 Task: Compose an email with the signature Guadalupe Nelson with the subject Update on a disciplinary action and the message Please let us know if you require any further assistance with the project. from softage.8@softage.net to softage.5@softage.net Select the bulleted list and change the font typography to strikethroughSelect the bulleted list and remove the font typography strikethrough Send the email. Finally, move the email from Sent Items to the label Self-improvement
Action: Mouse moved to (1251, 72)
Screenshot: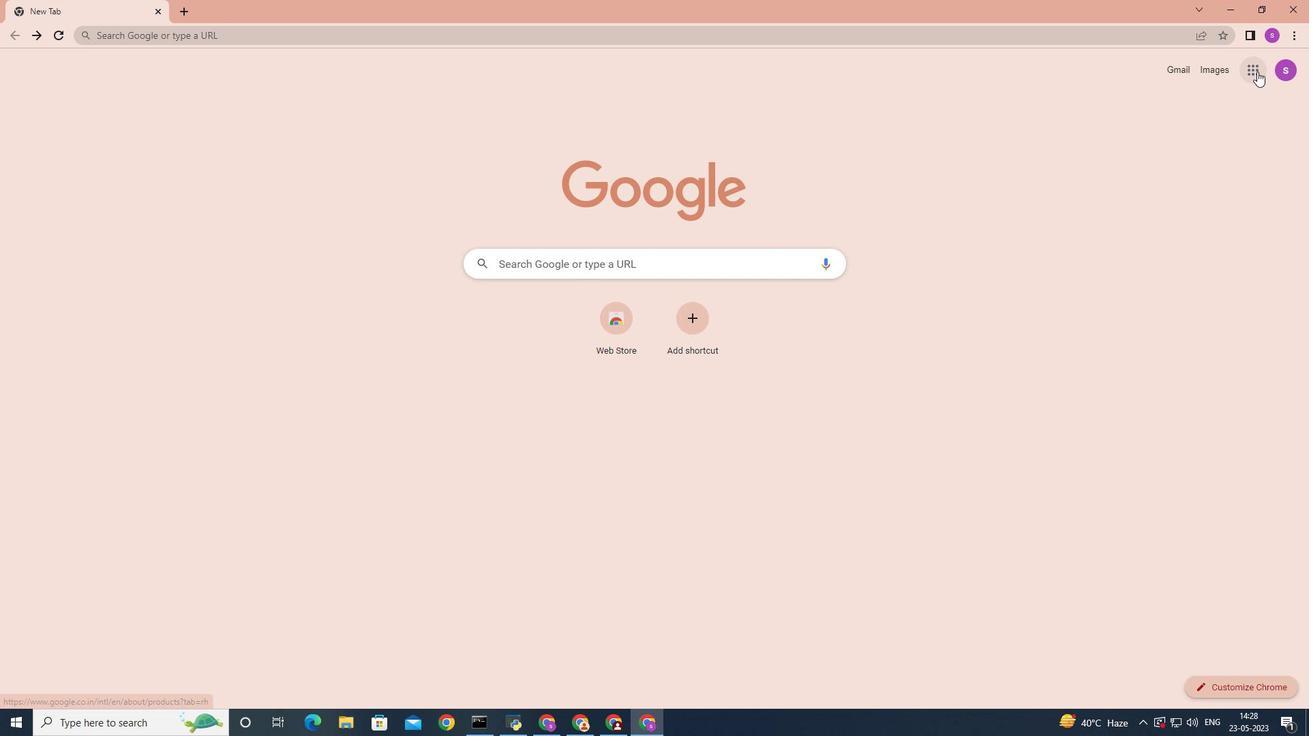 
Action: Mouse pressed left at (1251, 72)
Screenshot: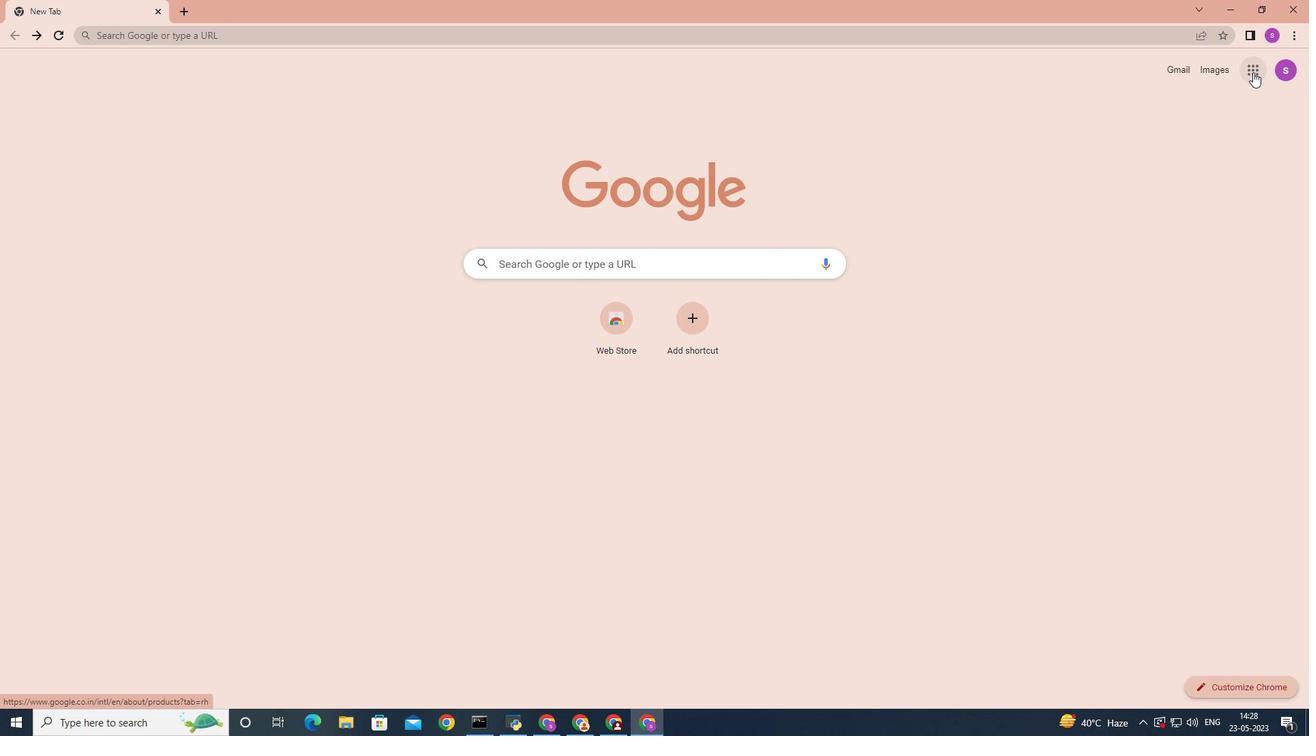 
Action: Mouse moved to (1200, 140)
Screenshot: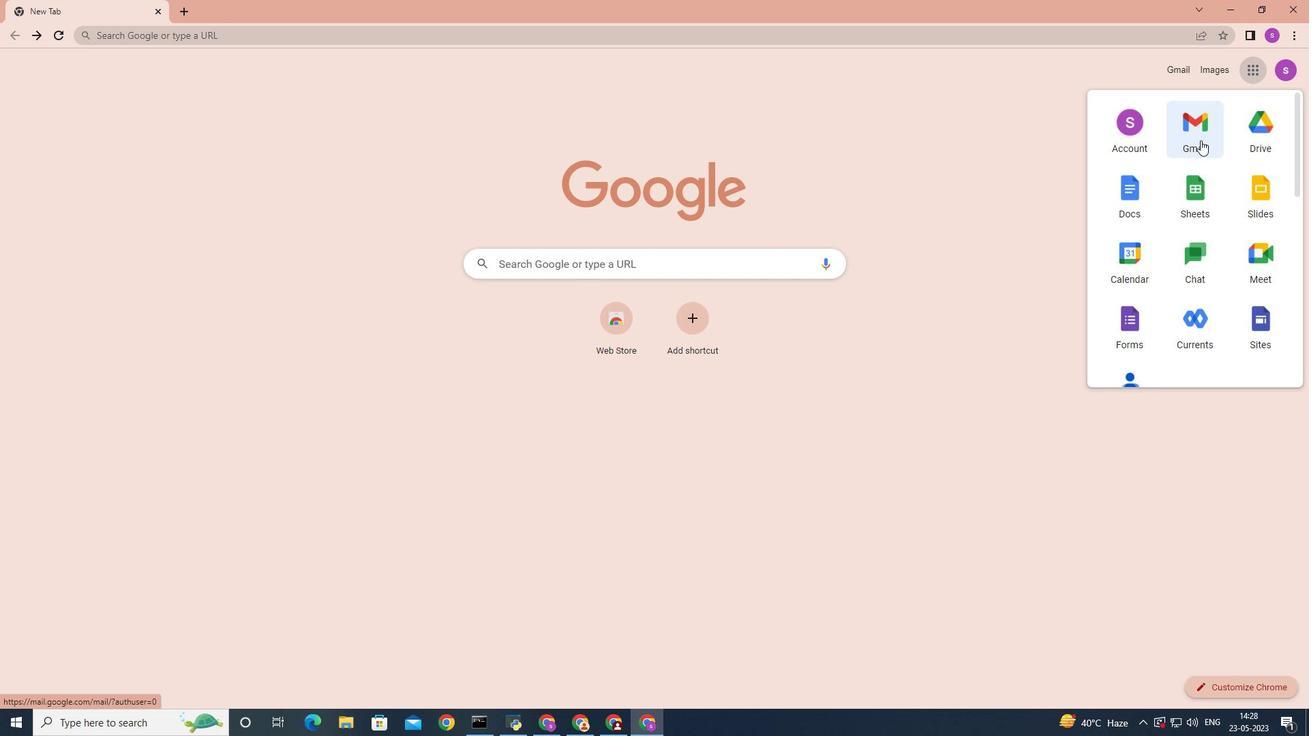 
Action: Mouse pressed left at (1200, 140)
Screenshot: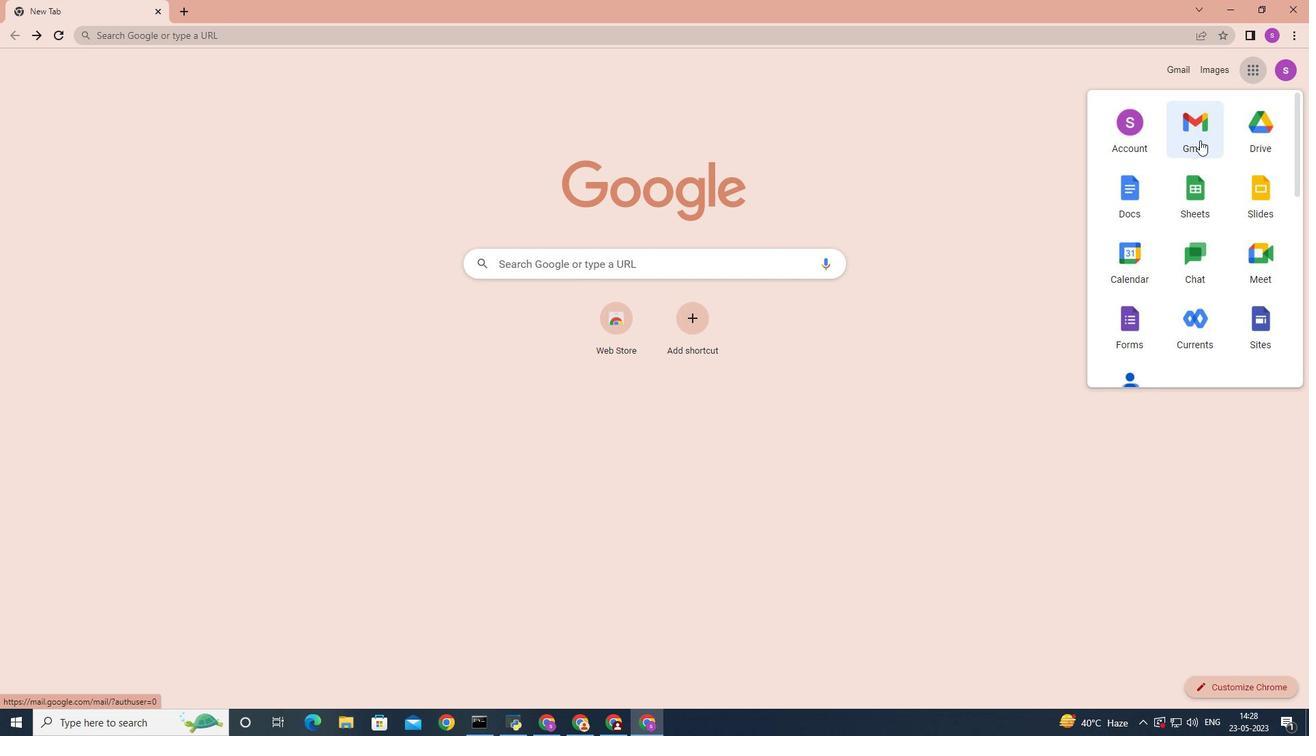 
Action: Mouse moved to (1159, 79)
Screenshot: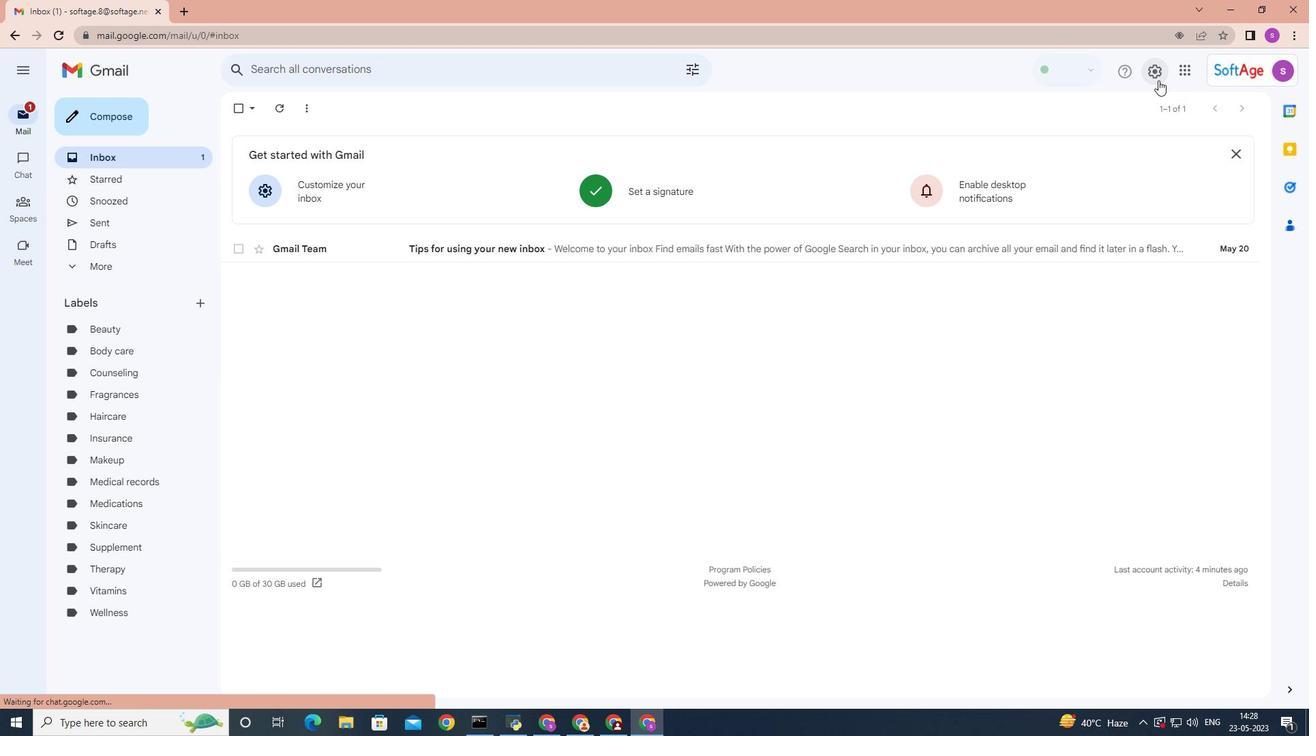 
Action: Mouse pressed left at (1159, 79)
Screenshot: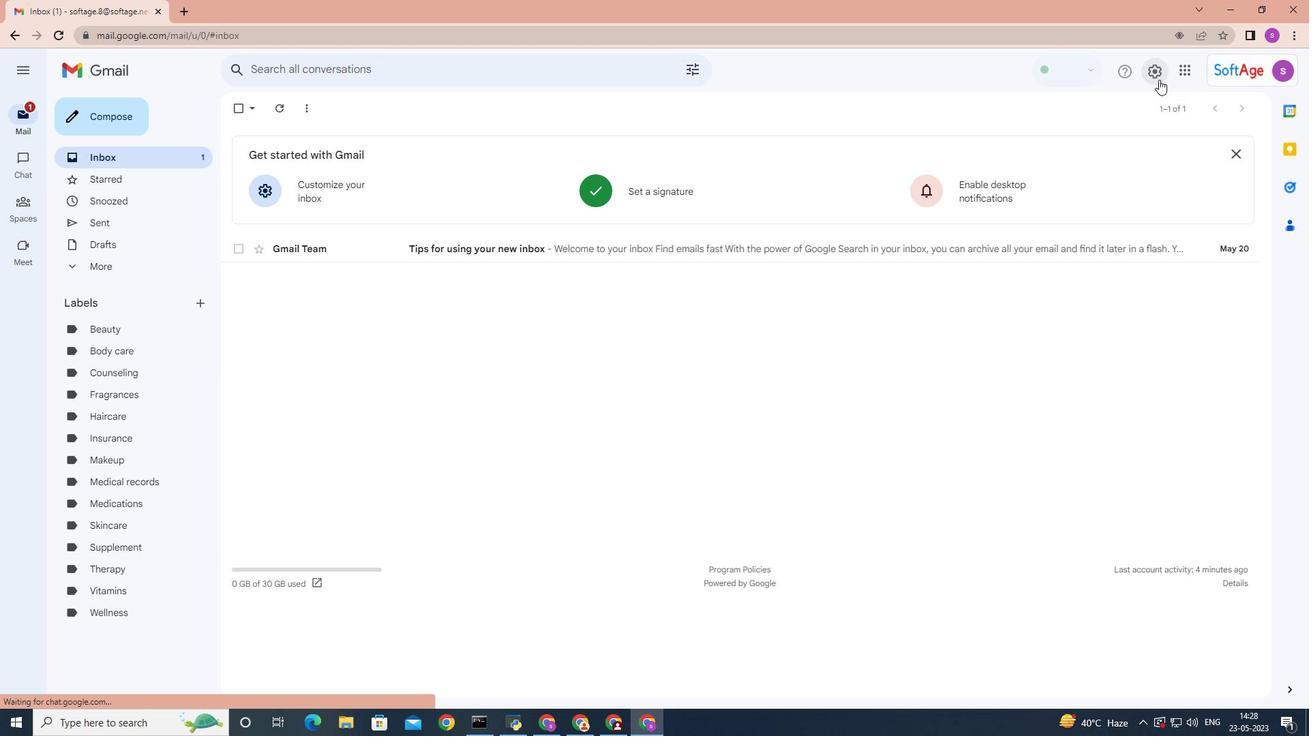 
Action: Mouse moved to (1167, 139)
Screenshot: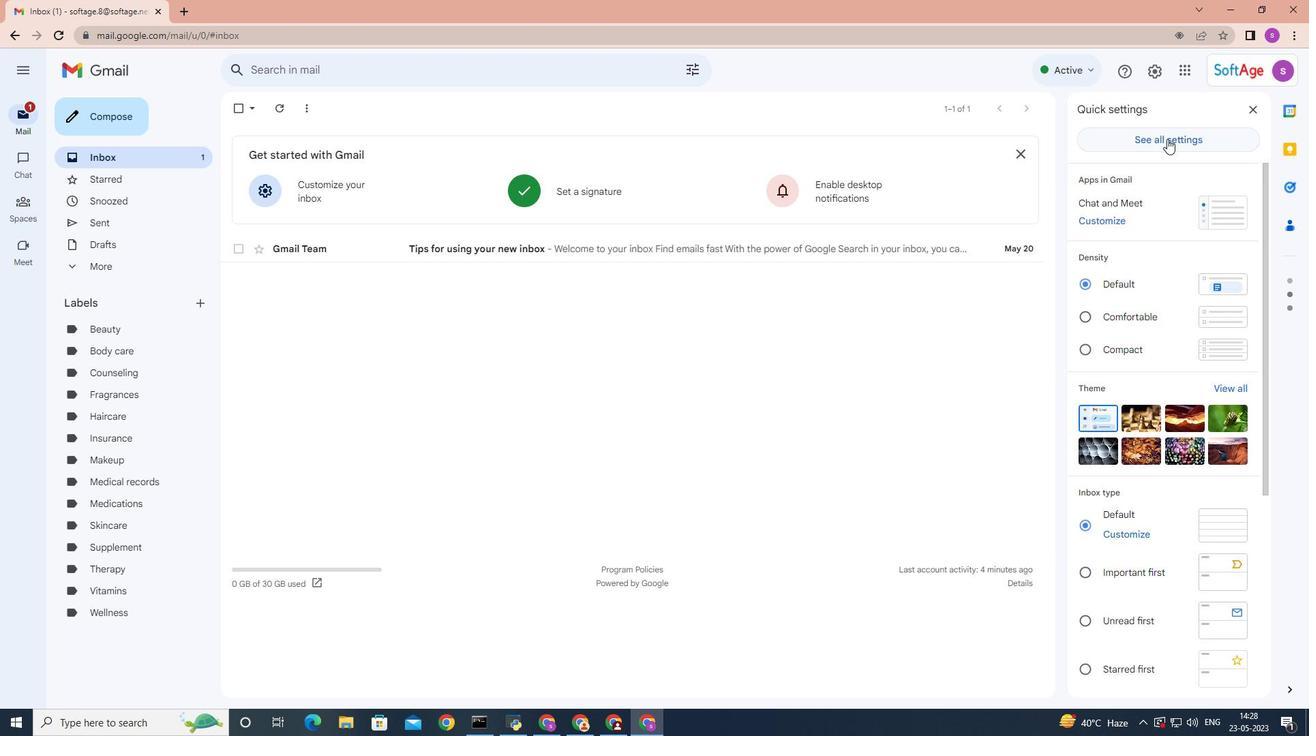 
Action: Mouse pressed left at (1167, 139)
Screenshot: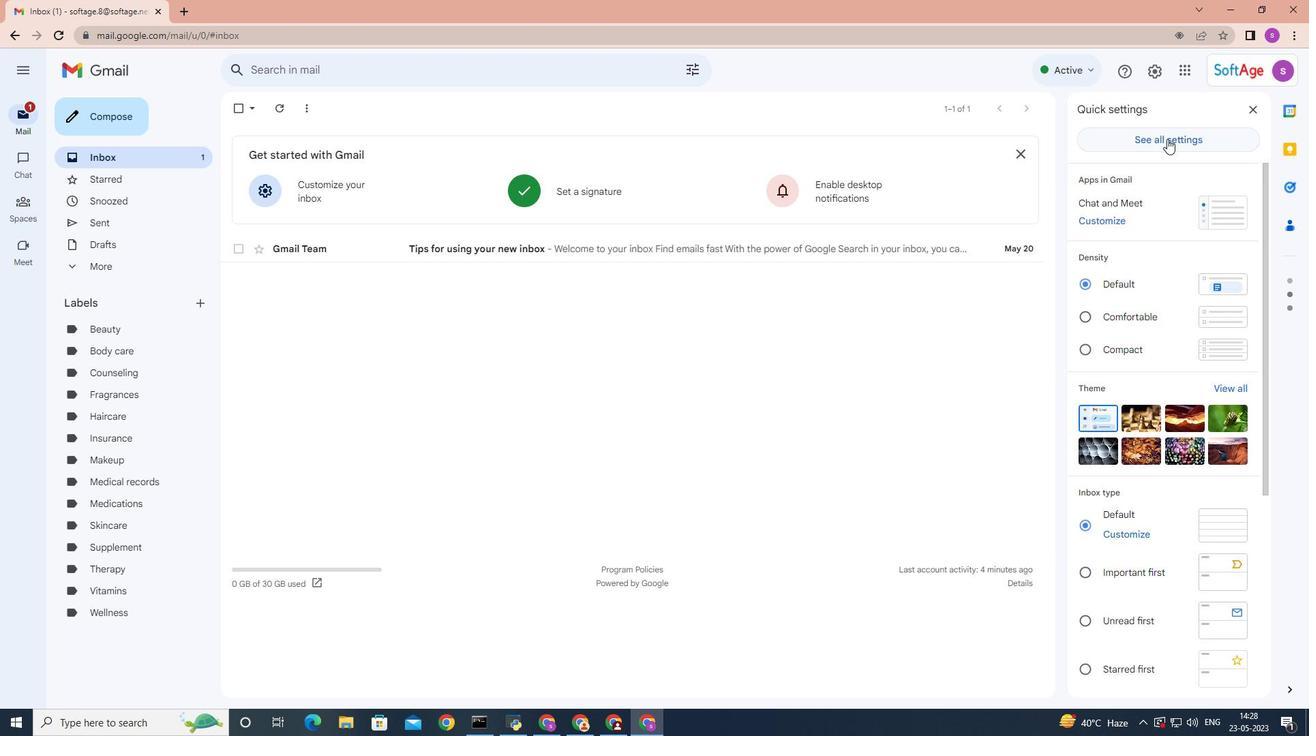 
Action: Mouse moved to (762, 297)
Screenshot: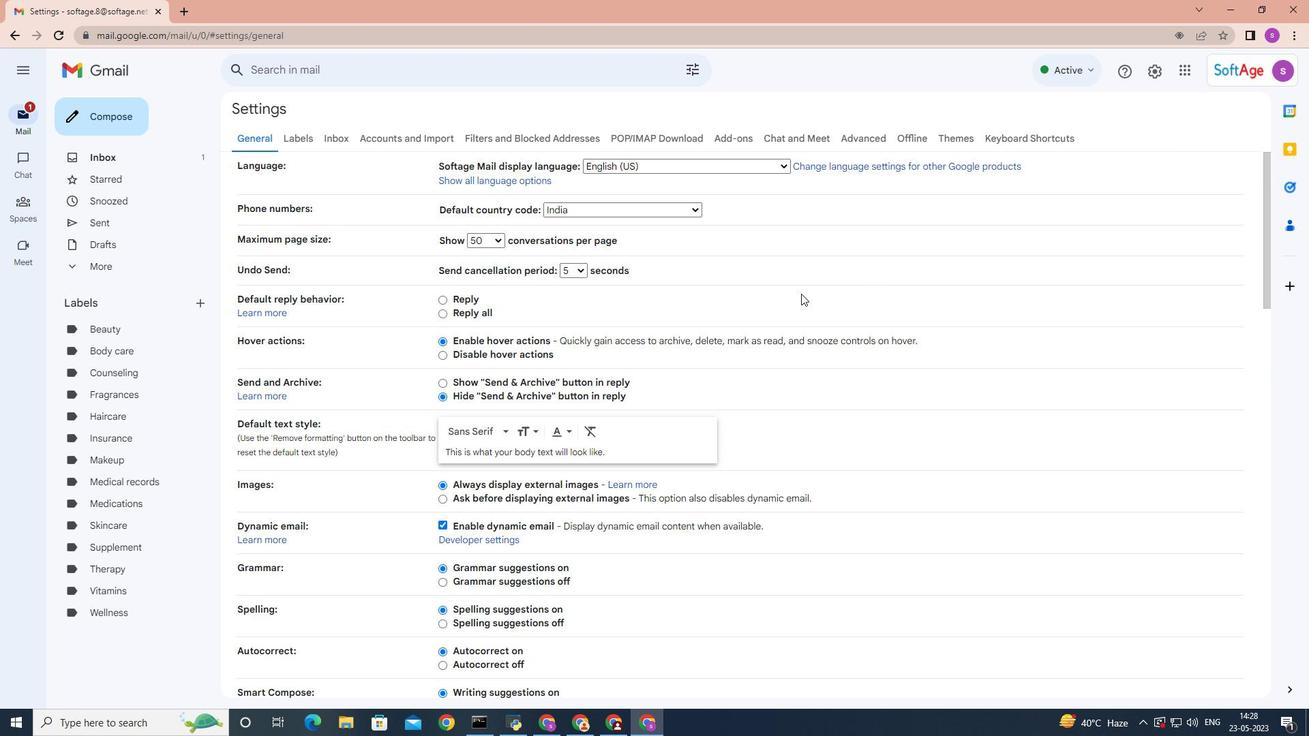 
Action: Mouse scrolled (762, 296) with delta (0, 0)
Screenshot: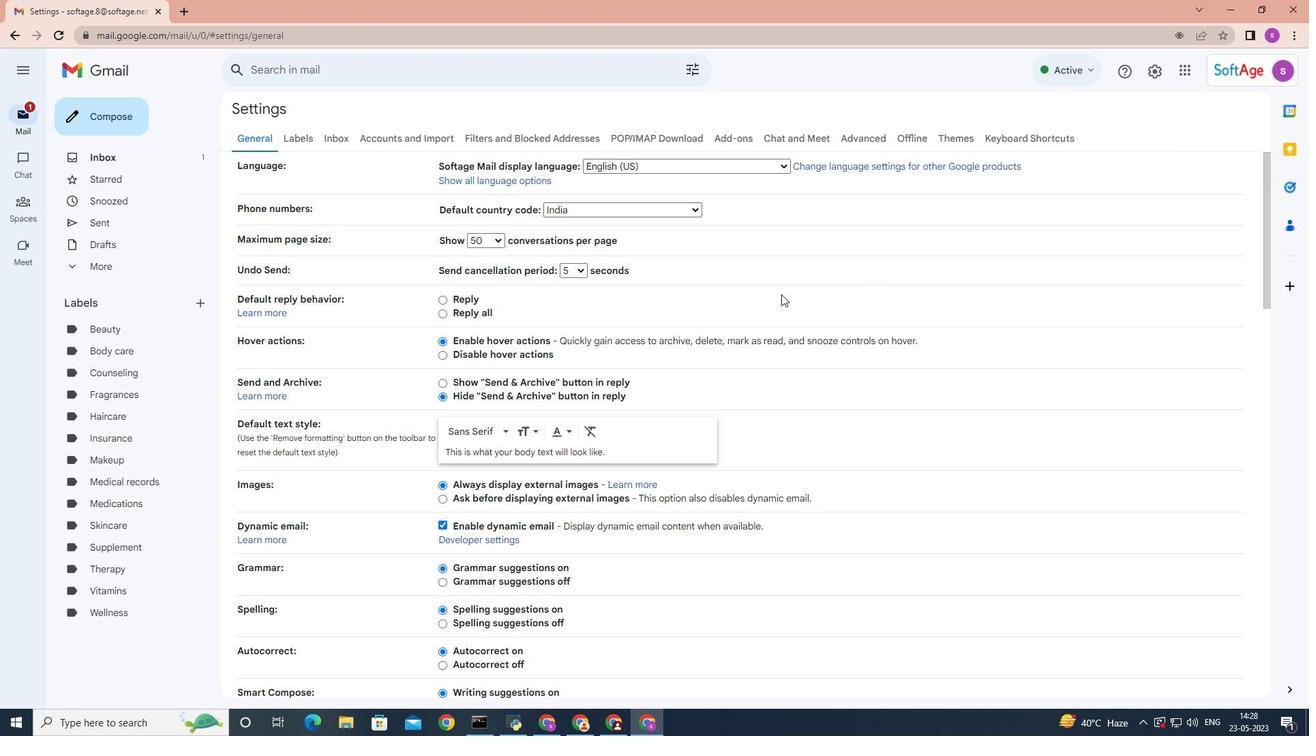 
Action: Mouse scrolled (762, 296) with delta (0, 0)
Screenshot: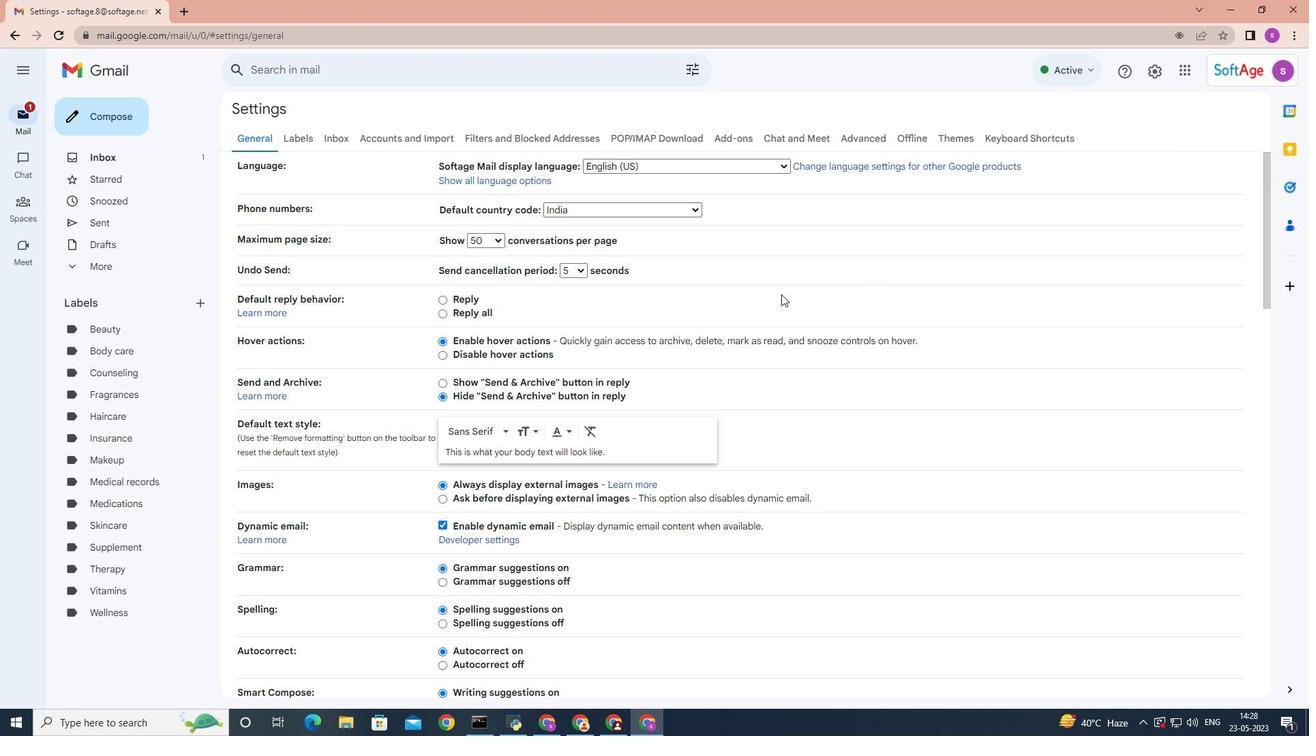 
Action: Mouse scrolled (762, 296) with delta (0, 0)
Screenshot: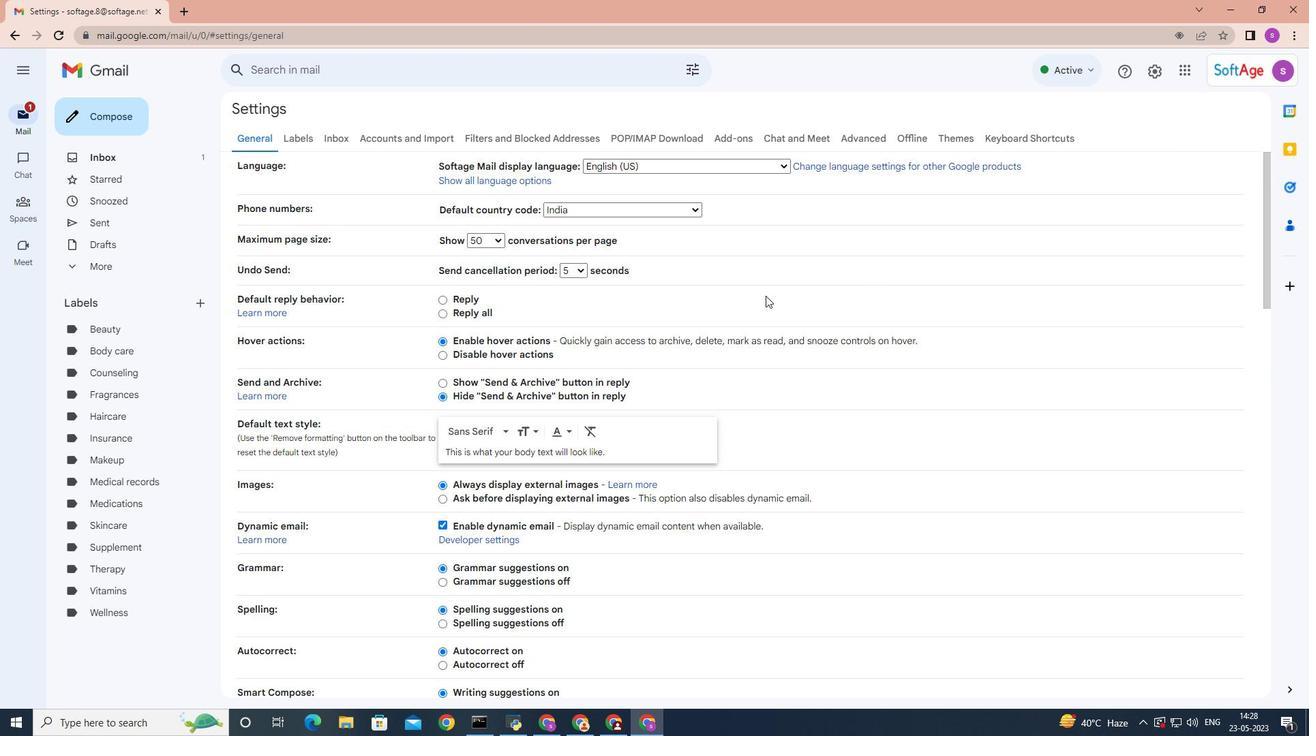 
Action: Mouse scrolled (762, 296) with delta (0, 0)
Screenshot: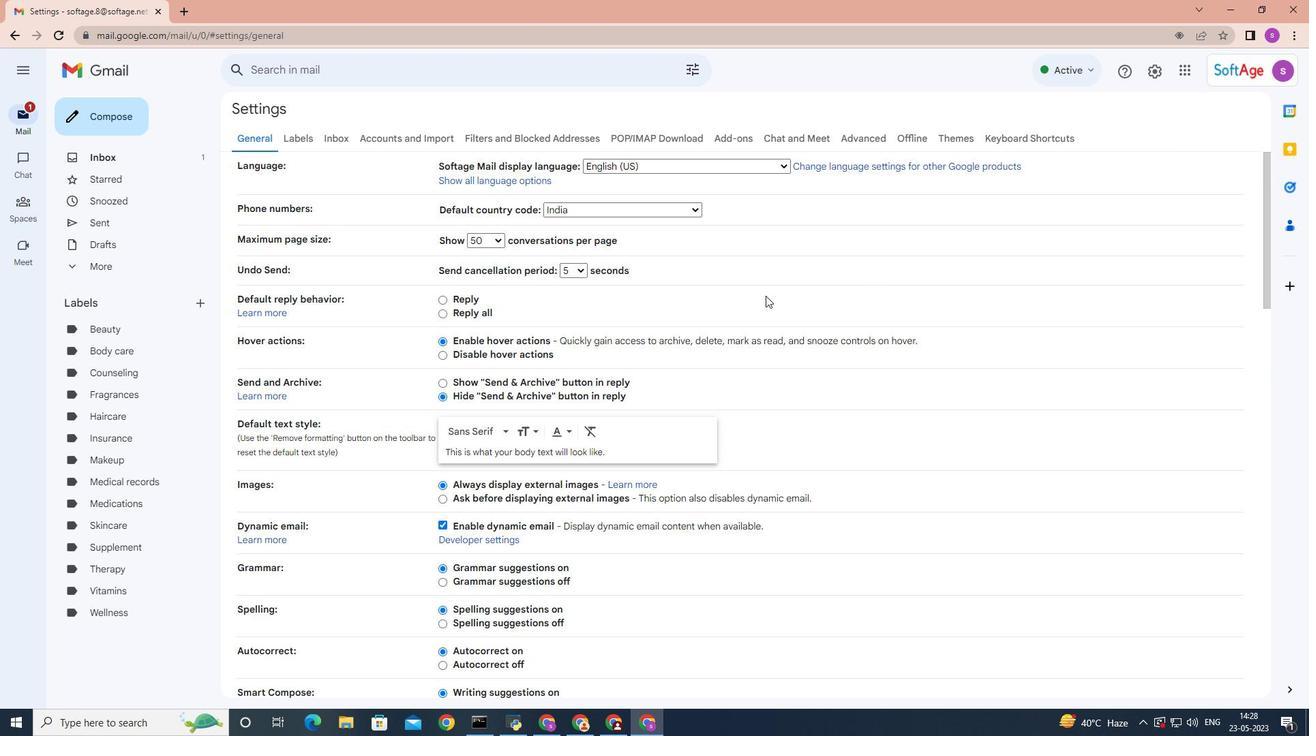 
Action: Mouse scrolled (762, 296) with delta (0, 0)
Screenshot: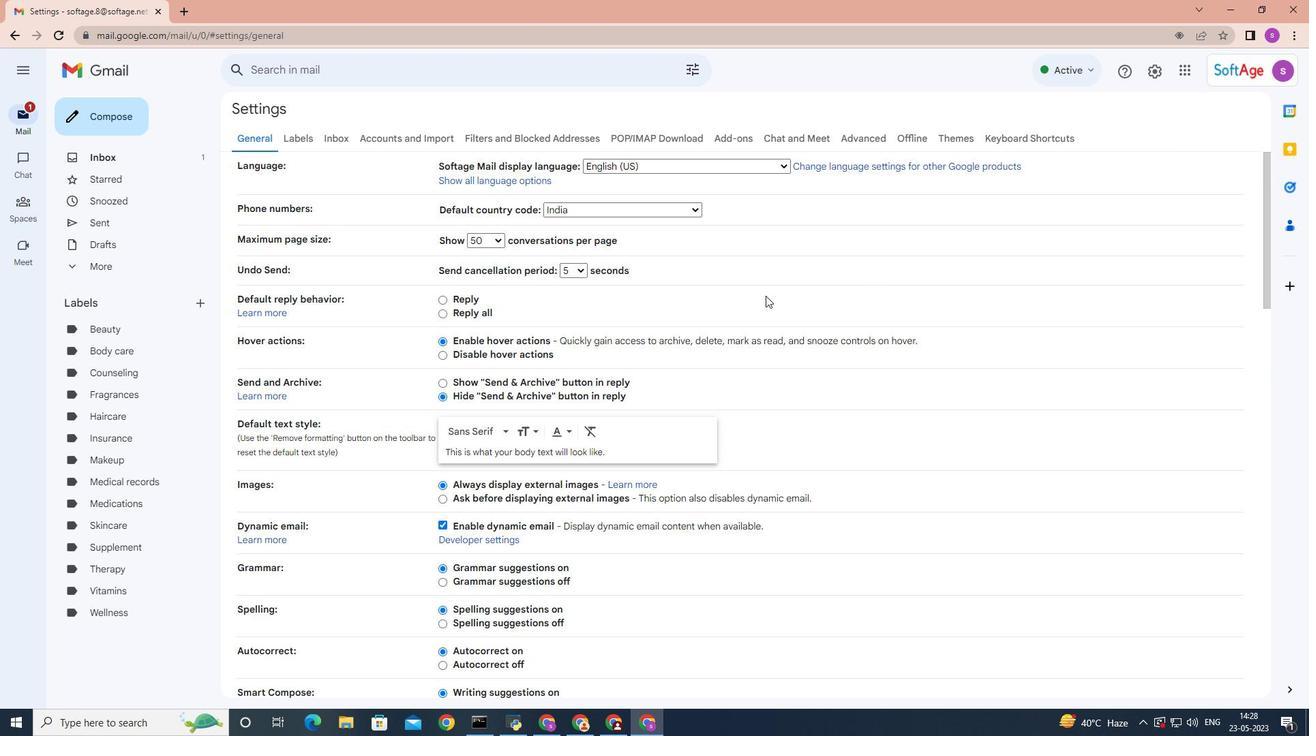 
Action: Mouse moved to (760, 295)
Screenshot: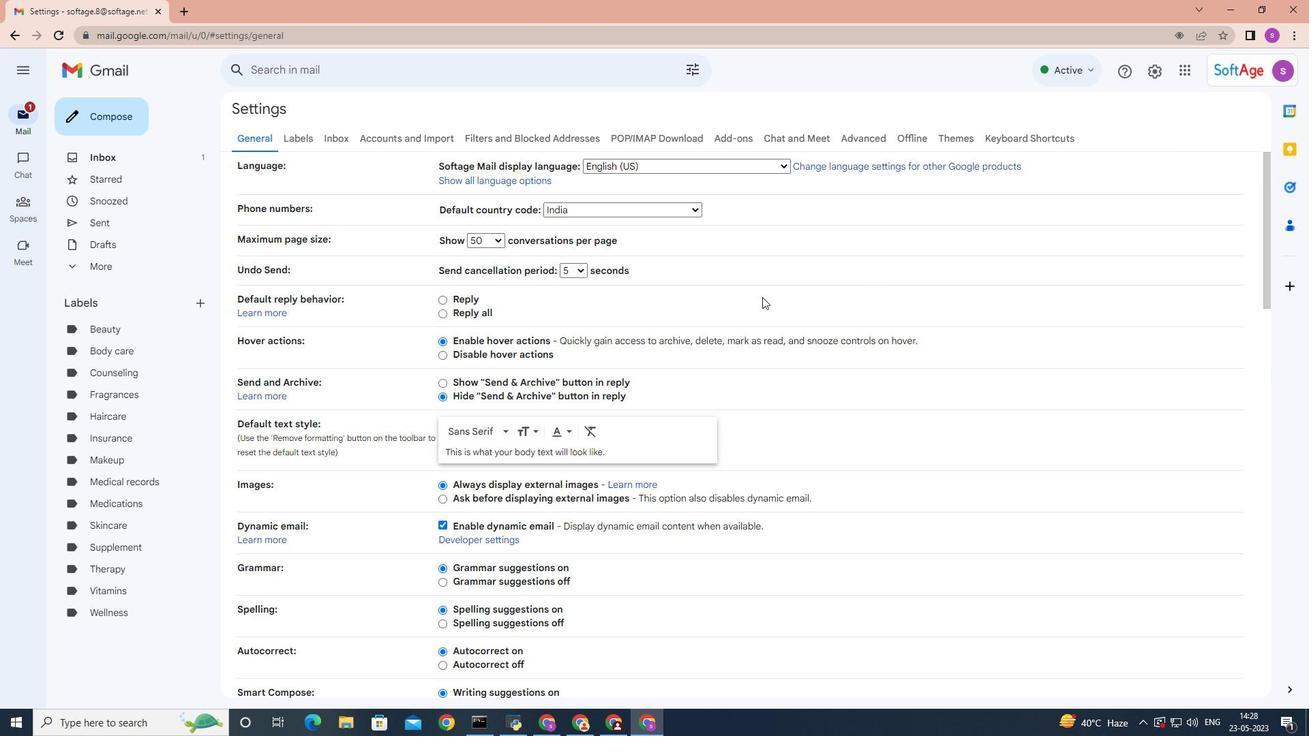 
Action: Mouse scrolled (760, 295) with delta (0, 0)
Screenshot: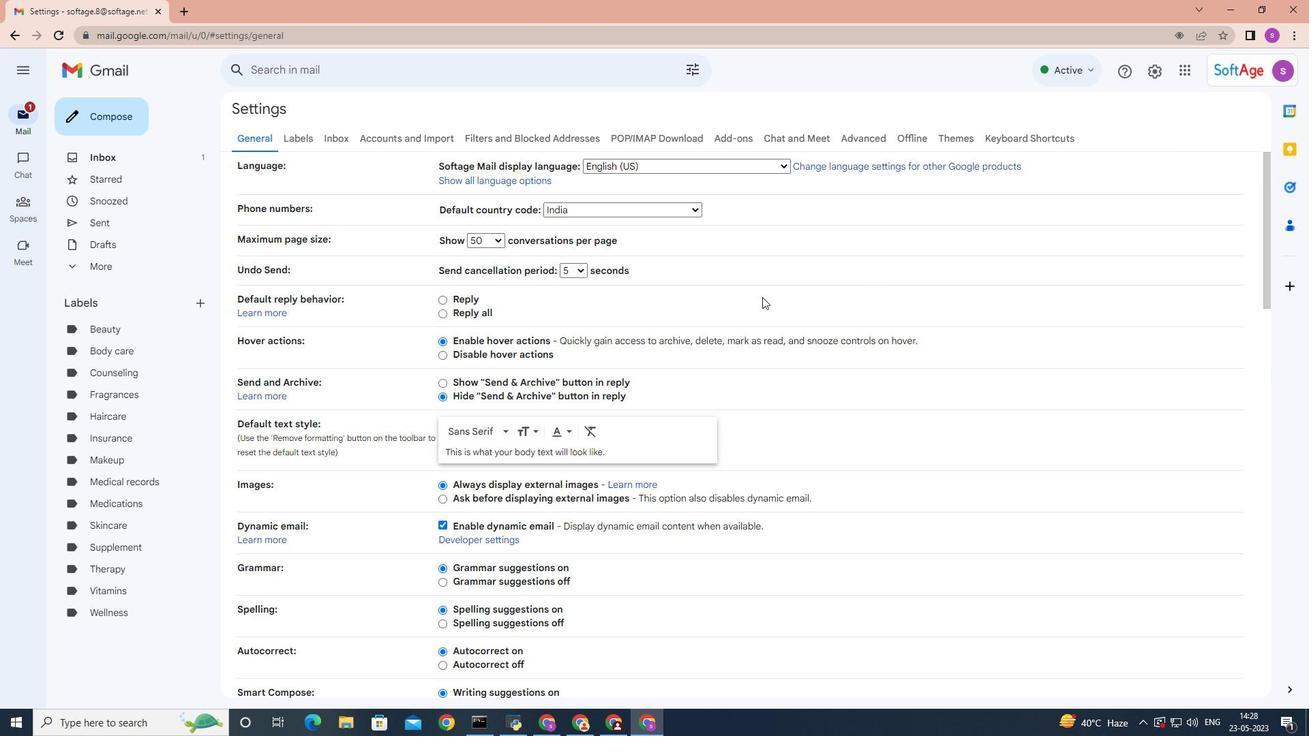 
Action: Mouse moved to (752, 289)
Screenshot: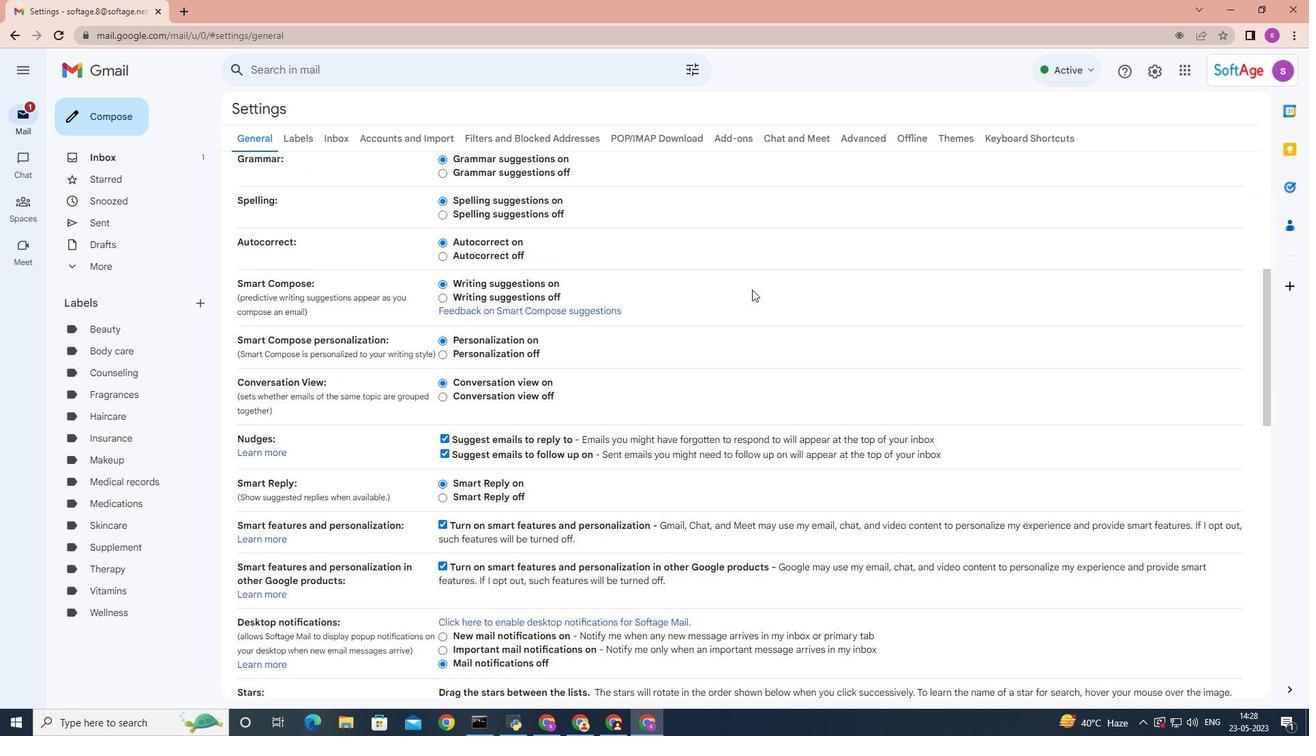 
Action: Mouse scrolled (752, 289) with delta (0, 0)
Screenshot: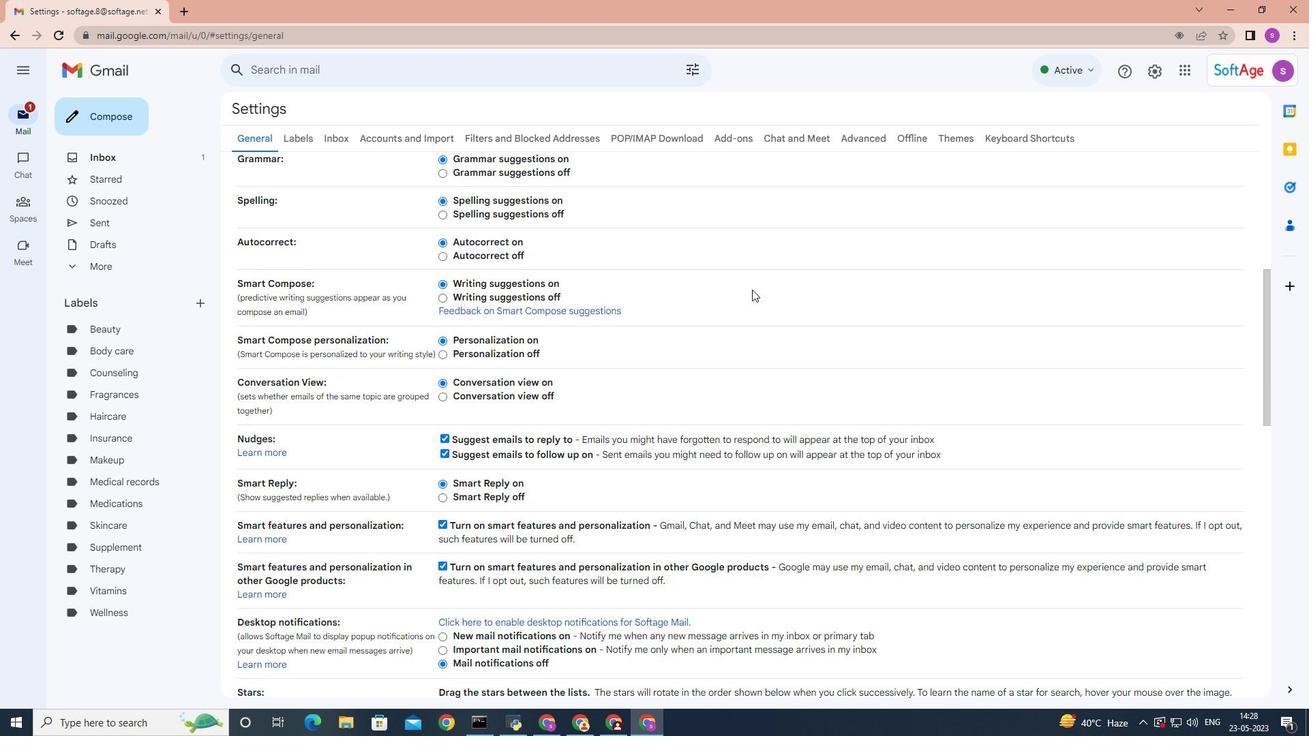
Action: Mouse moved to (752, 289)
Screenshot: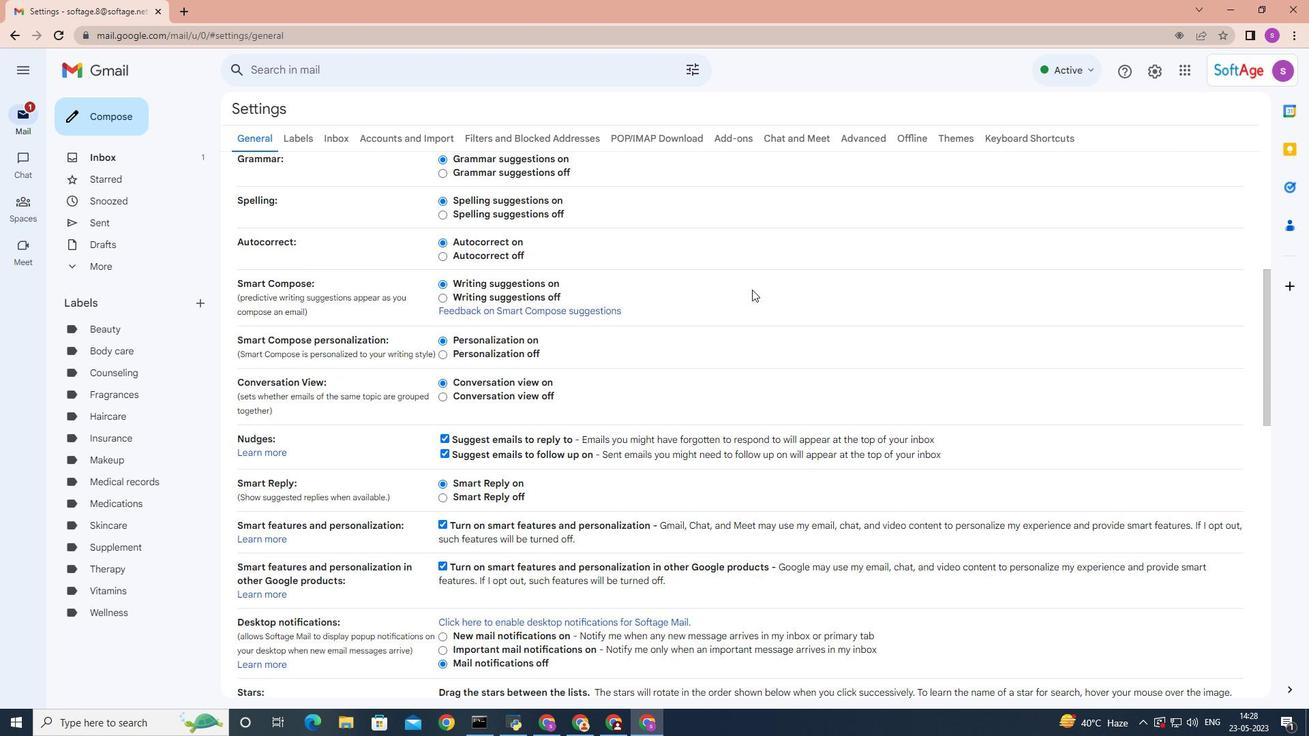 
Action: Mouse scrolled (752, 289) with delta (0, 0)
Screenshot: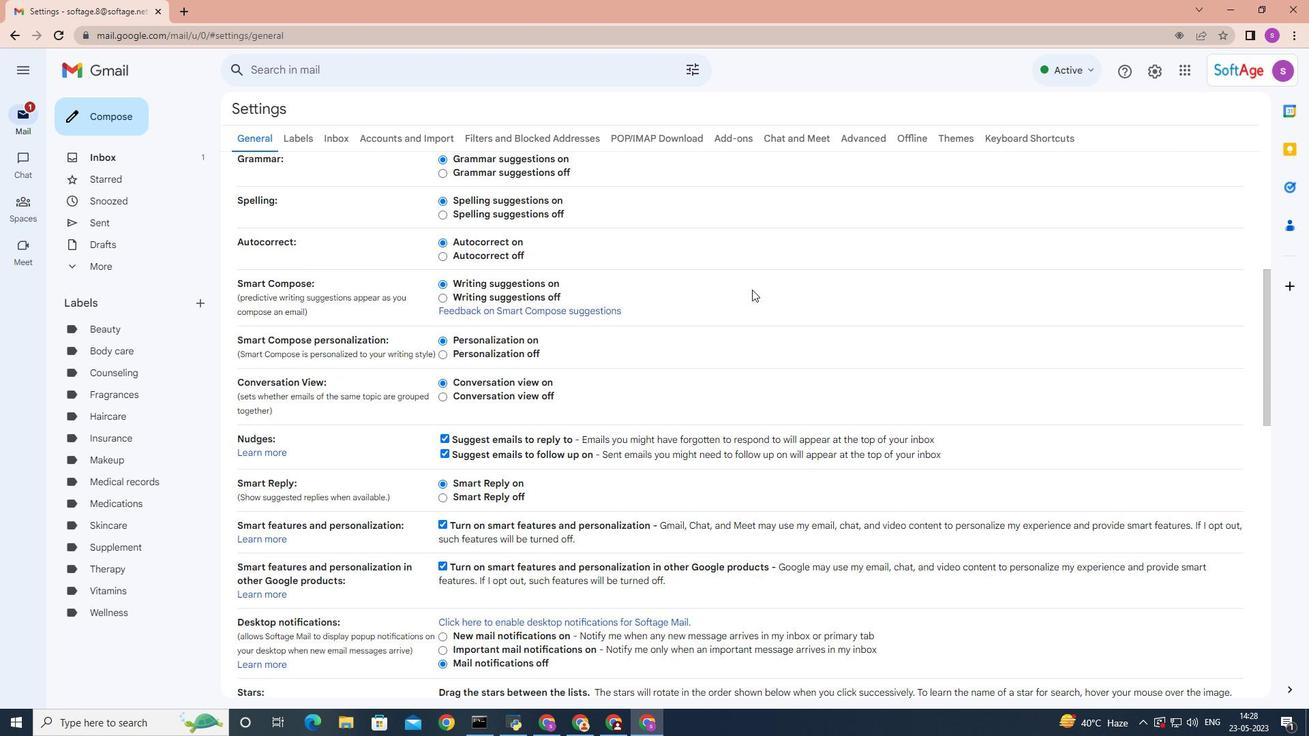 
Action: Mouse scrolled (752, 289) with delta (0, 0)
Screenshot: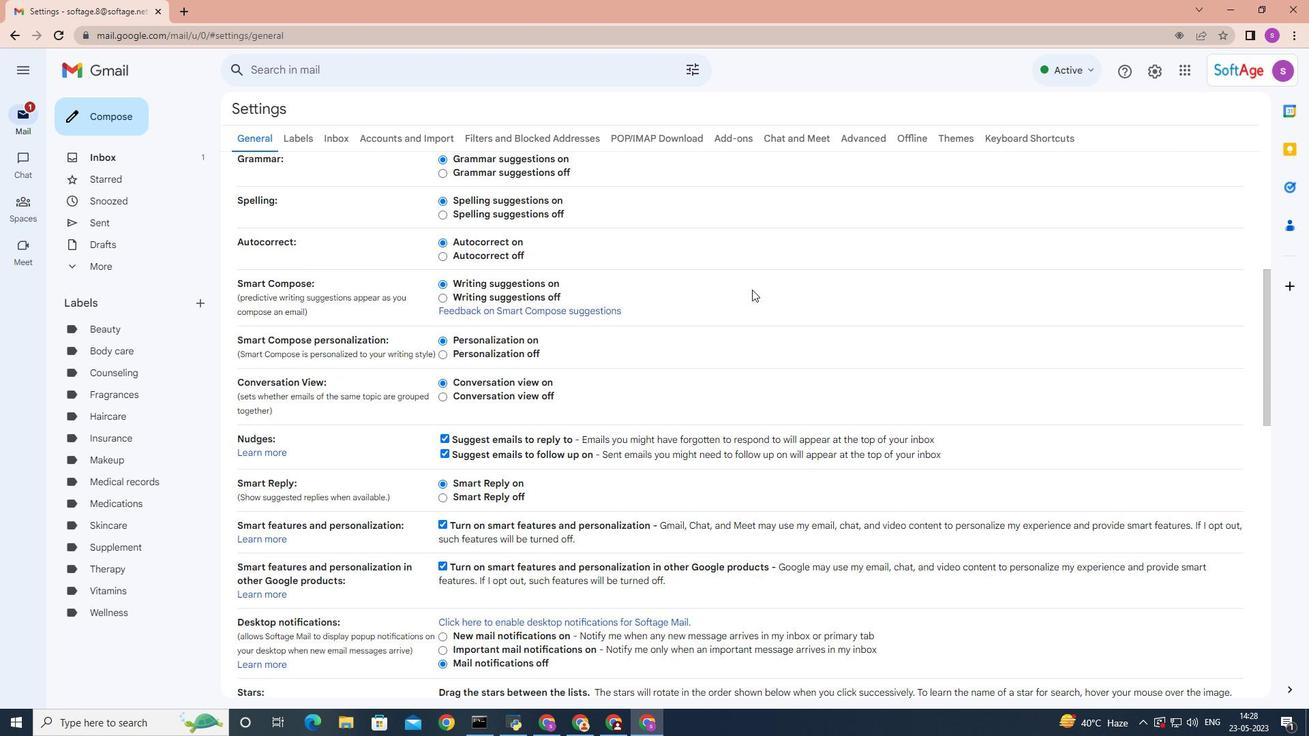 
Action: Mouse scrolled (752, 289) with delta (0, 0)
Screenshot: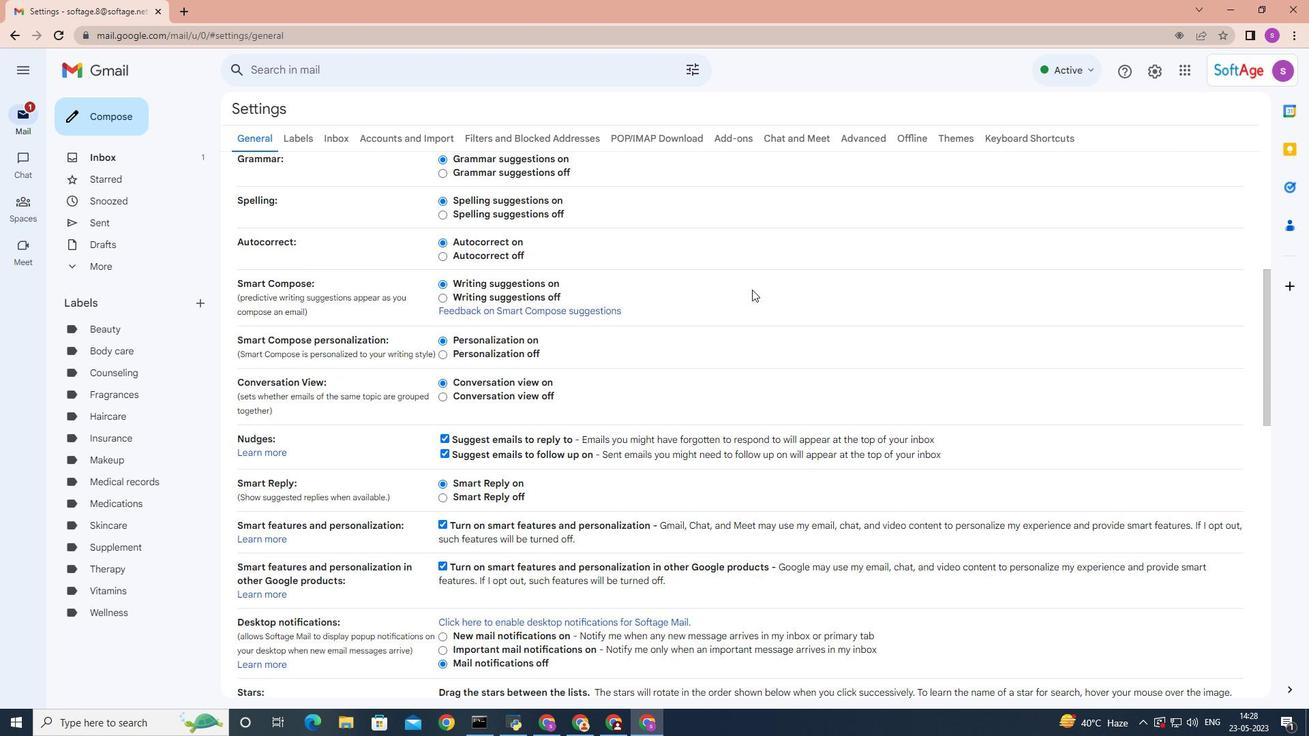 
Action: Mouse scrolled (752, 289) with delta (0, 0)
Screenshot: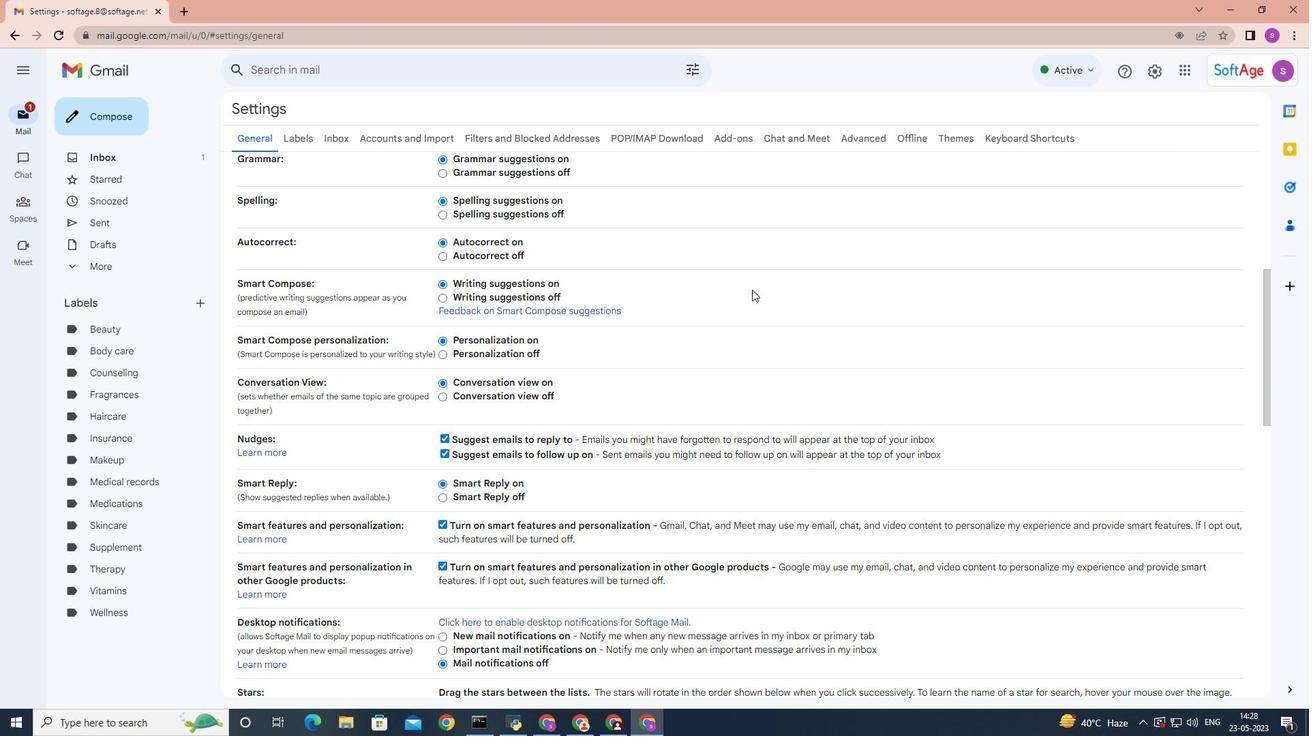 
Action: Mouse moved to (748, 287)
Screenshot: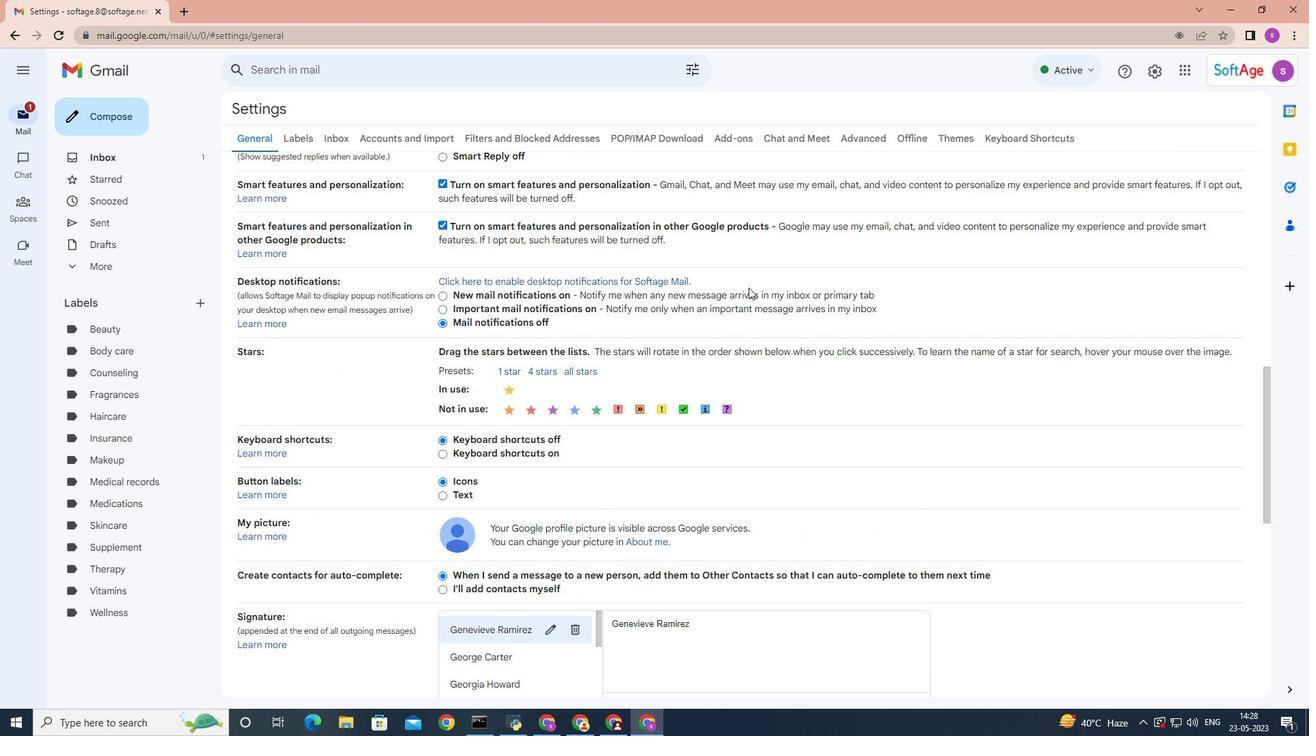 
Action: Mouse scrolled (748, 287) with delta (0, 0)
Screenshot: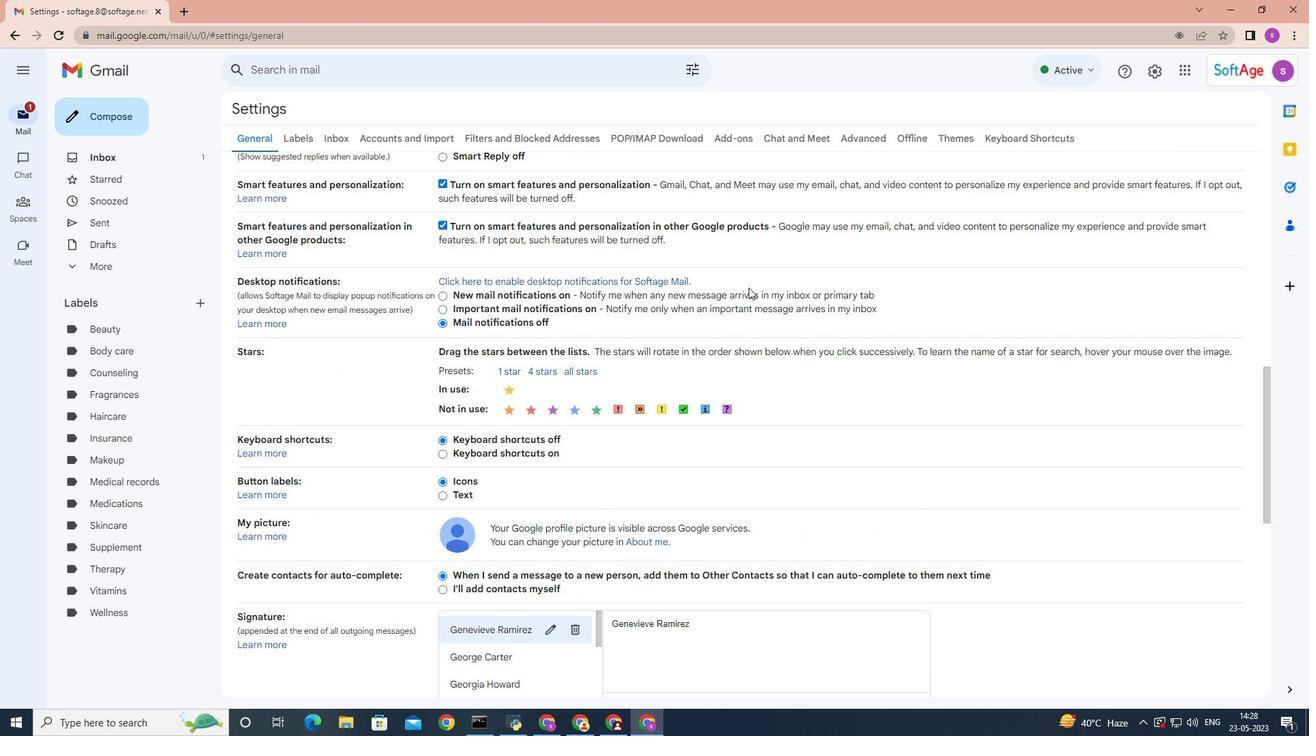 
Action: Mouse scrolled (748, 287) with delta (0, 0)
Screenshot: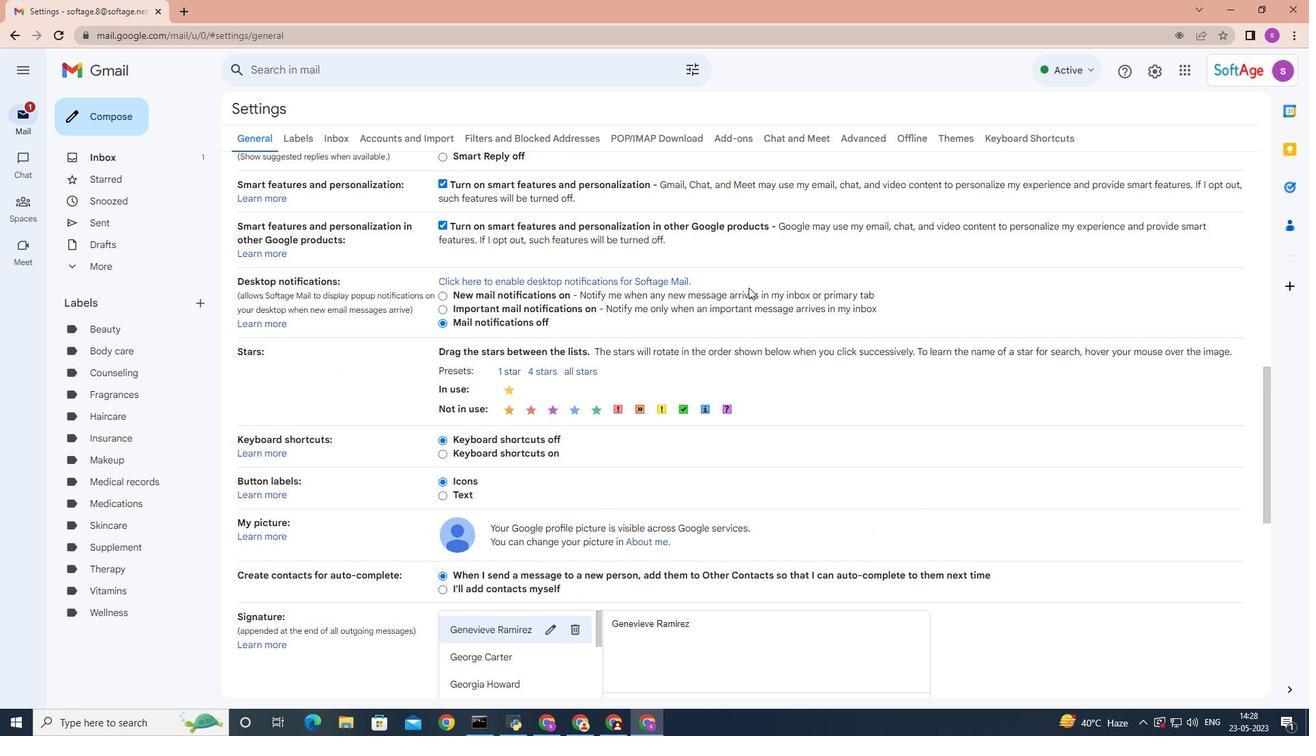 
Action: Mouse scrolled (748, 287) with delta (0, 0)
Screenshot: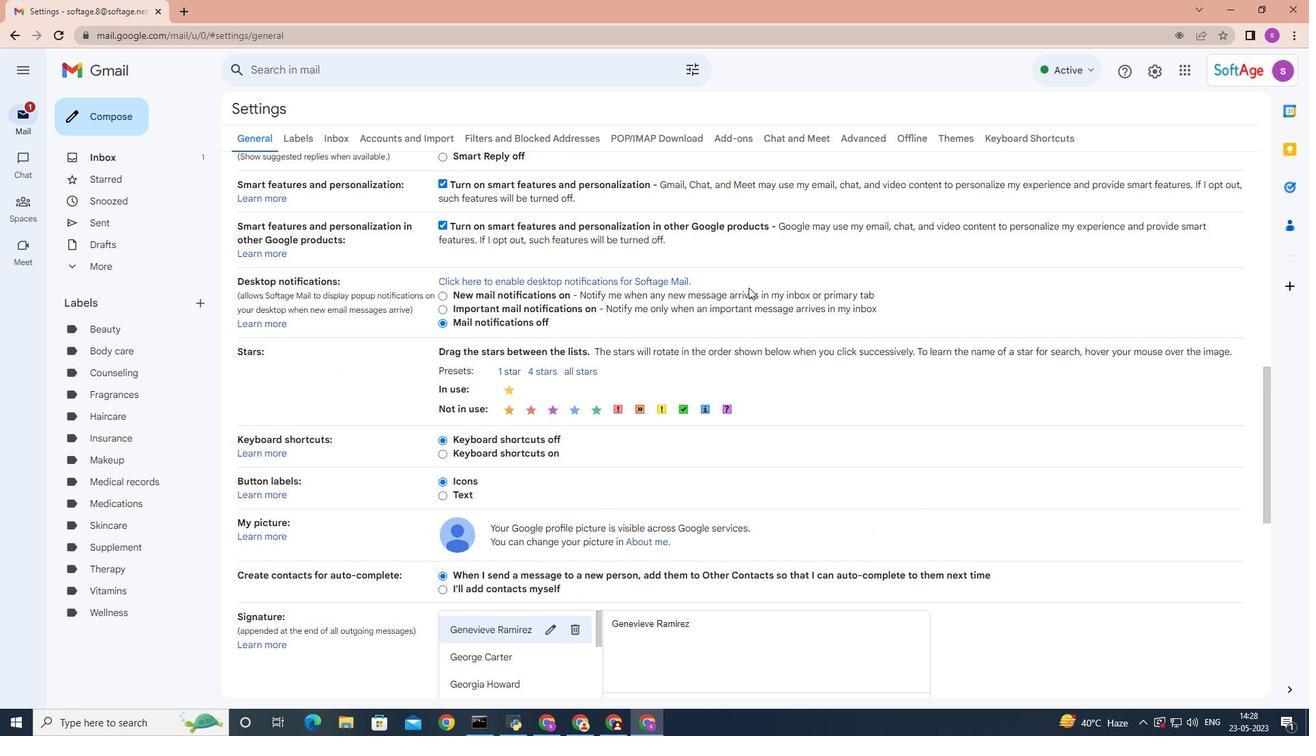 
Action: Mouse scrolled (748, 287) with delta (0, 0)
Screenshot: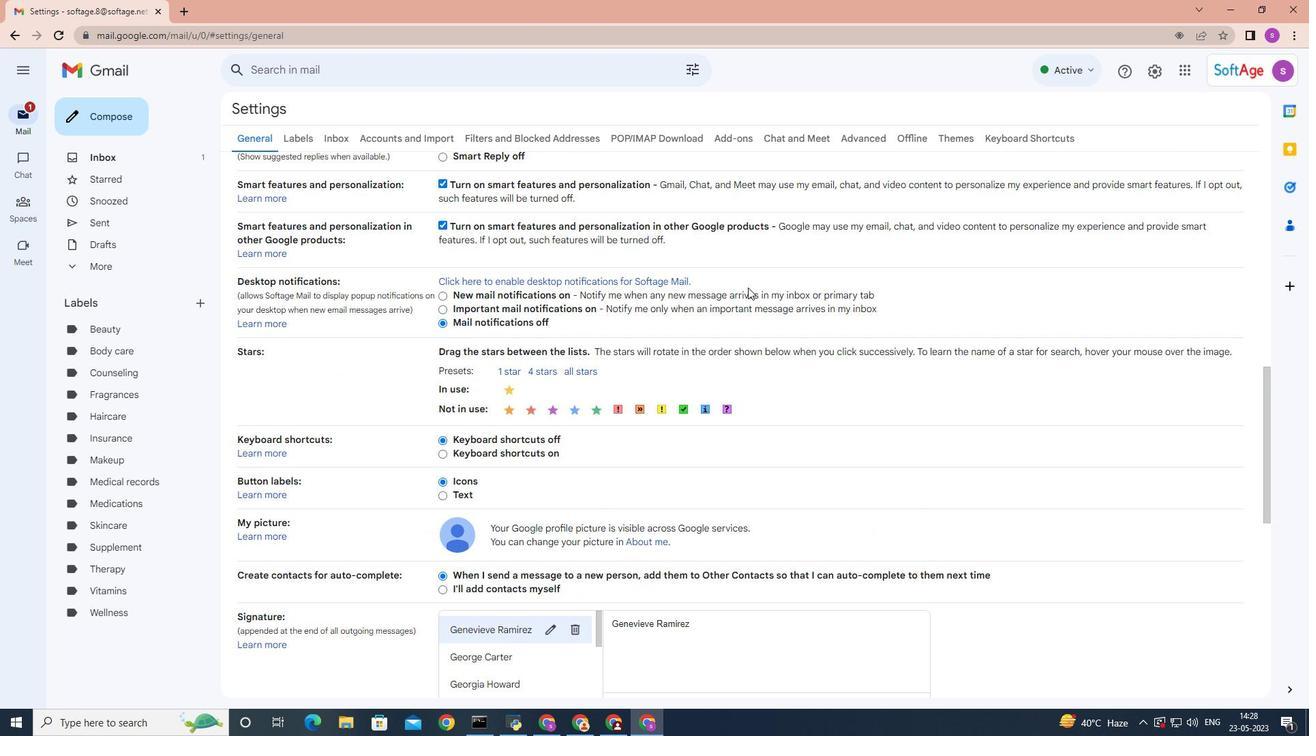 
Action: Mouse moved to (557, 471)
Screenshot: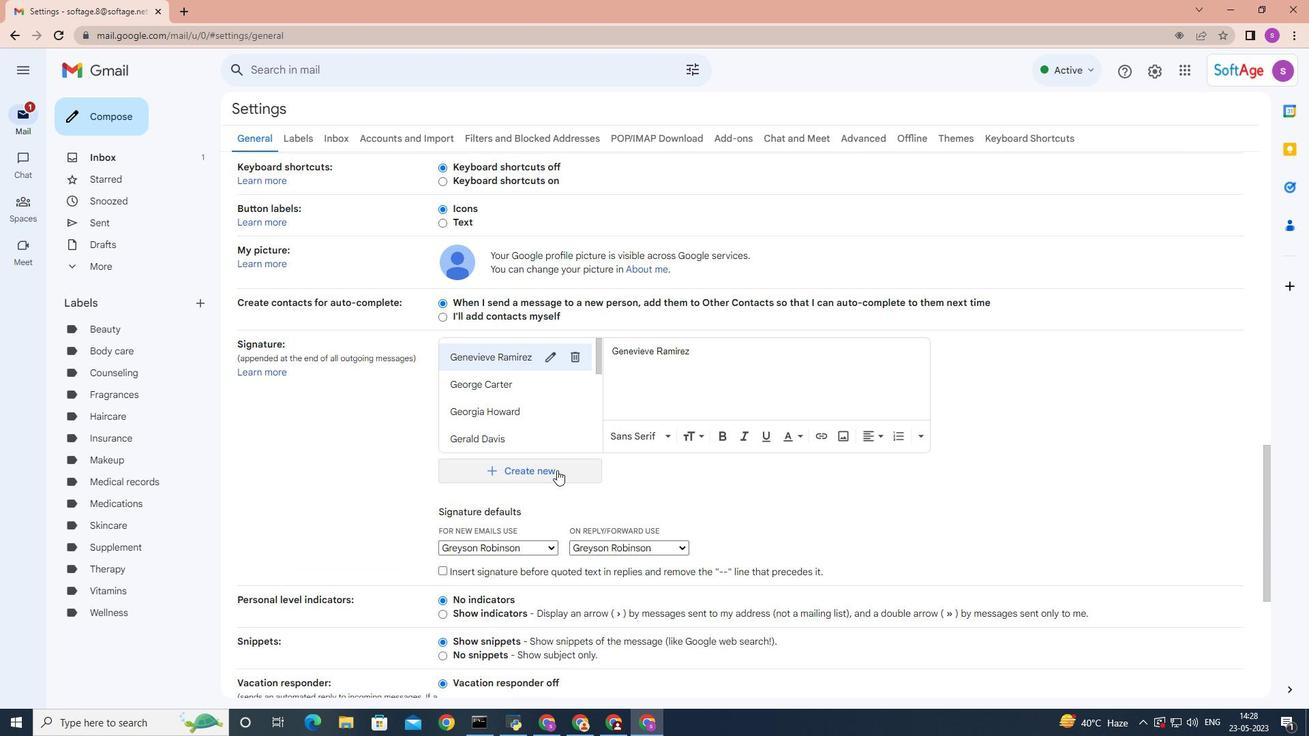 
Action: Mouse pressed left at (557, 471)
Screenshot: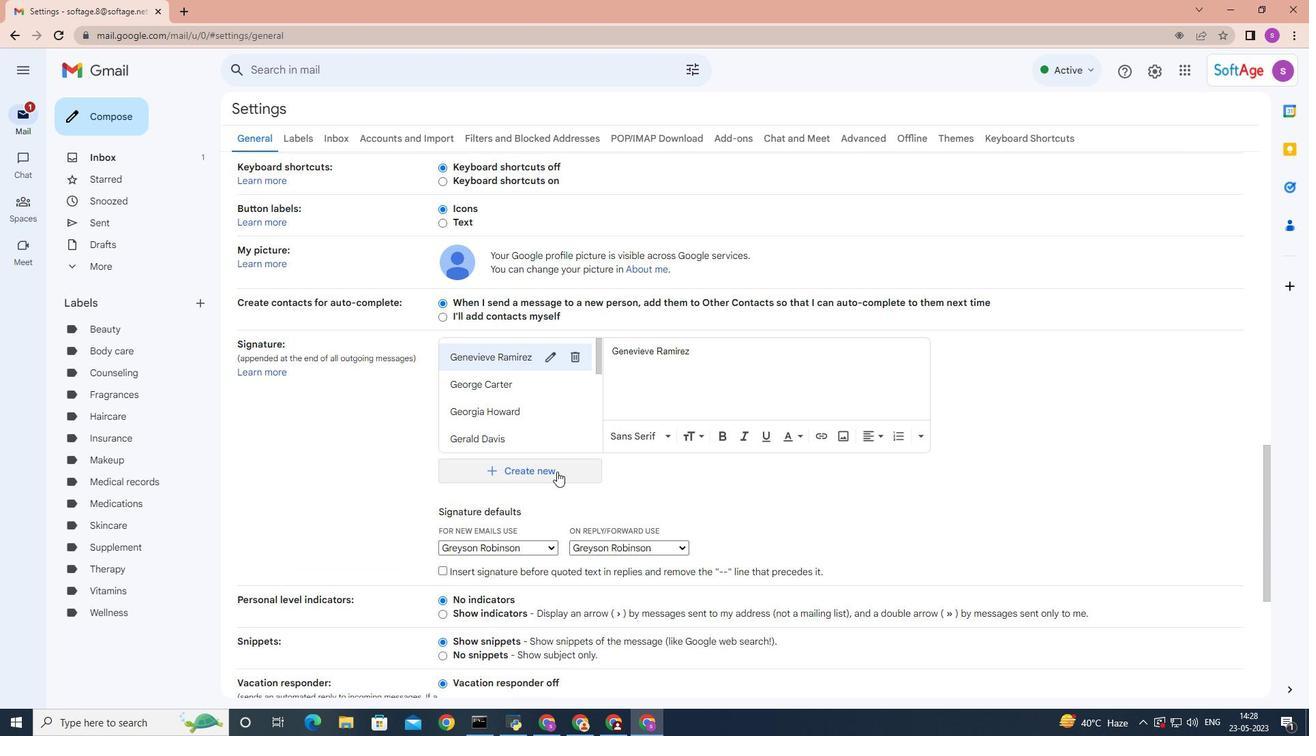 
Action: Mouse moved to (585, 428)
Screenshot: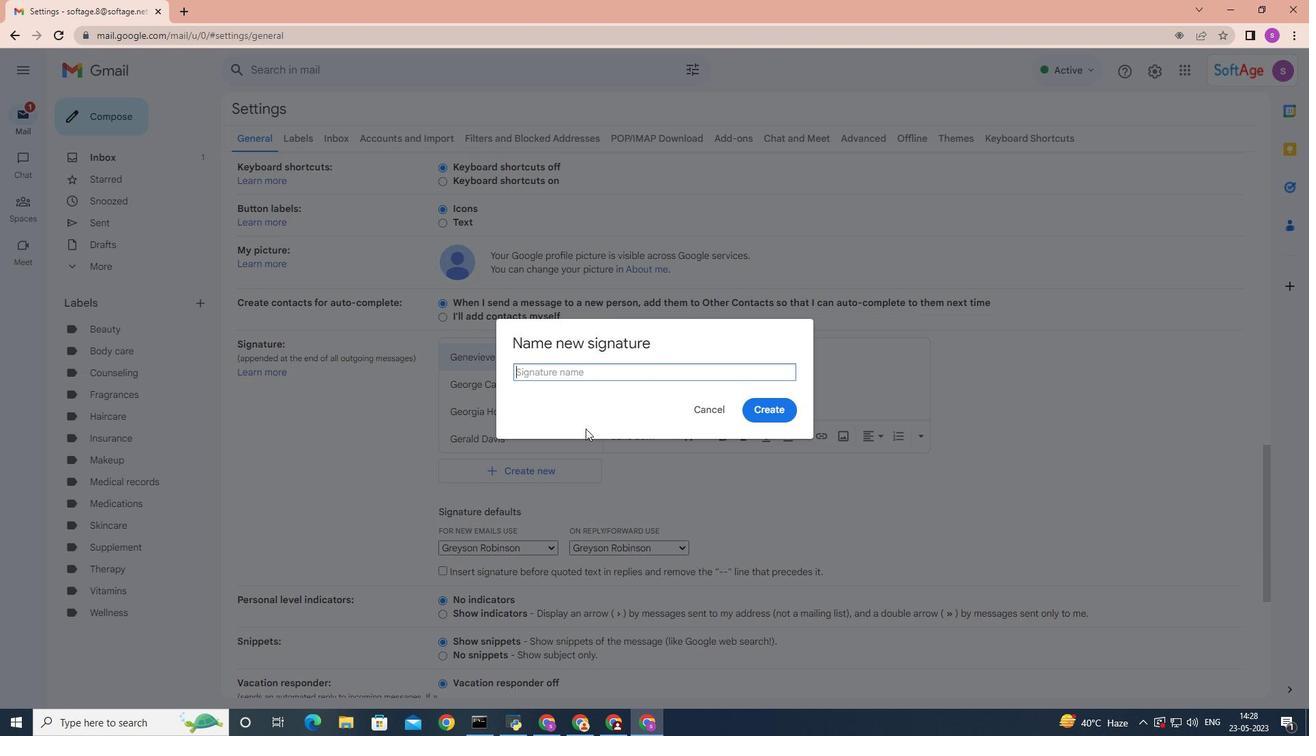 
Action: Key pressed <Key.shift><Key.shift><Key.shift><Key.shift><Key.shift><Key.shift><Key.shift><Key.shift><Key.shift>Guadalupe<Key.space><Key.shift>Nelson
Screenshot: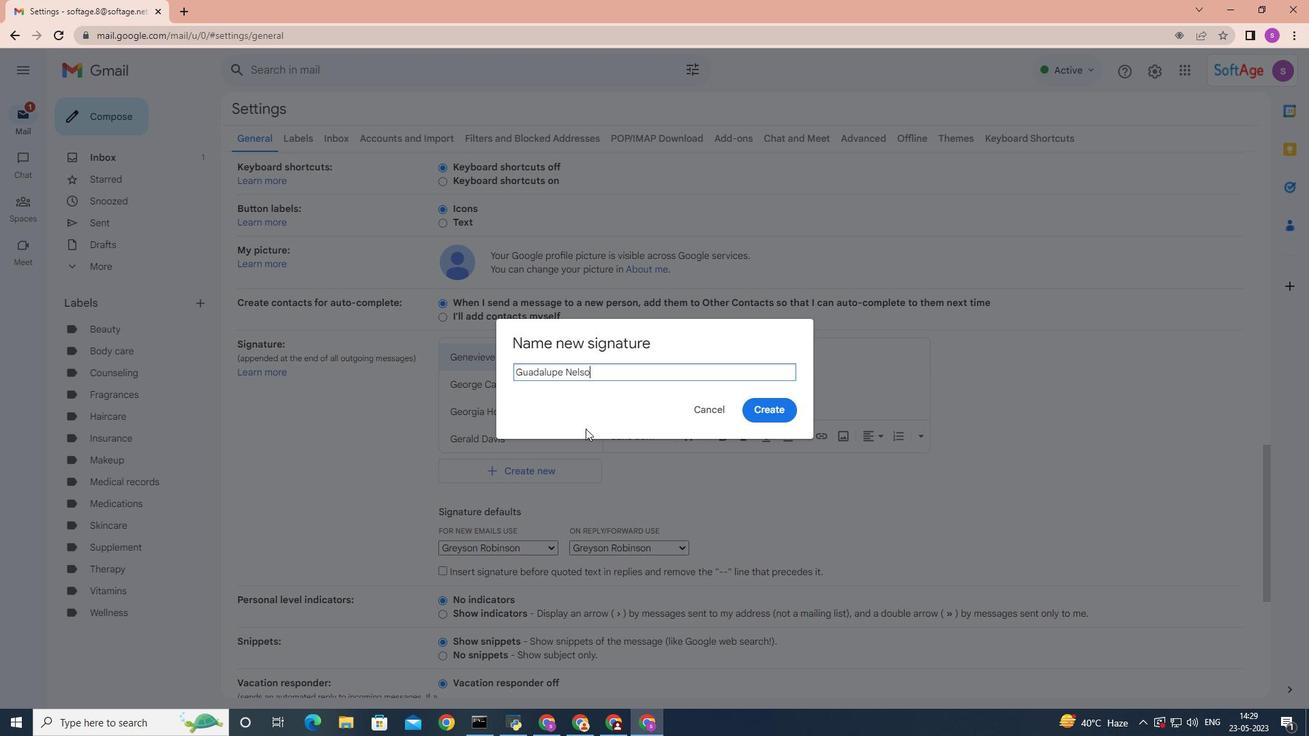
Action: Mouse moved to (757, 413)
Screenshot: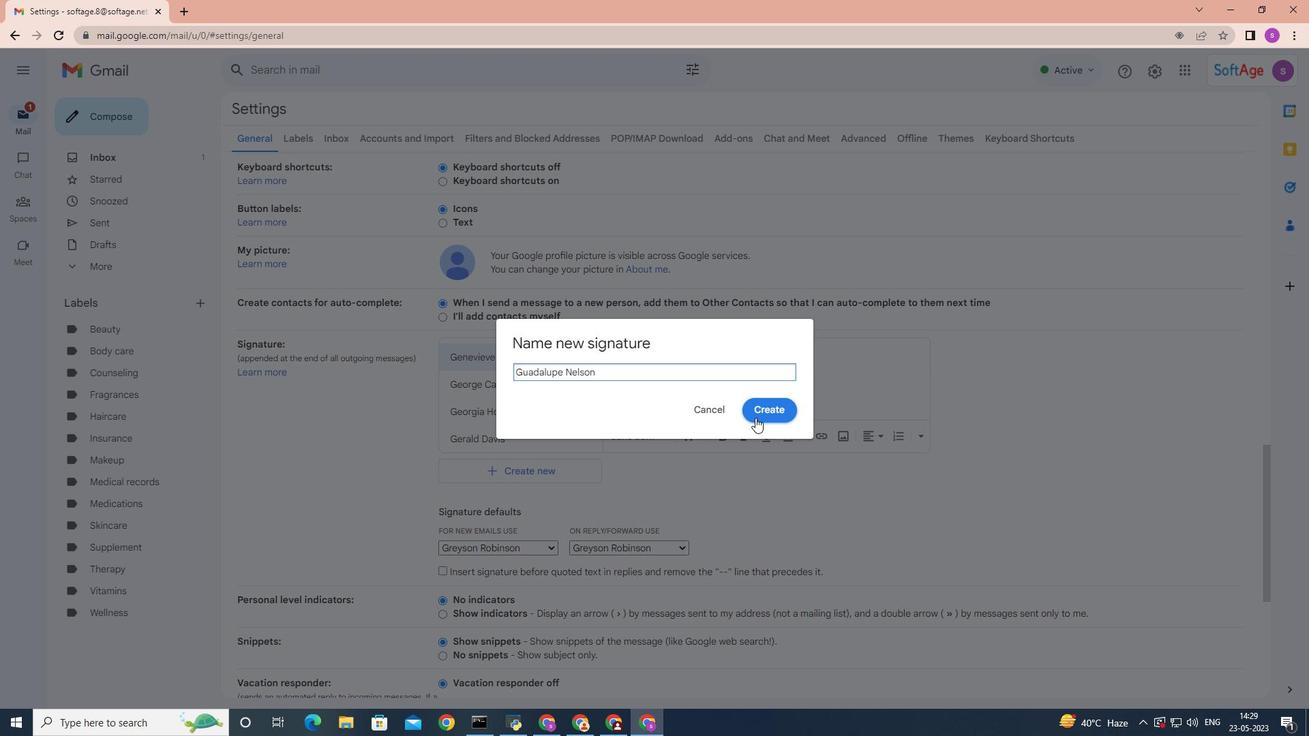 
Action: Mouse pressed left at (757, 413)
Screenshot: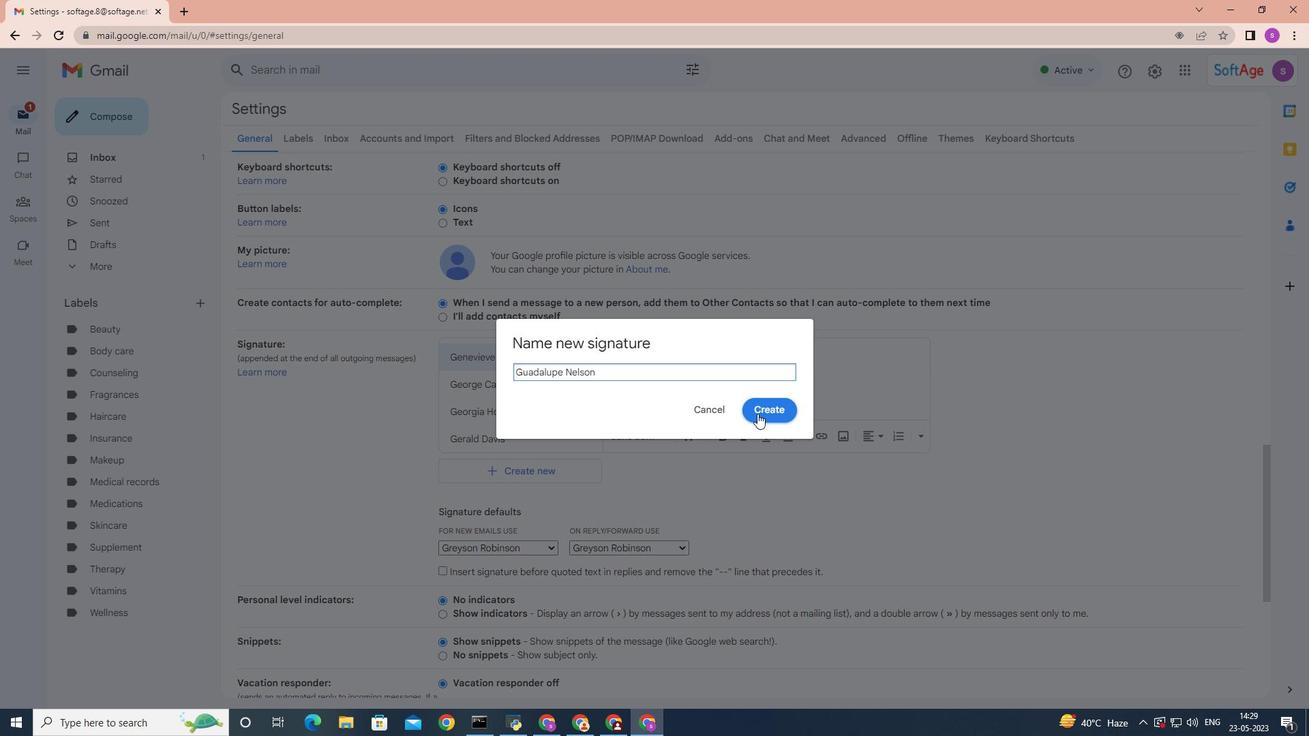 
Action: Mouse moved to (739, 396)
Screenshot: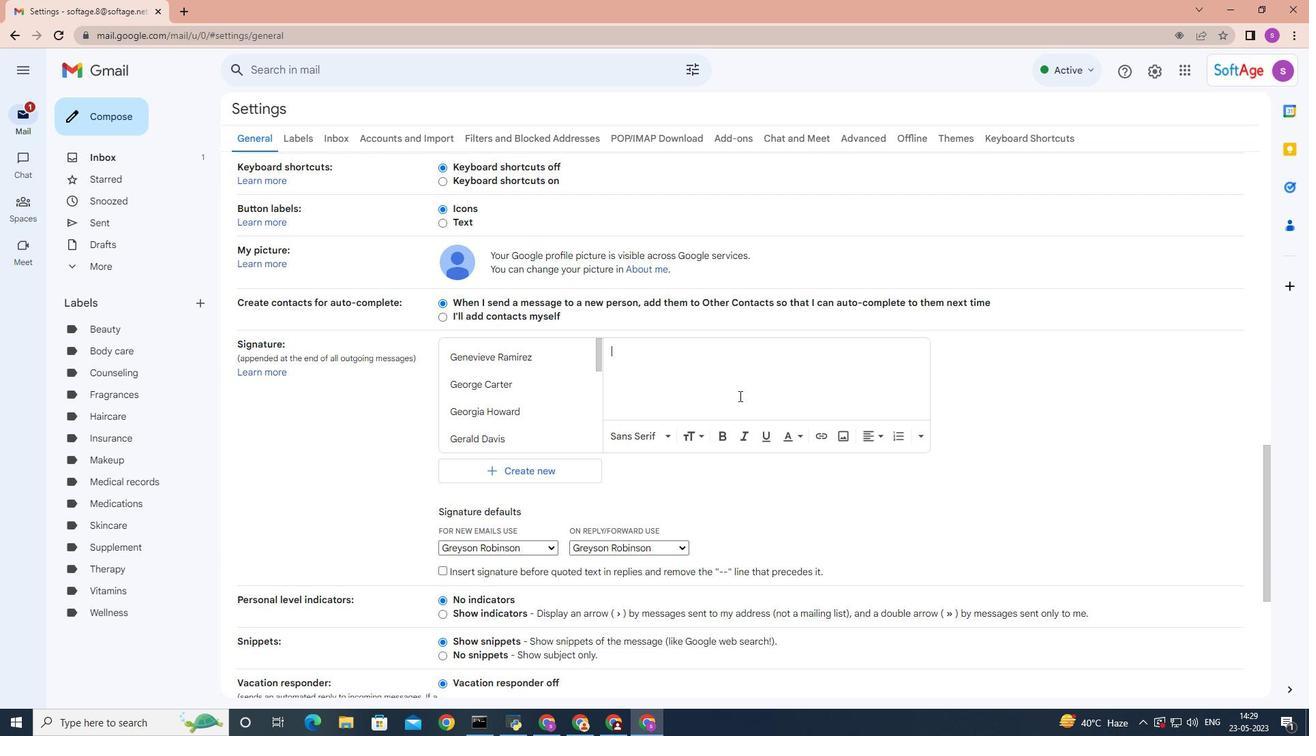 
Action: Key pressed <Key.shift><Key.shift>Guadalupe<Key.space><Key.shift>Nelson
Screenshot: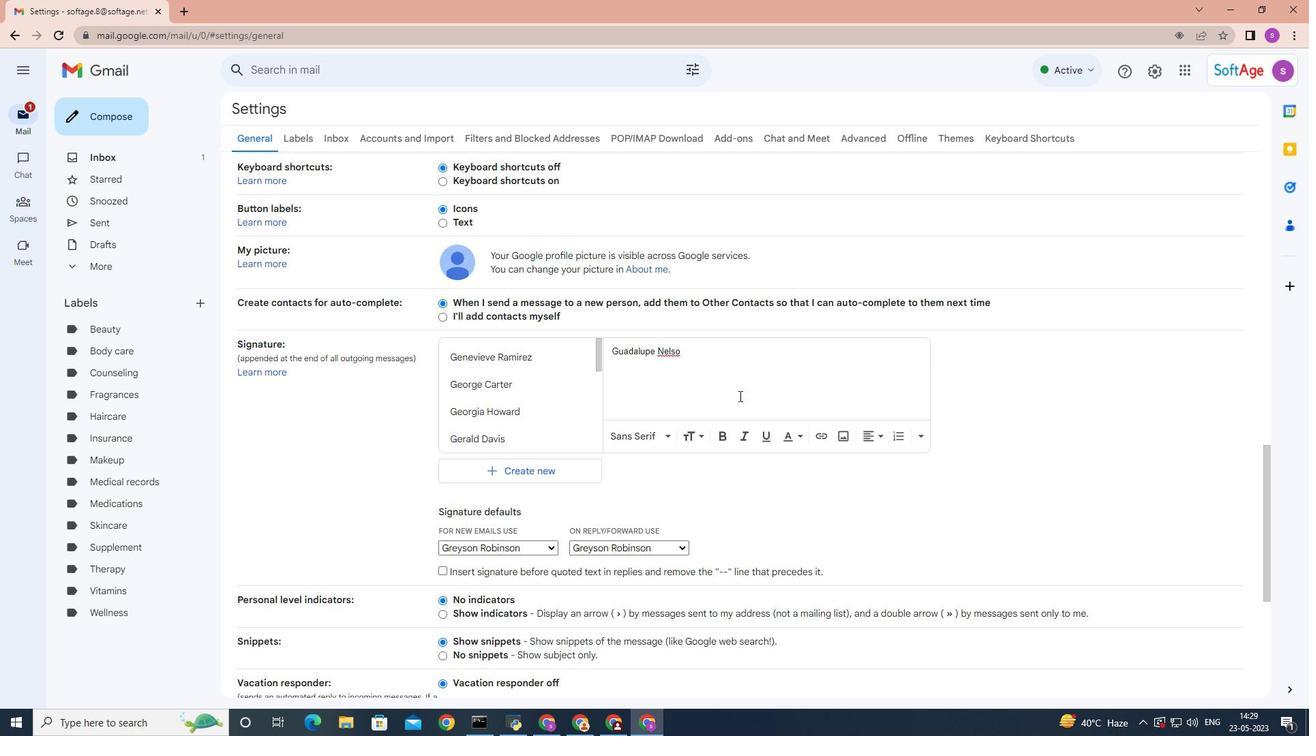 
Action: Mouse moved to (799, 396)
Screenshot: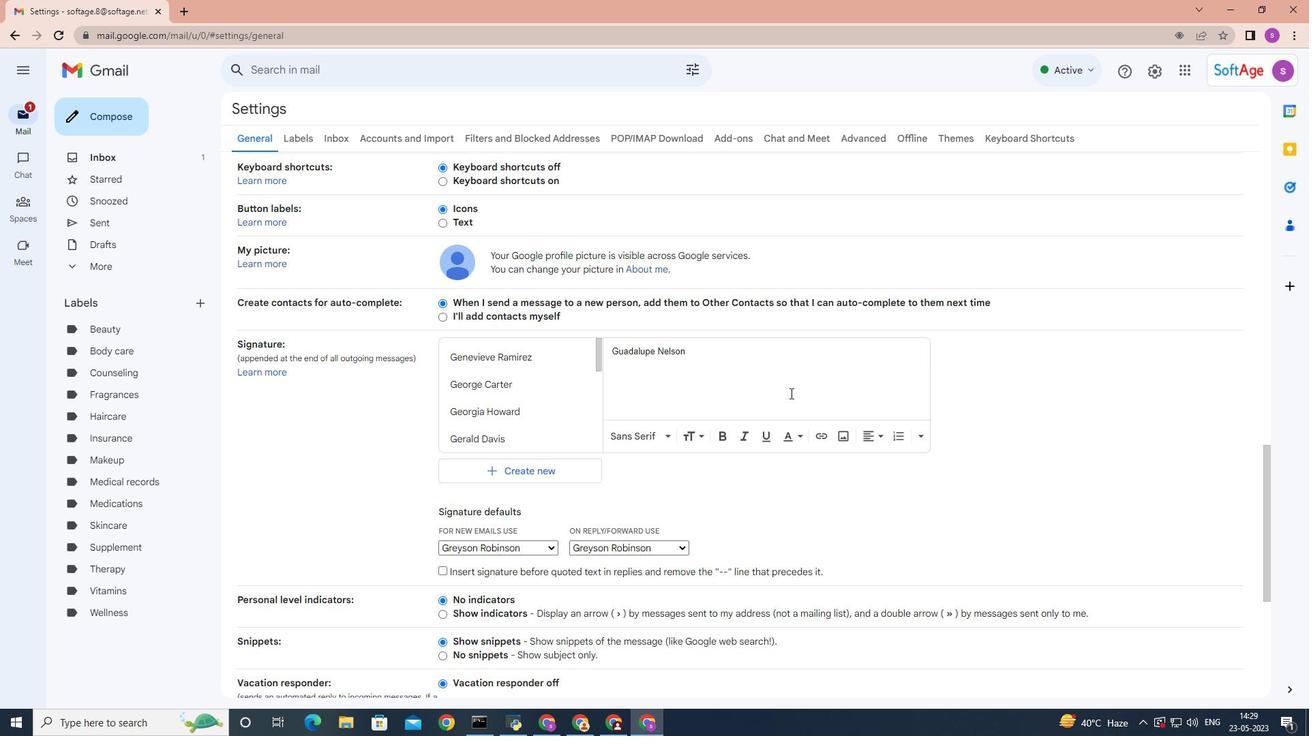 
Action: Mouse scrolled (799, 395) with delta (0, 0)
Screenshot: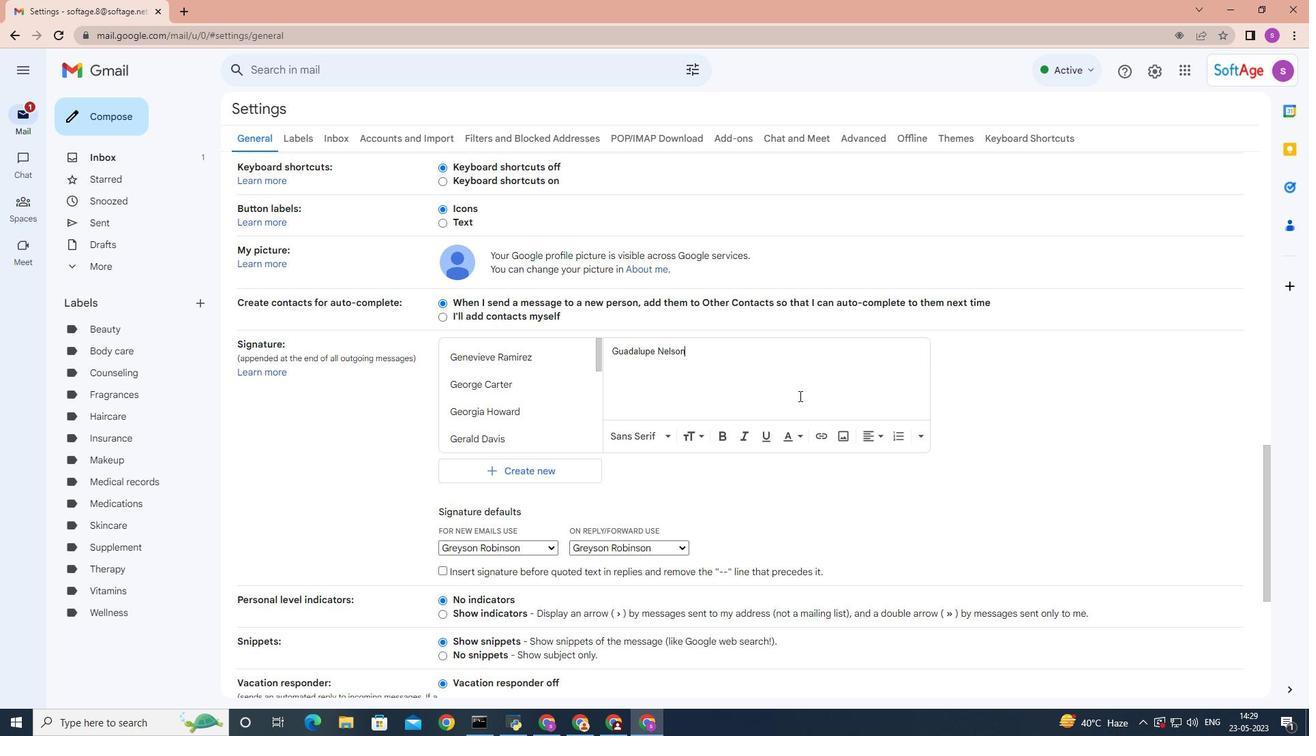 
Action: Mouse moved to (543, 484)
Screenshot: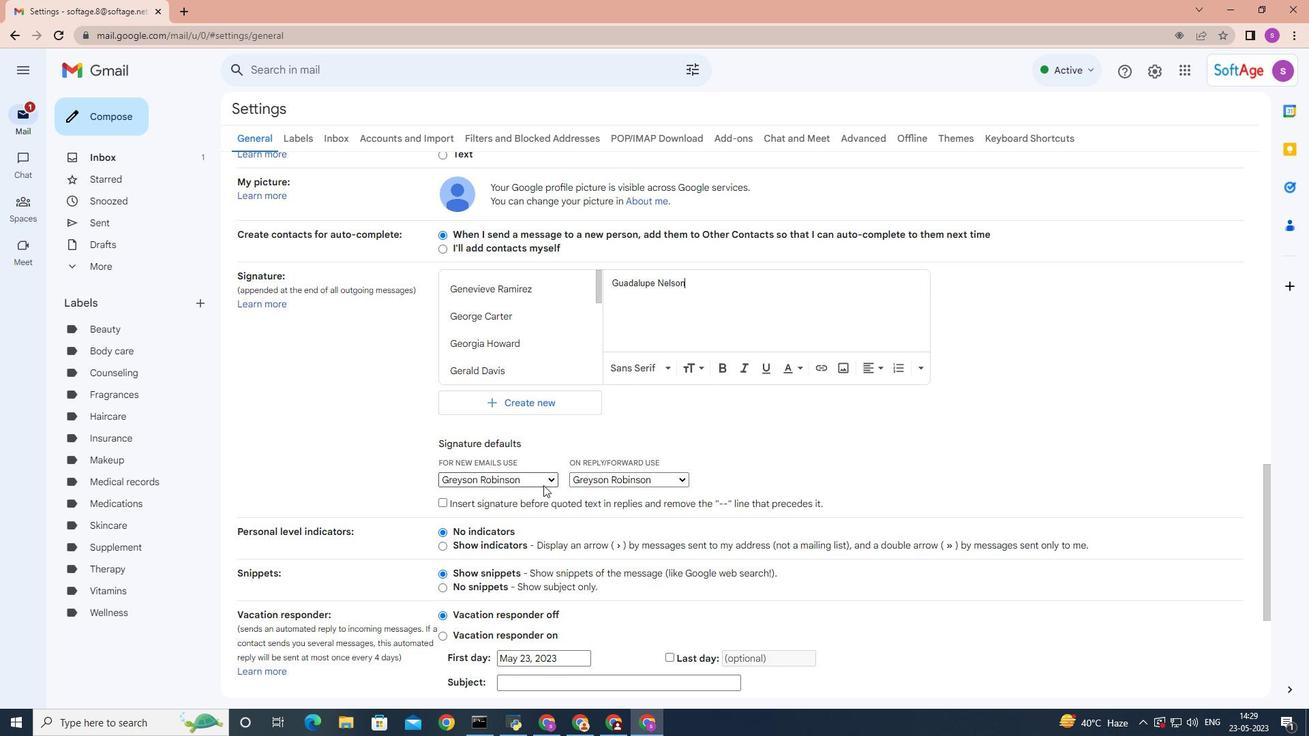 
Action: Mouse pressed left at (543, 484)
Screenshot: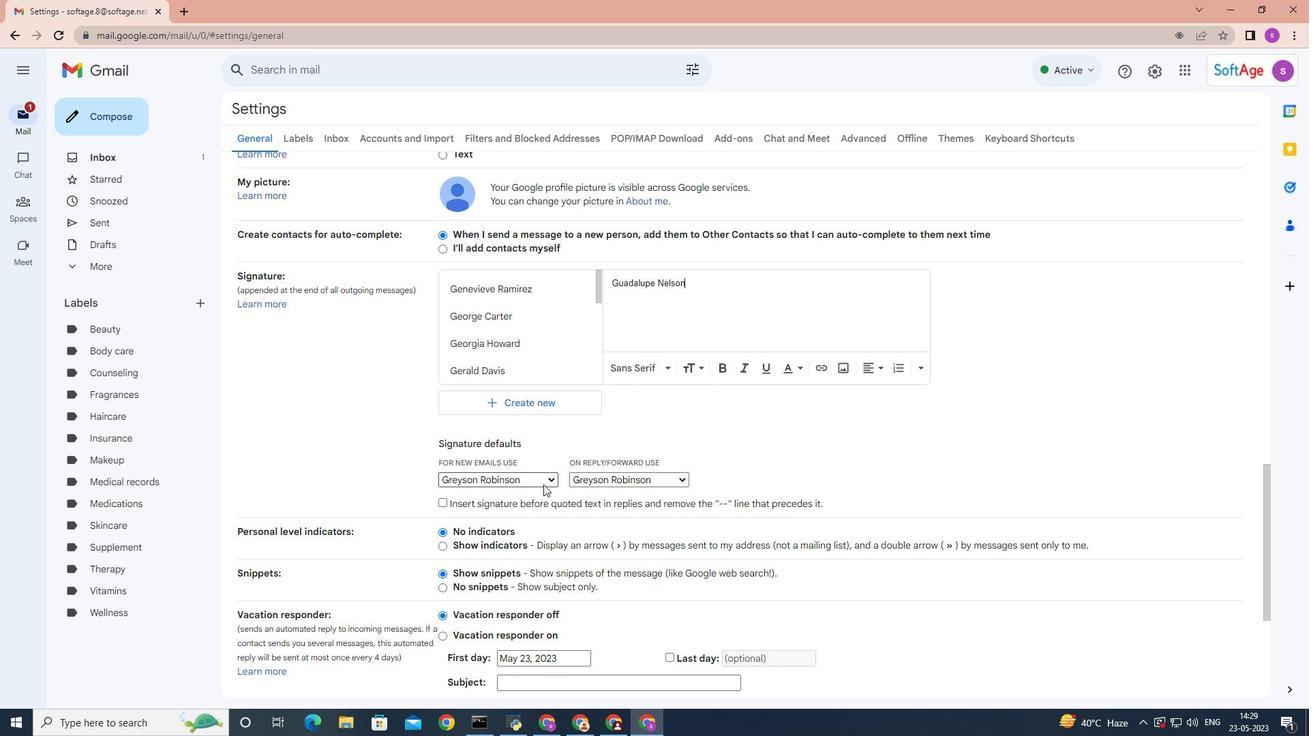 
Action: Mouse moved to (531, 671)
Screenshot: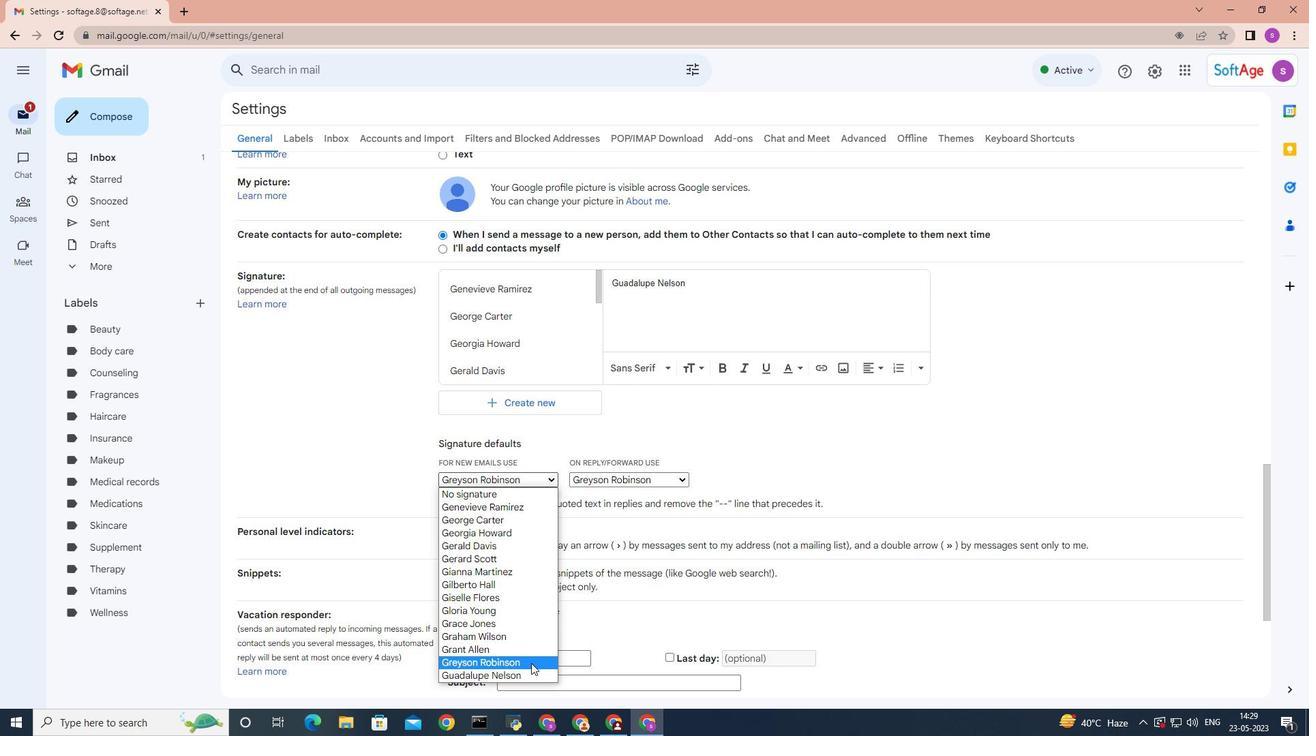 
Action: Mouse pressed left at (531, 671)
Screenshot: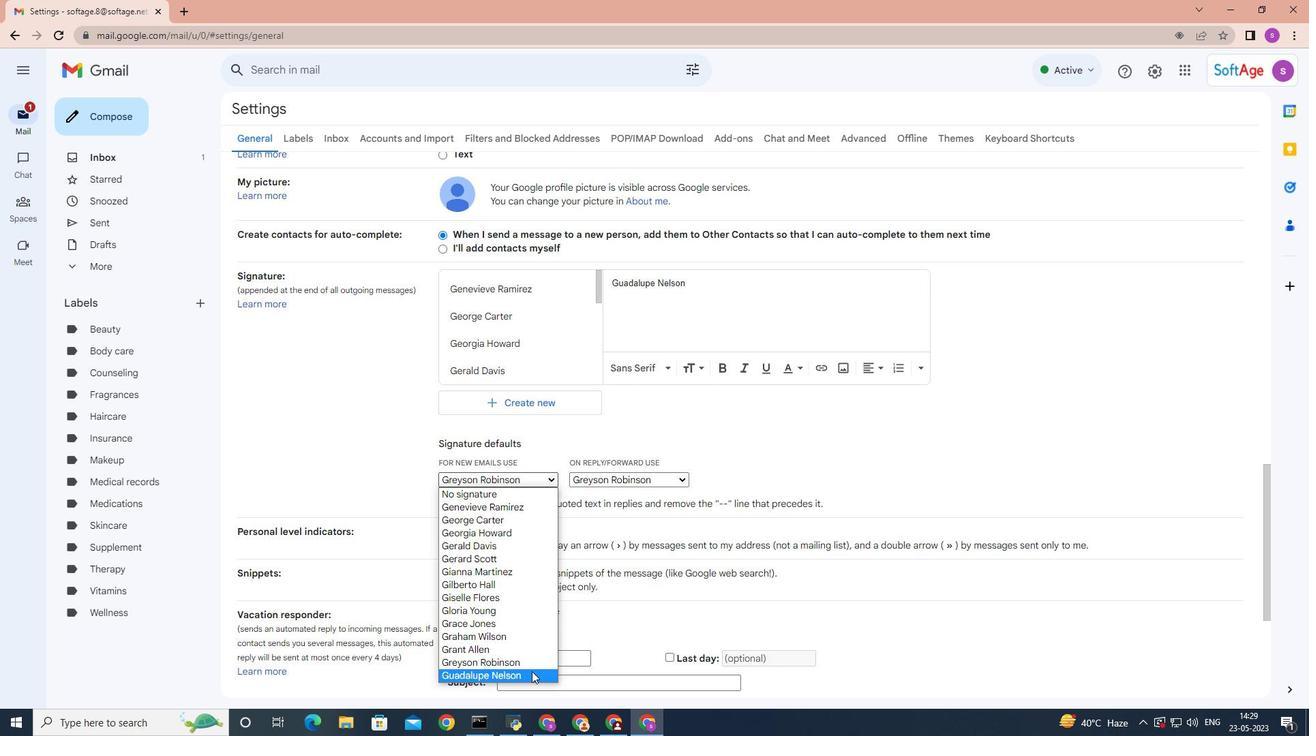 
Action: Mouse moved to (681, 481)
Screenshot: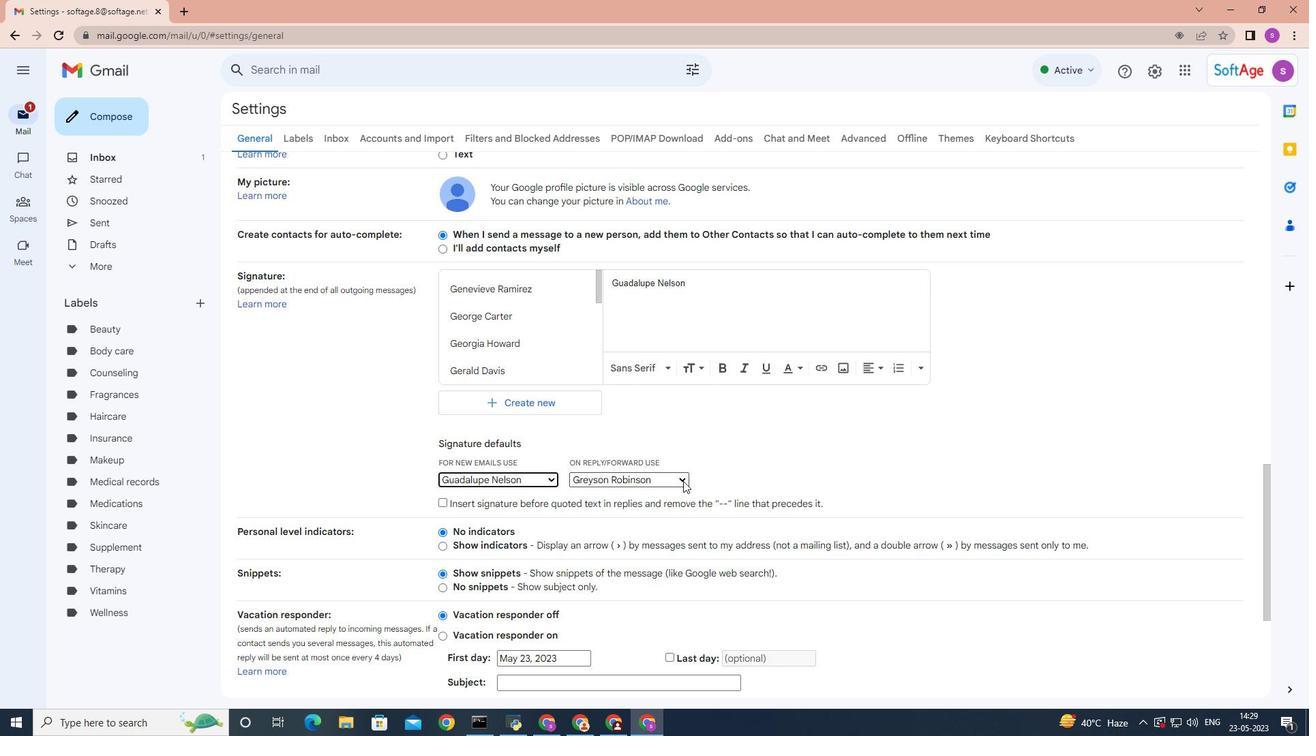 
Action: Mouse pressed left at (681, 481)
Screenshot: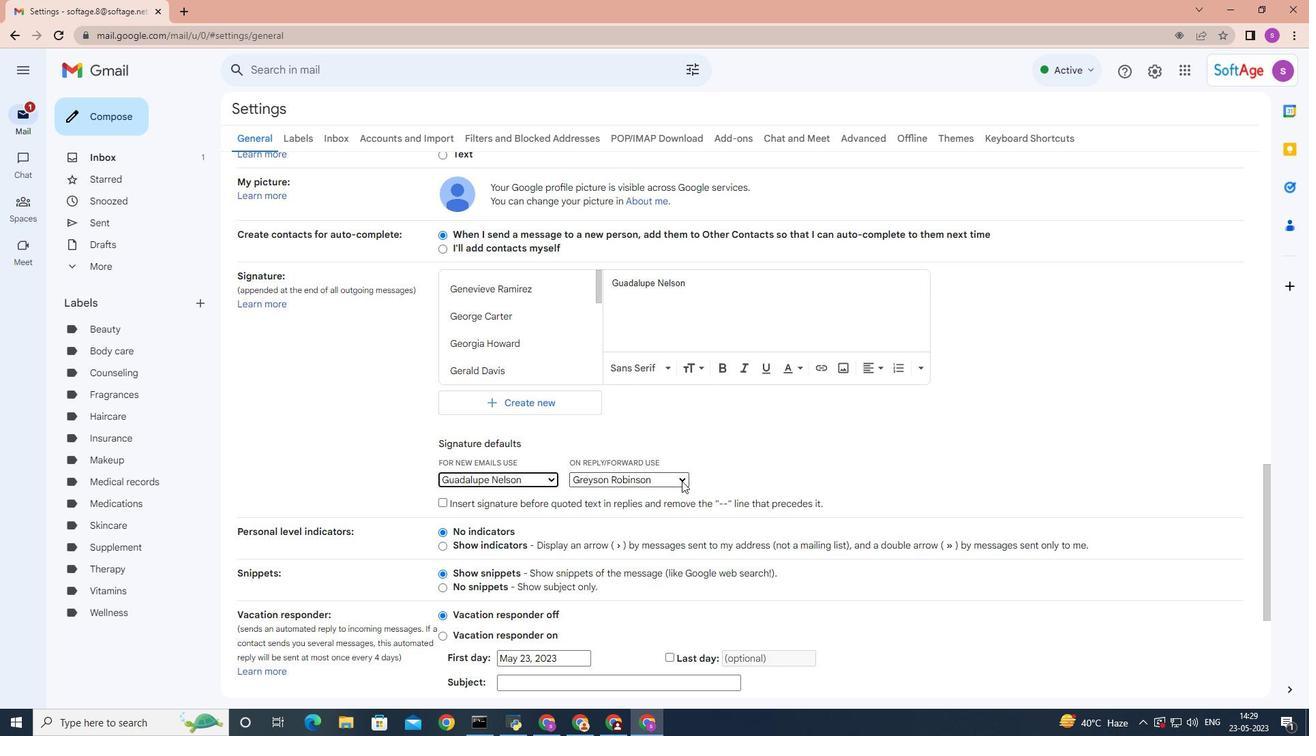 
Action: Mouse moved to (634, 676)
Screenshot: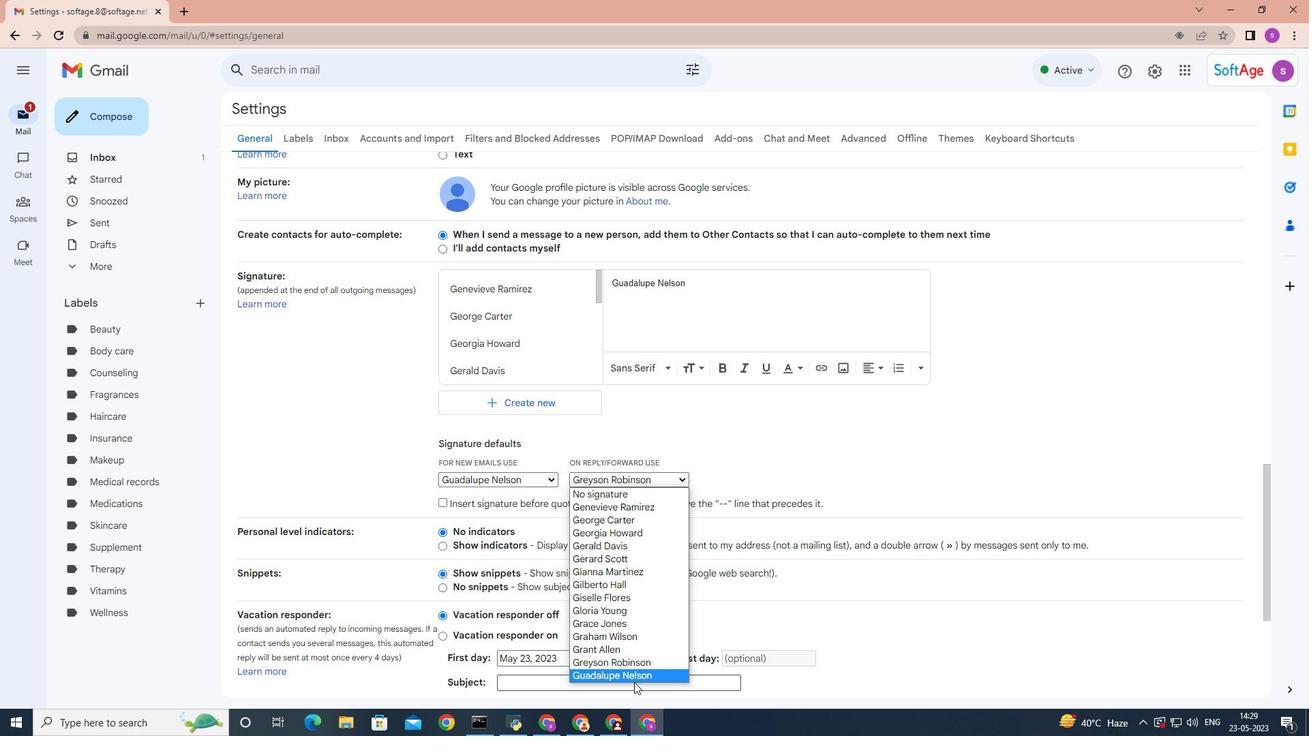 
Action: Mouse pressed left at (634, 676)
Screenshot: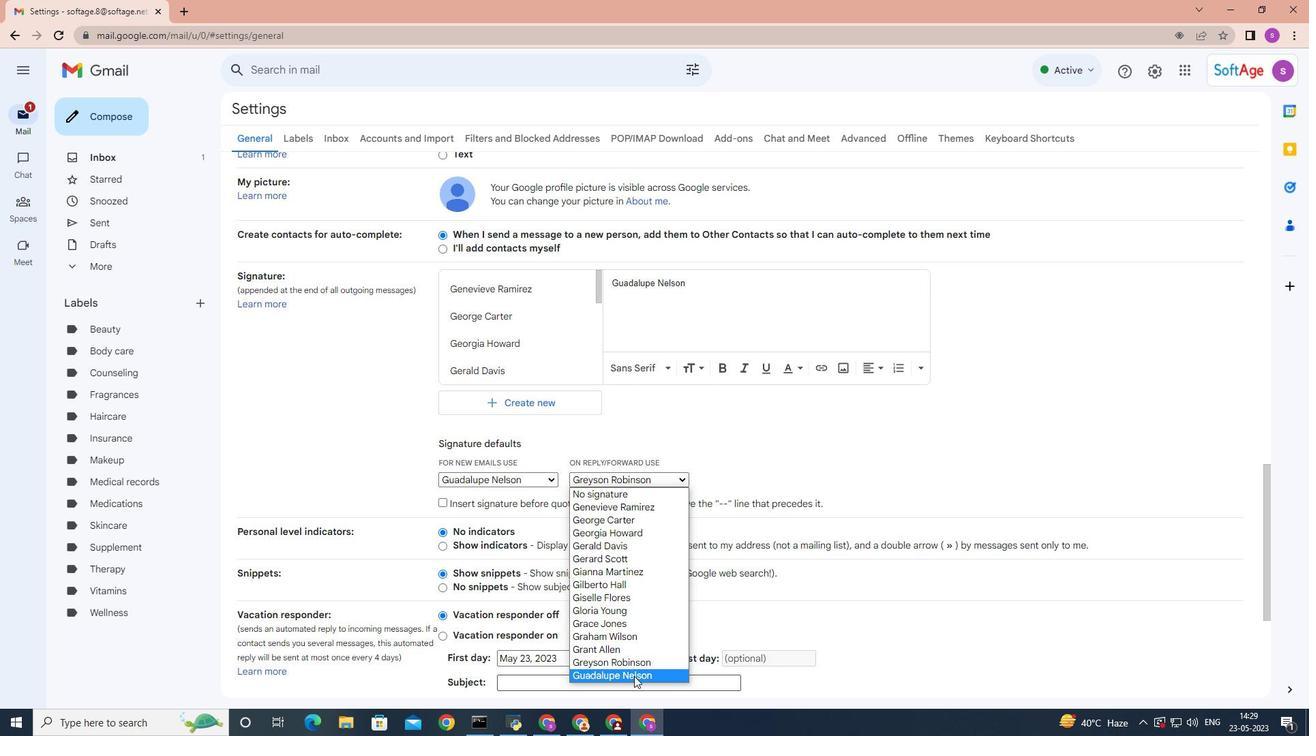 
Action: Mouse moved to (859, 573)
Screenshot: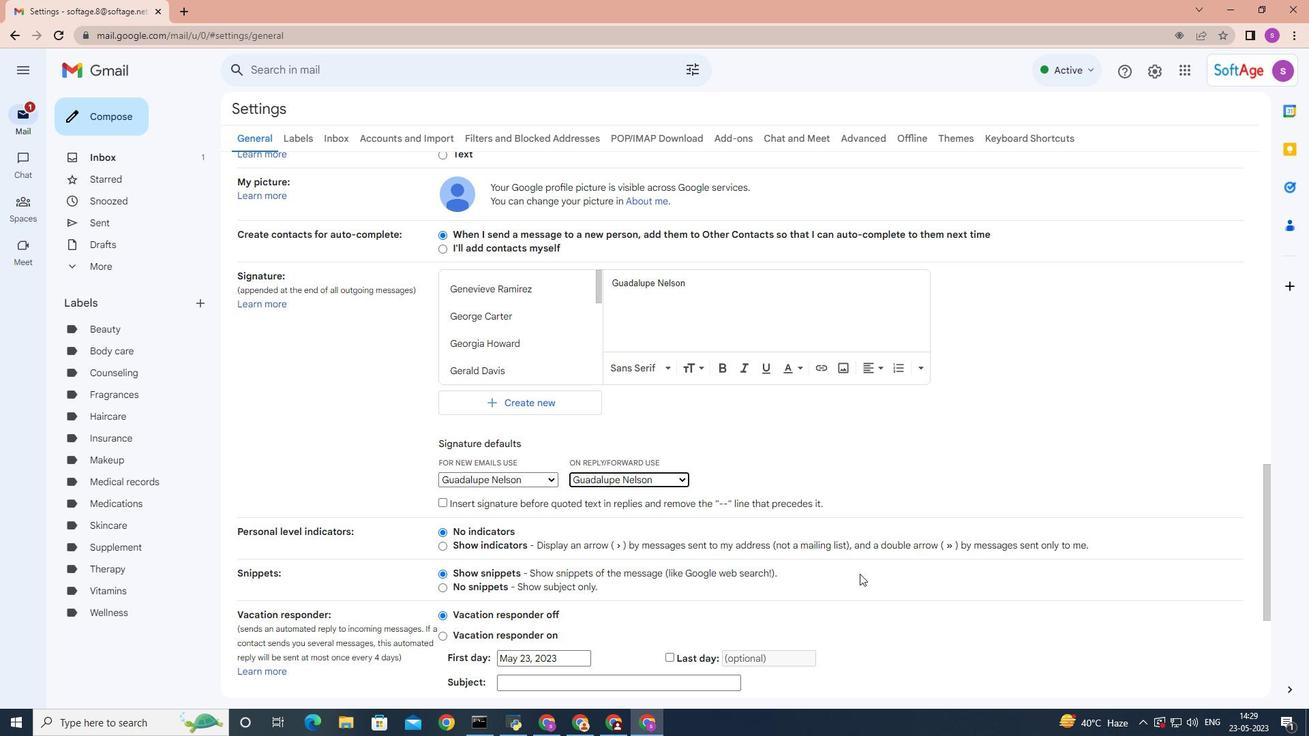 
Action: Mouse scrolled (859, 572) with delta (0, 0)
Screenshot: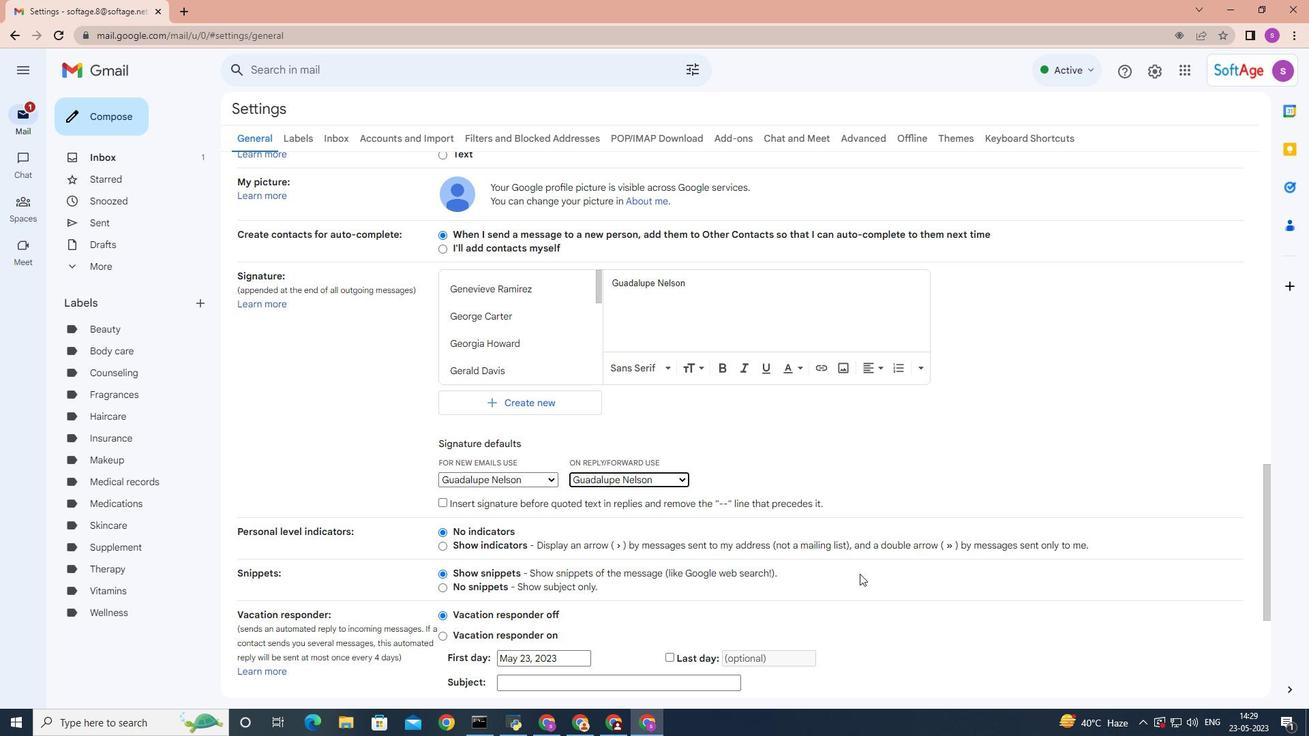 
Action: Mouse moved to (843, 555)
Screenshot: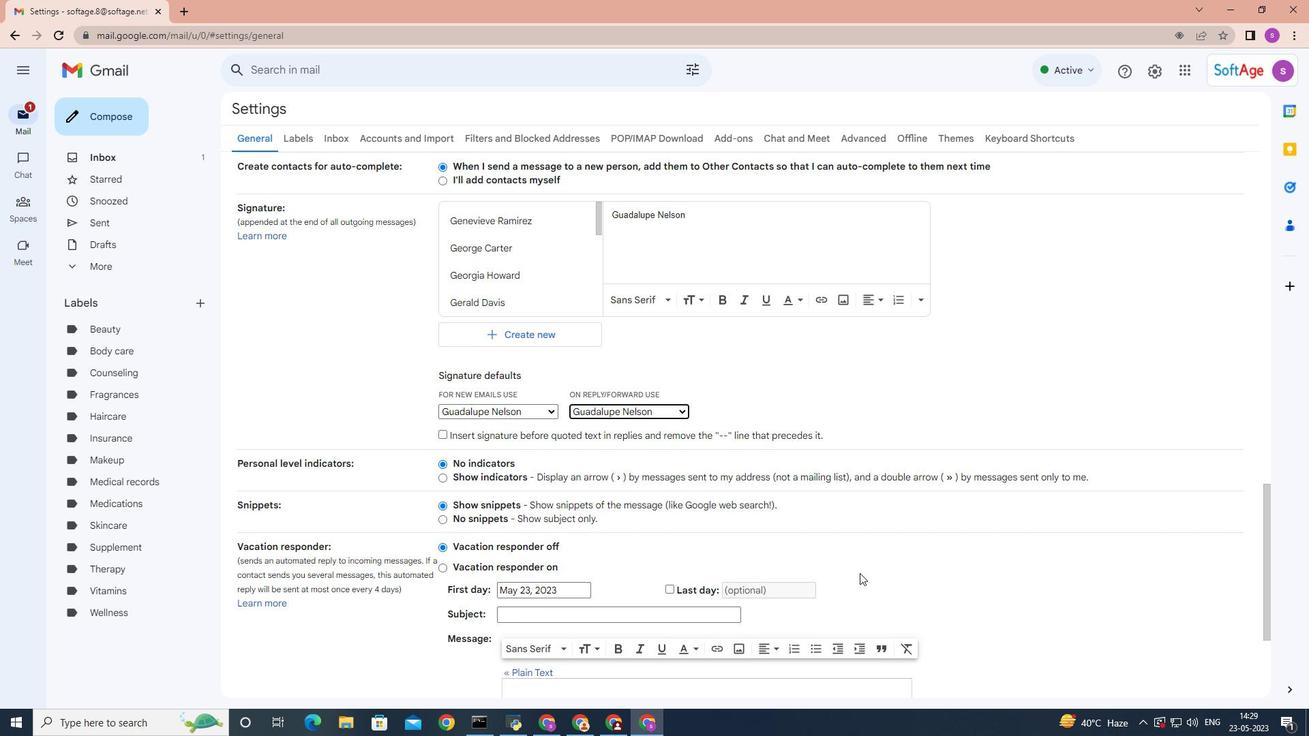 
Action: Mouse scrolled (843, 554) with delta (0, 0)
Screenshot: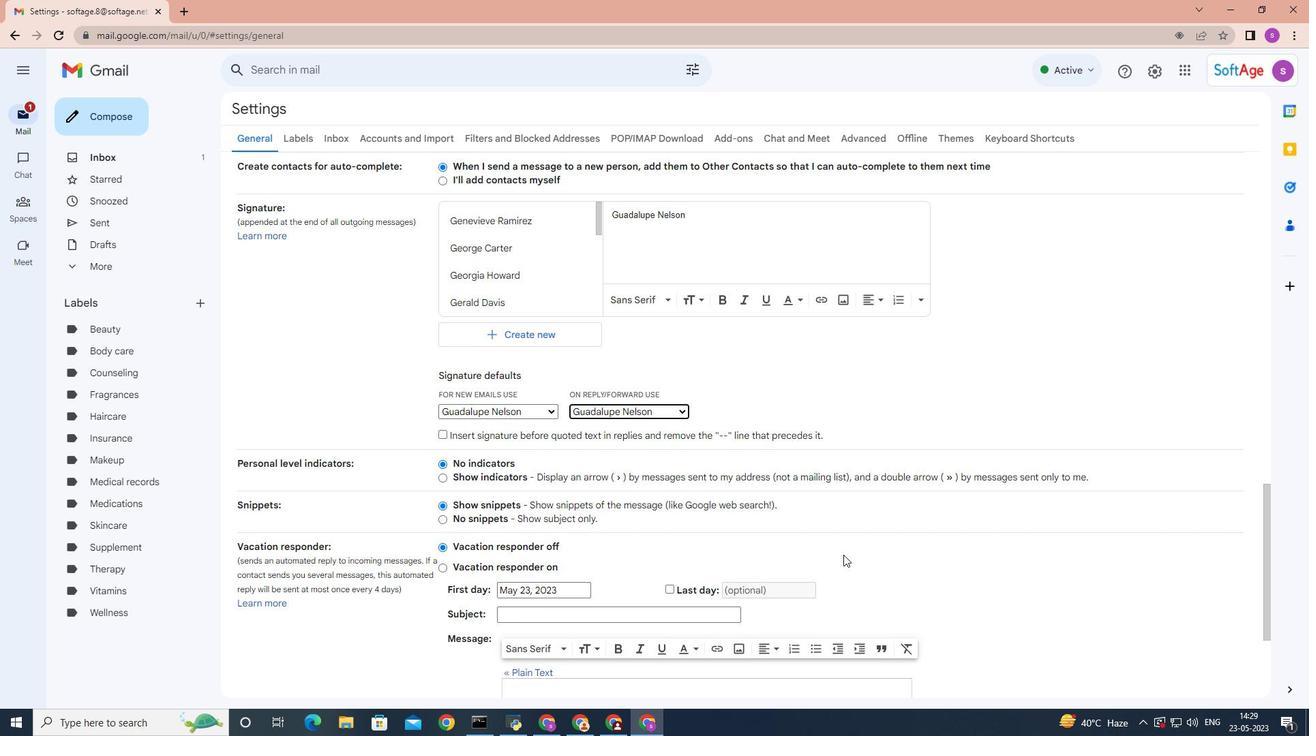
Action: Mouse scrolled (843, 554) with delta (0, 0)
Screenshot: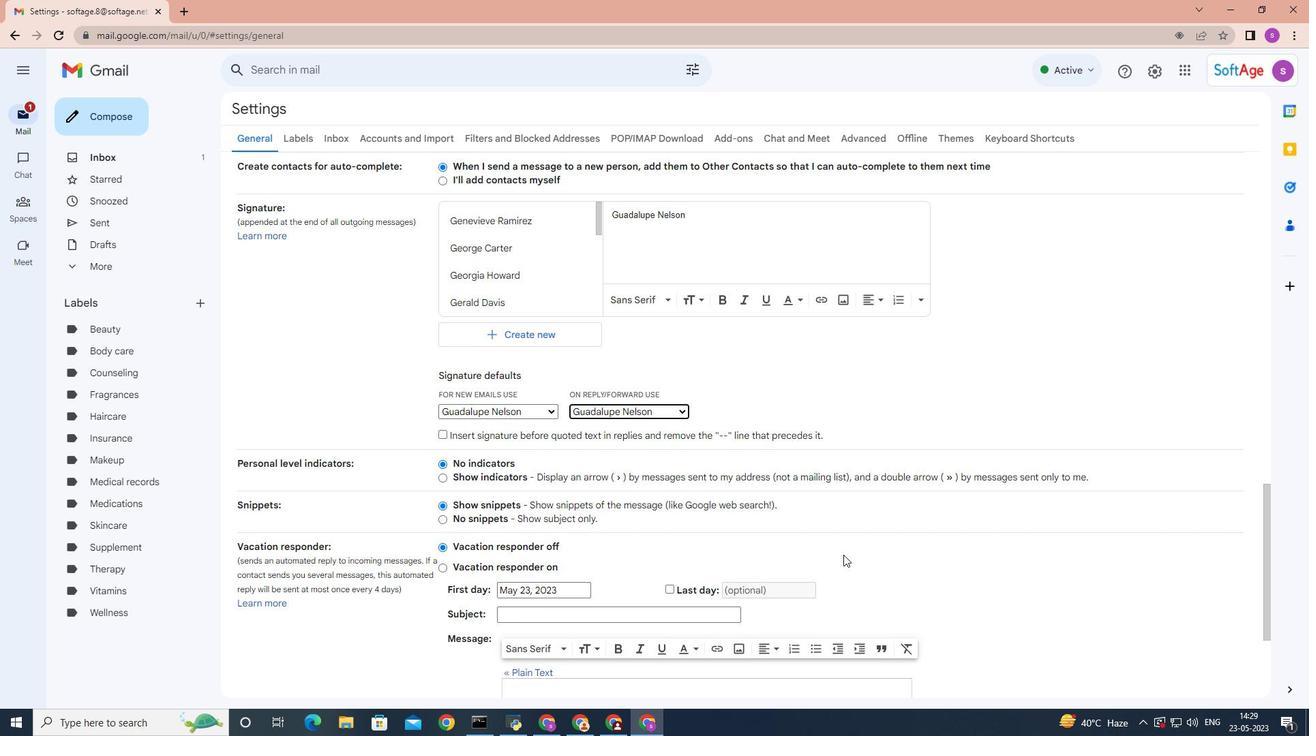 
Action: Mouse moved to (750, 646)
Screenshot: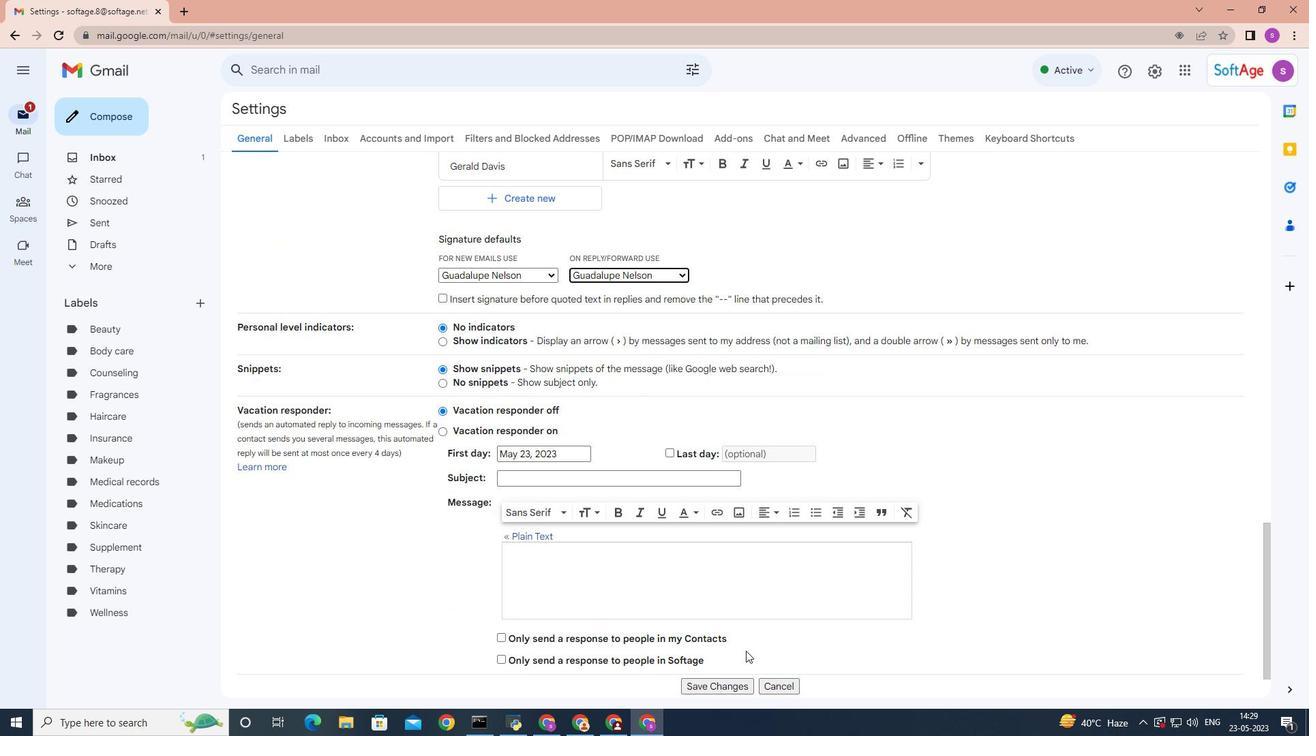 
Action: Mouse scrolled (750, 645) with delta (0, 0)
Screenshot: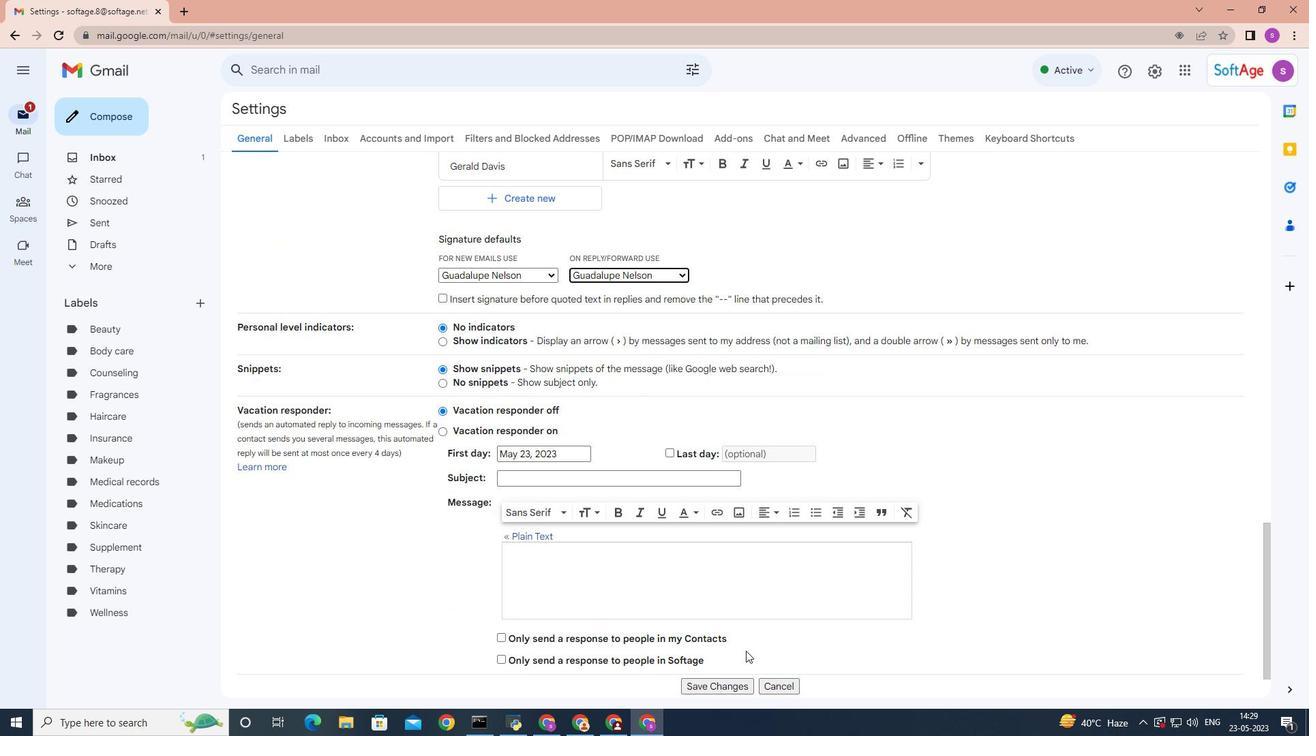 
Action: Mouse moved to (758, 640)
Screenshot: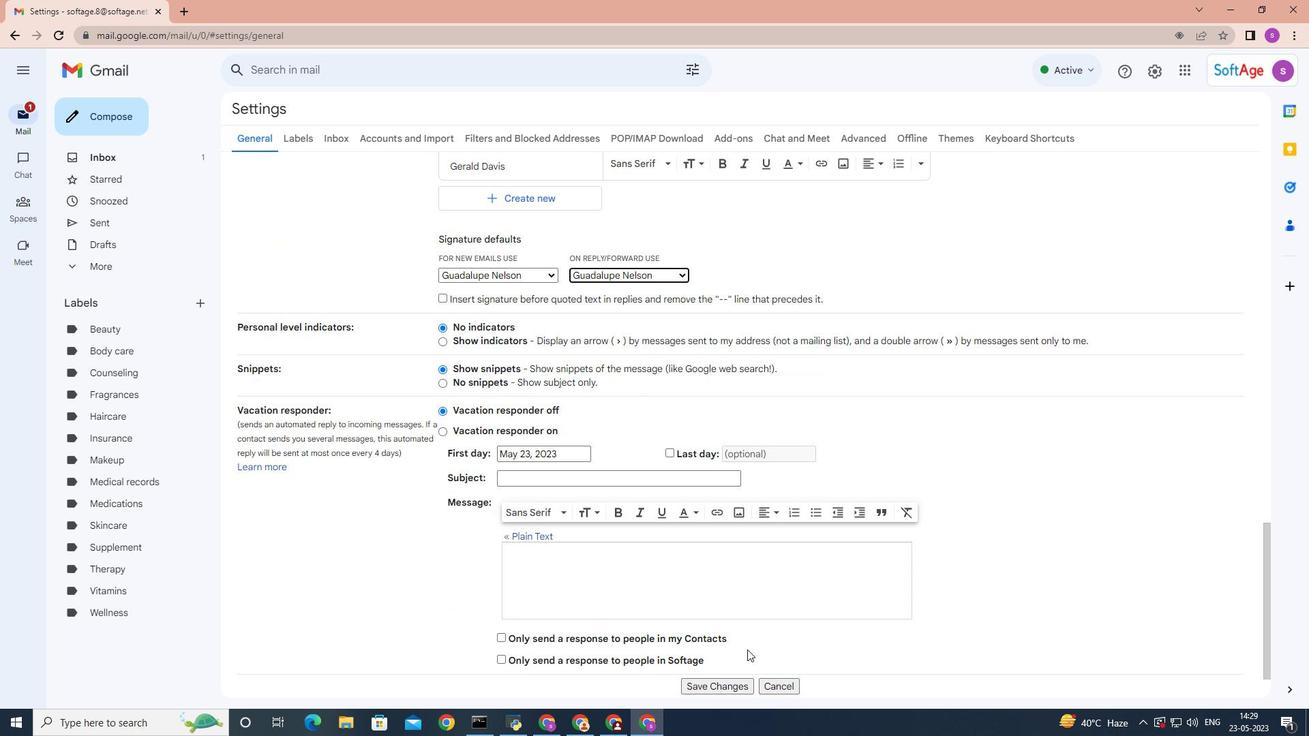 
Action: Mouse scrolled (758, 639) with delta (0, 0)
Screenshot: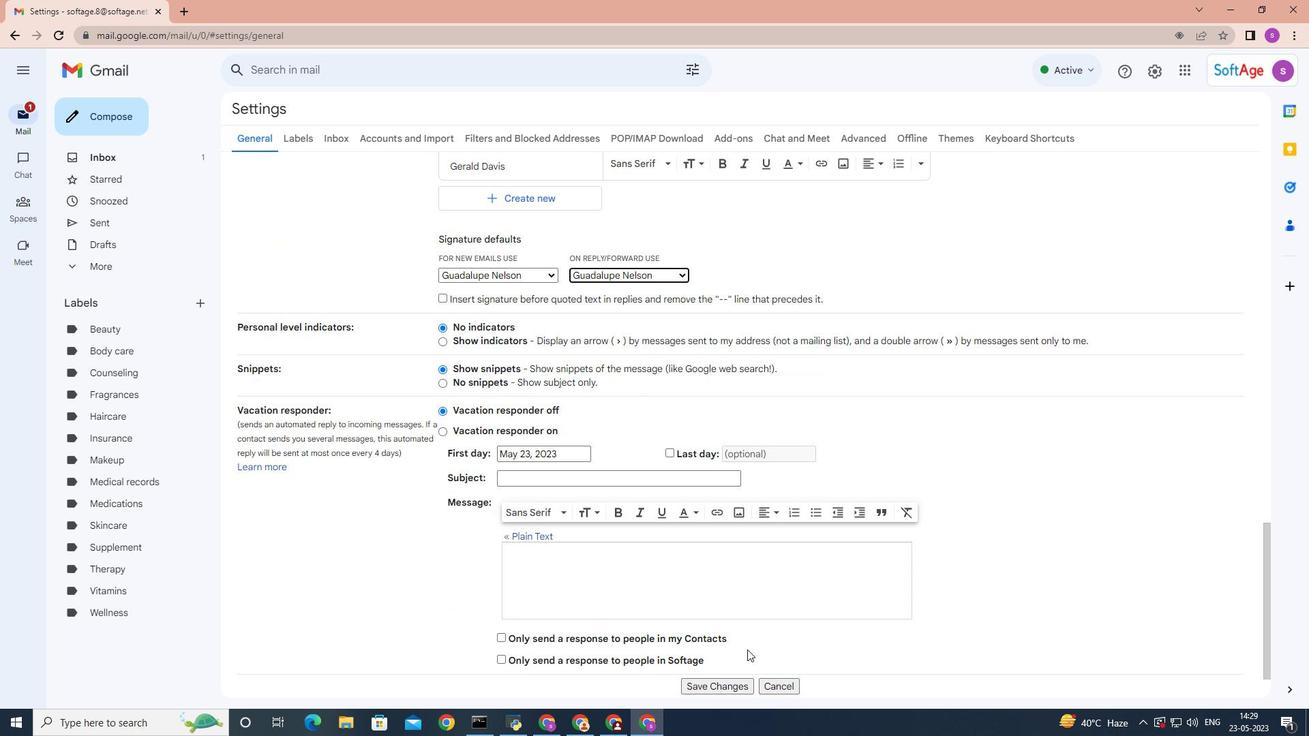 
Action: Mouse moved to (722, 623)
Screenshot: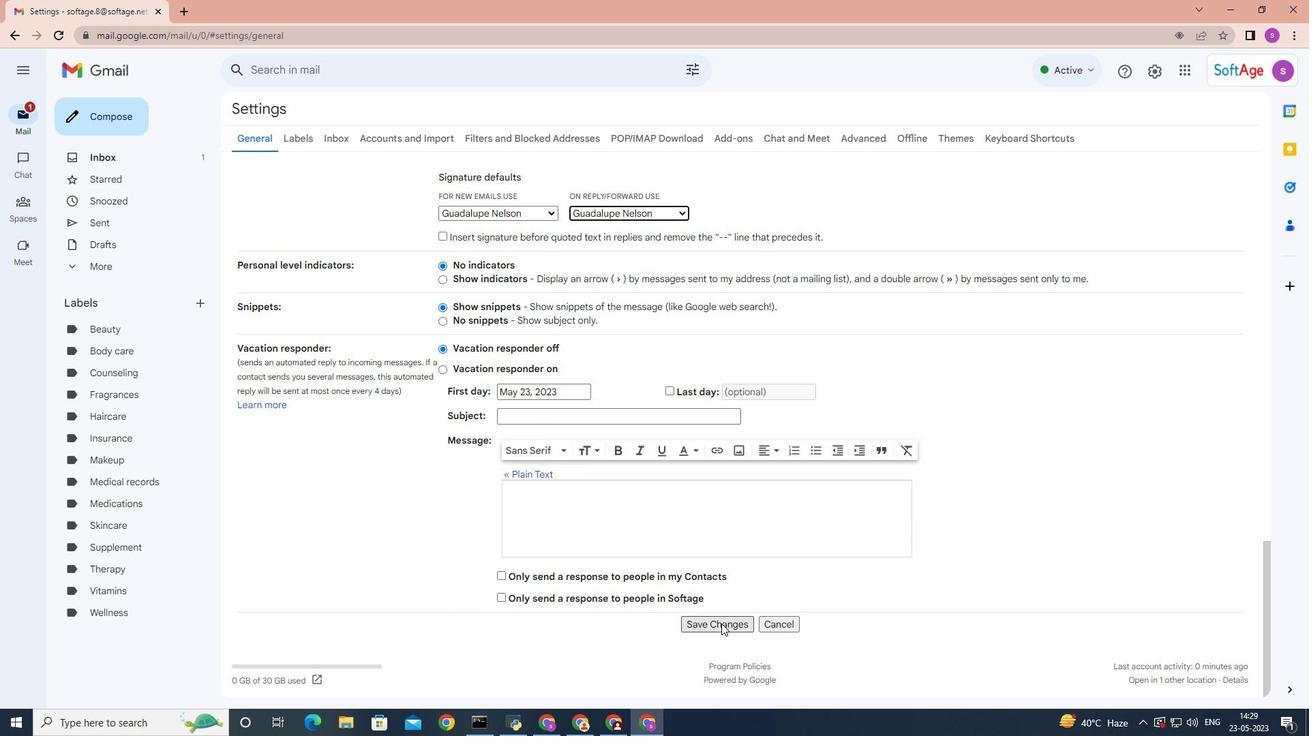 
Action: Mouse pressed left at (722, 623)
Screenshot: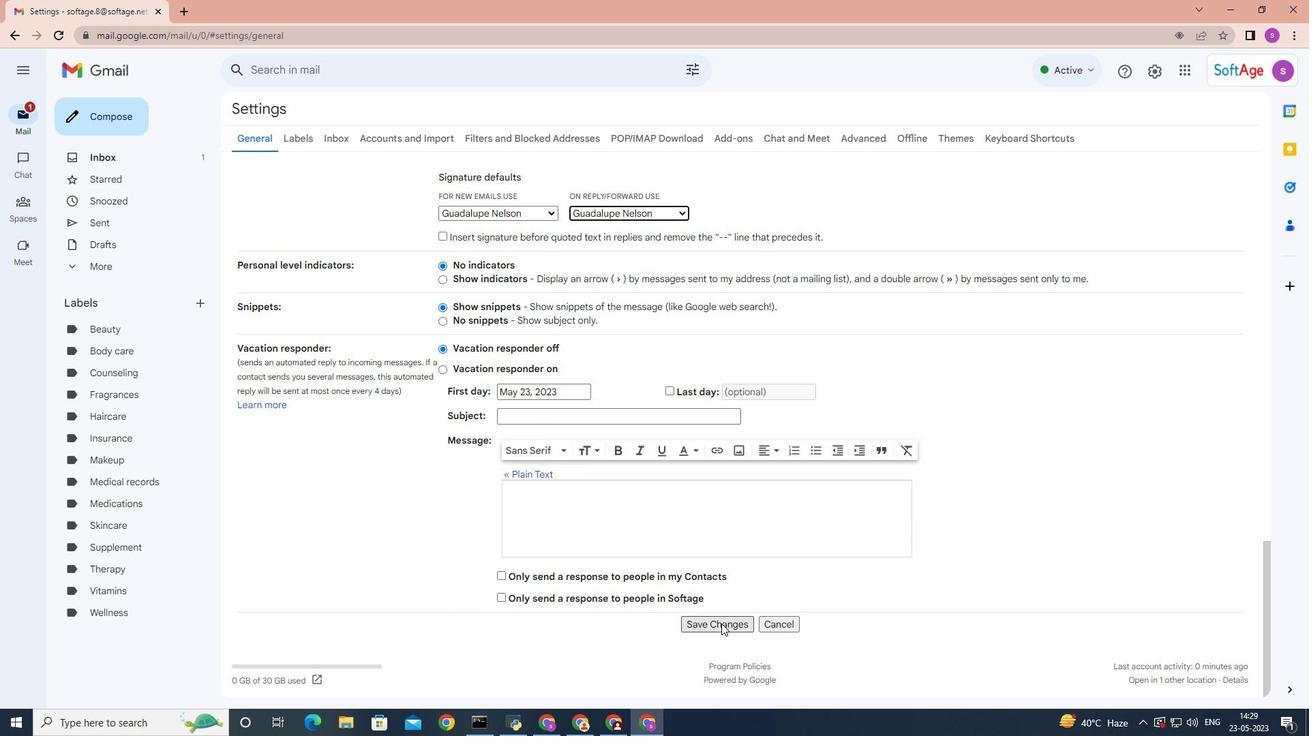 
Action: Mouse moved to (122, 114)
Screenshot: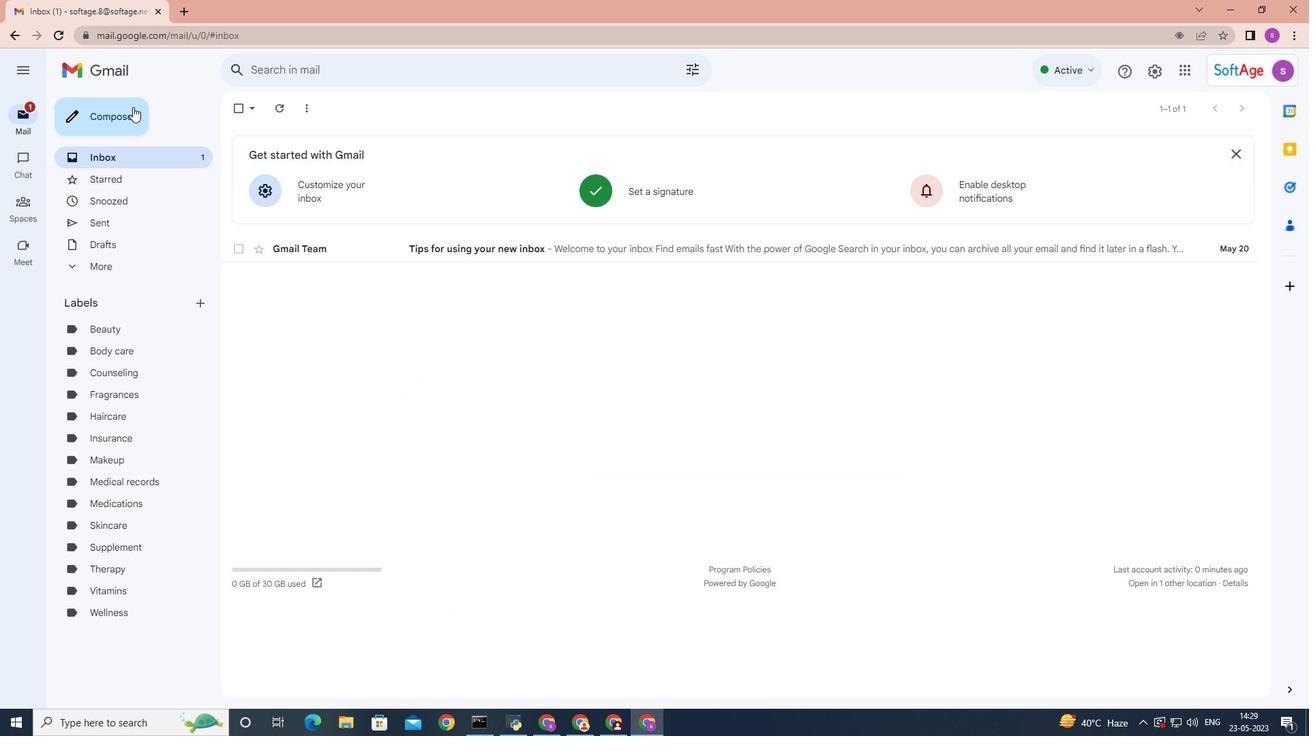 
Action: Mouse pressed left at (122, 114)
Screenshot: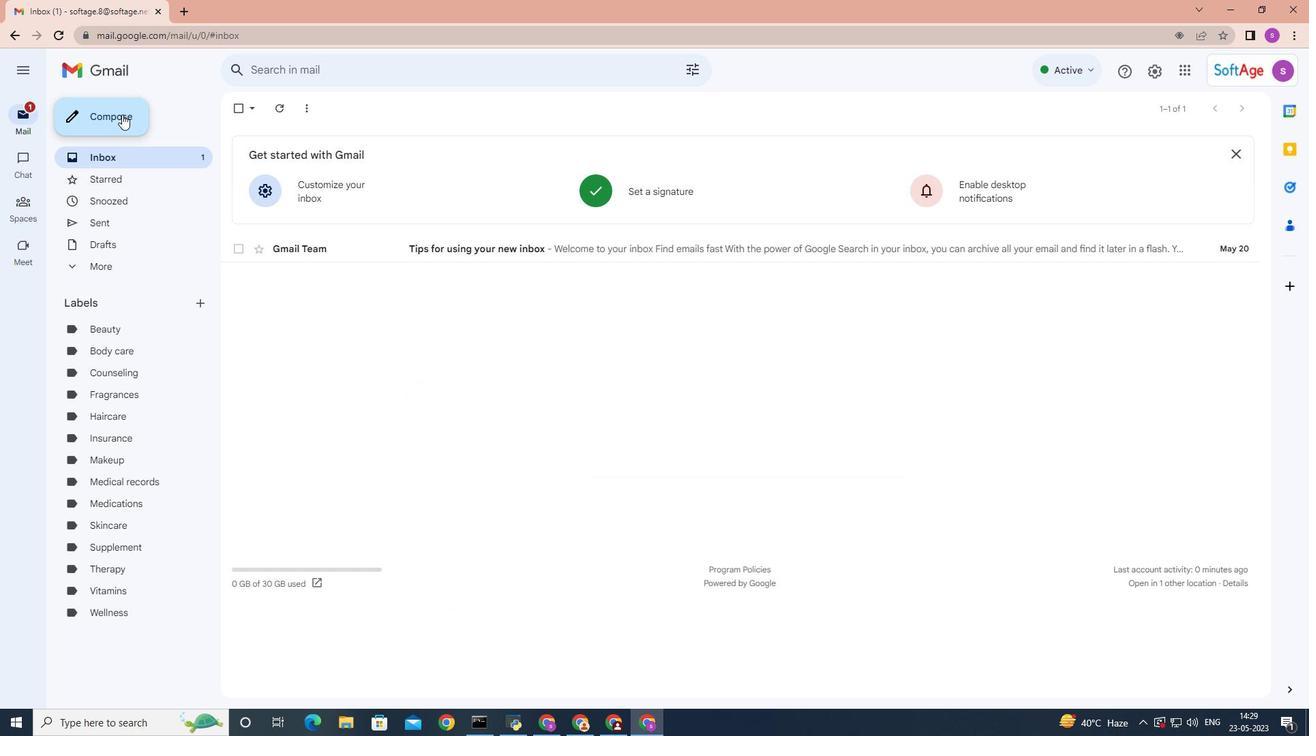 
Action: Mouse moved to (910, 355)
Screenshot: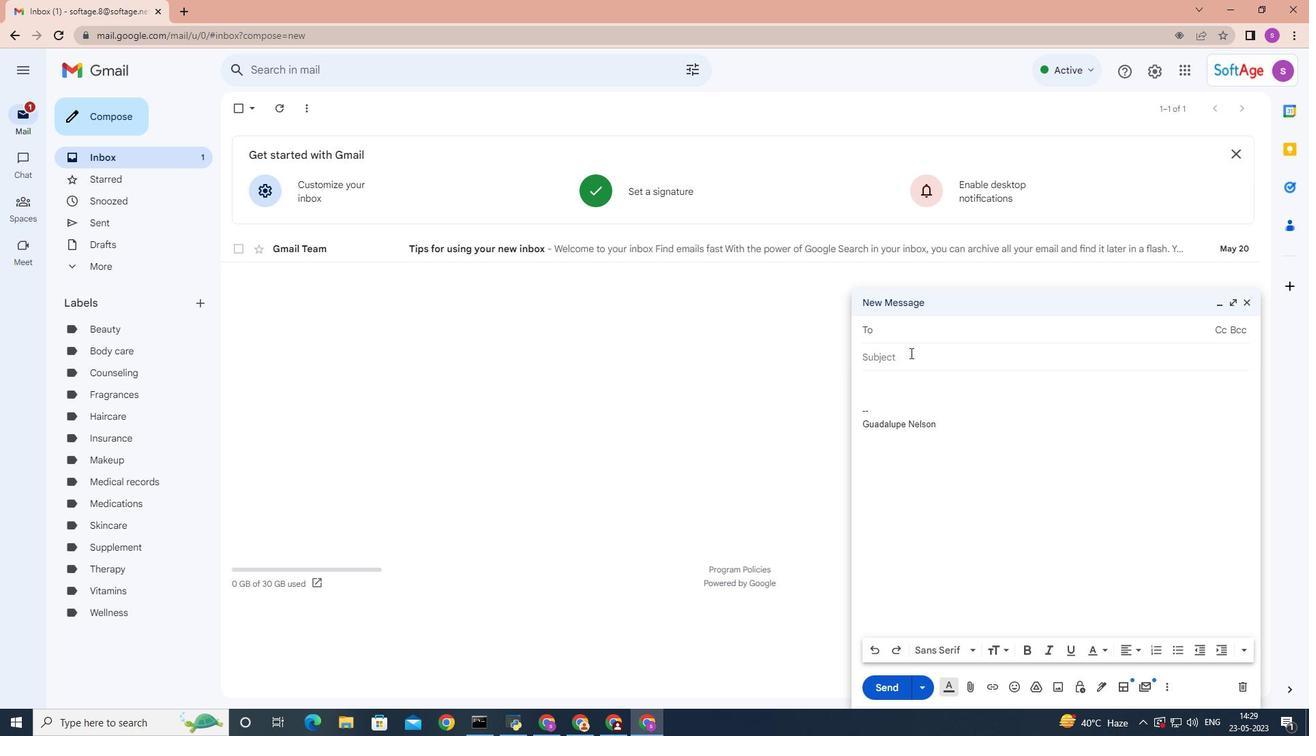 
Action: Mouse pressed left at (910, 355)
Screenshot: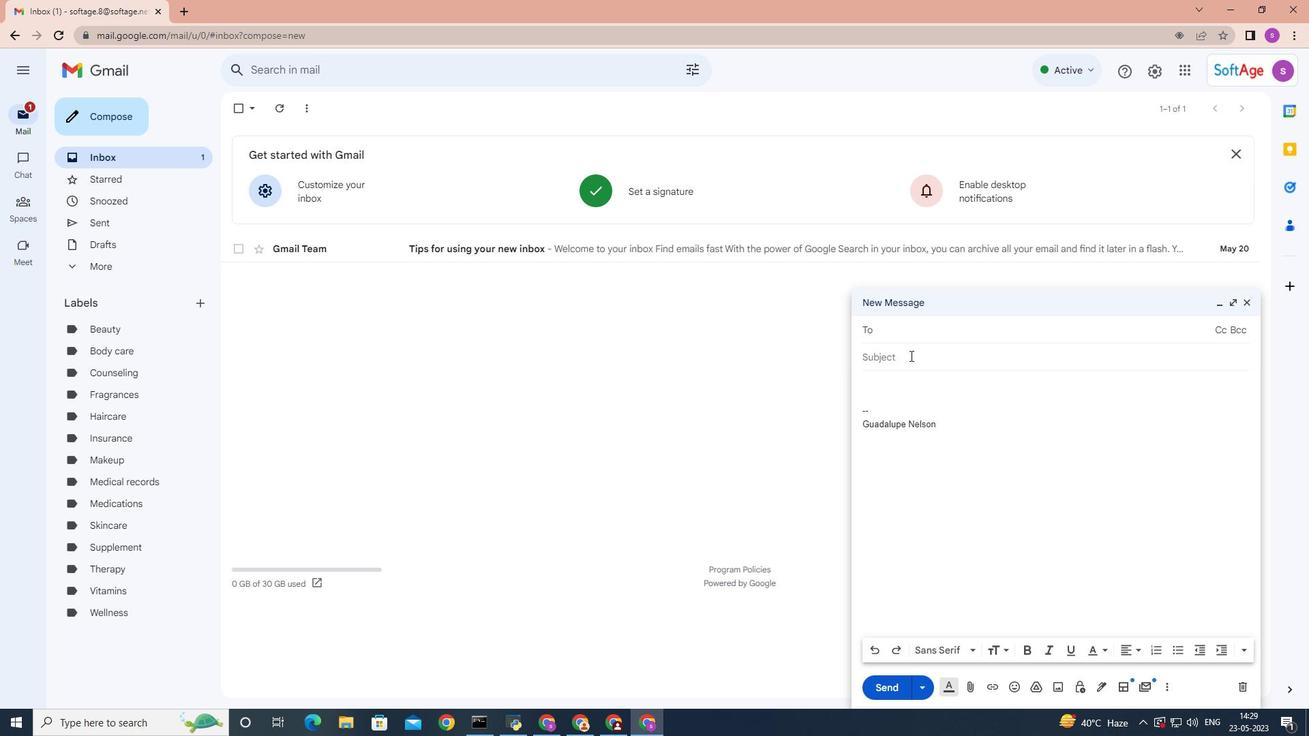 
Action: Mouse moved to (910, 355)
Screenshot: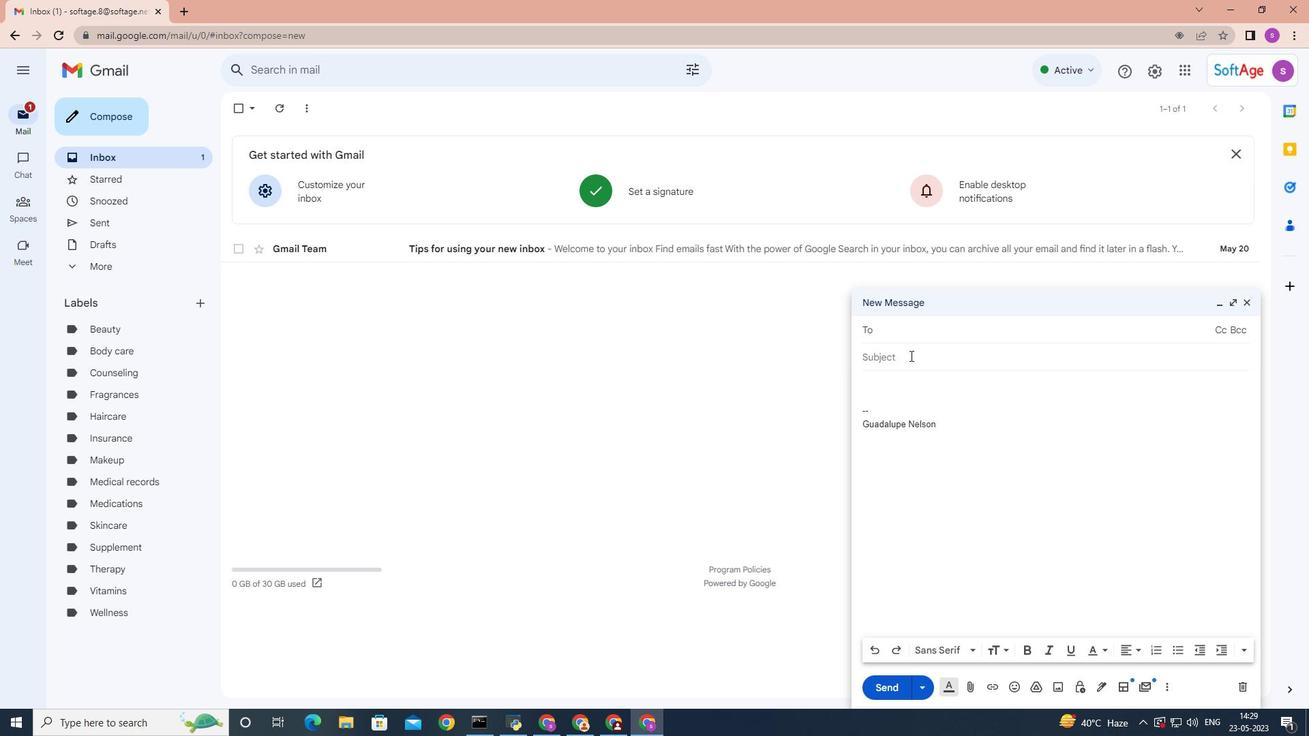 
Action: Key pressed <Key.shift>Update<Key.space>on<Key.space>a<Key.space>disciplinary
Screenshot: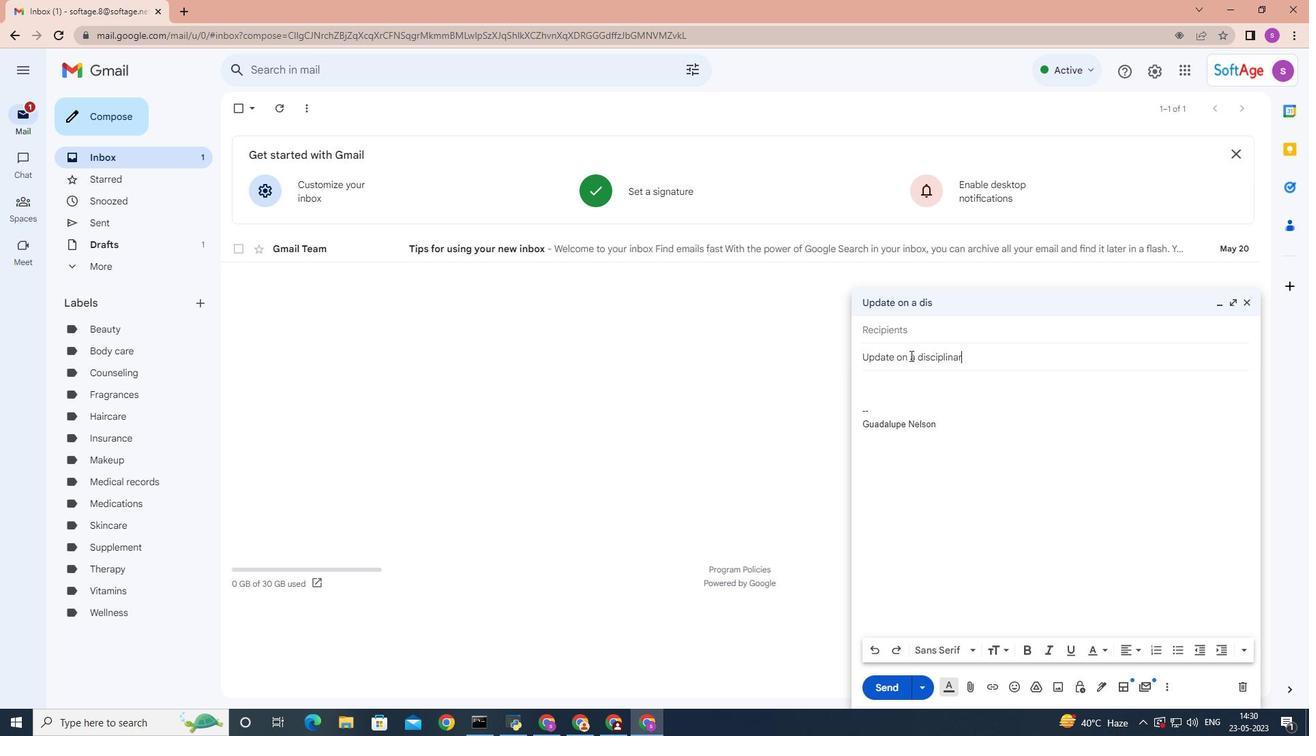 
Action: Mouse moved to (868, 388)
Screenshot: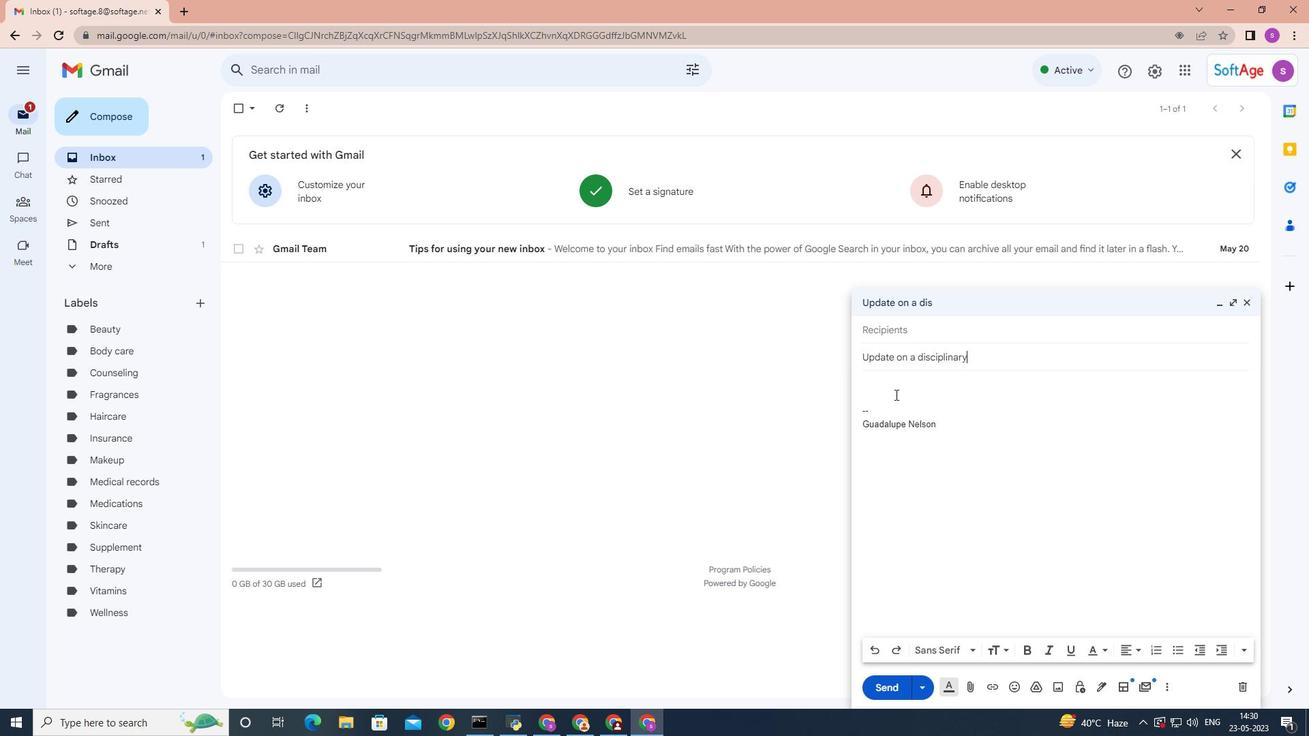 
Action: Mouse pressed left at (868, 388)
Screenshot: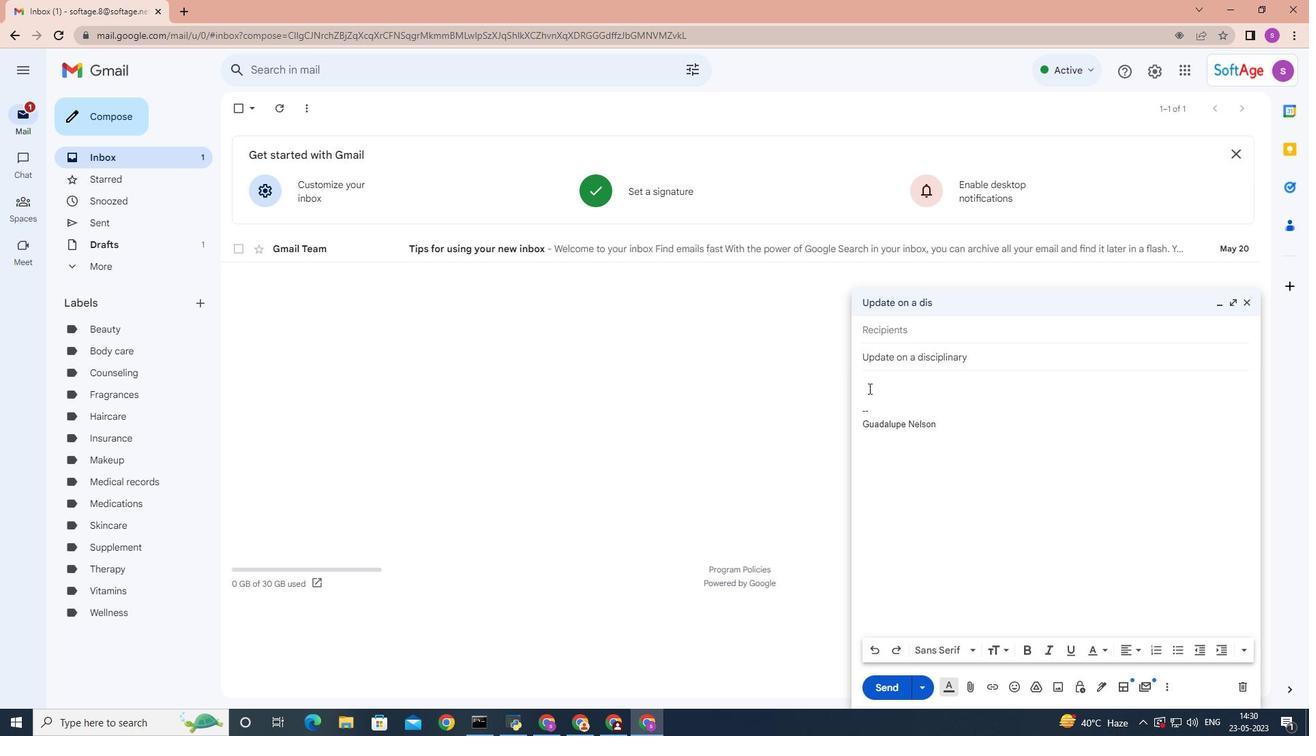 
Action: Key pressed please<Key.space>let<Key.space>us<Key.space>know<Key.space>if<Key.space>you<Key.space>require<Key.space>any<Key.space>further<Key.space>assistance<Key.space>with<Key.space>the<Key.space>project<Key.space>
Screenshot: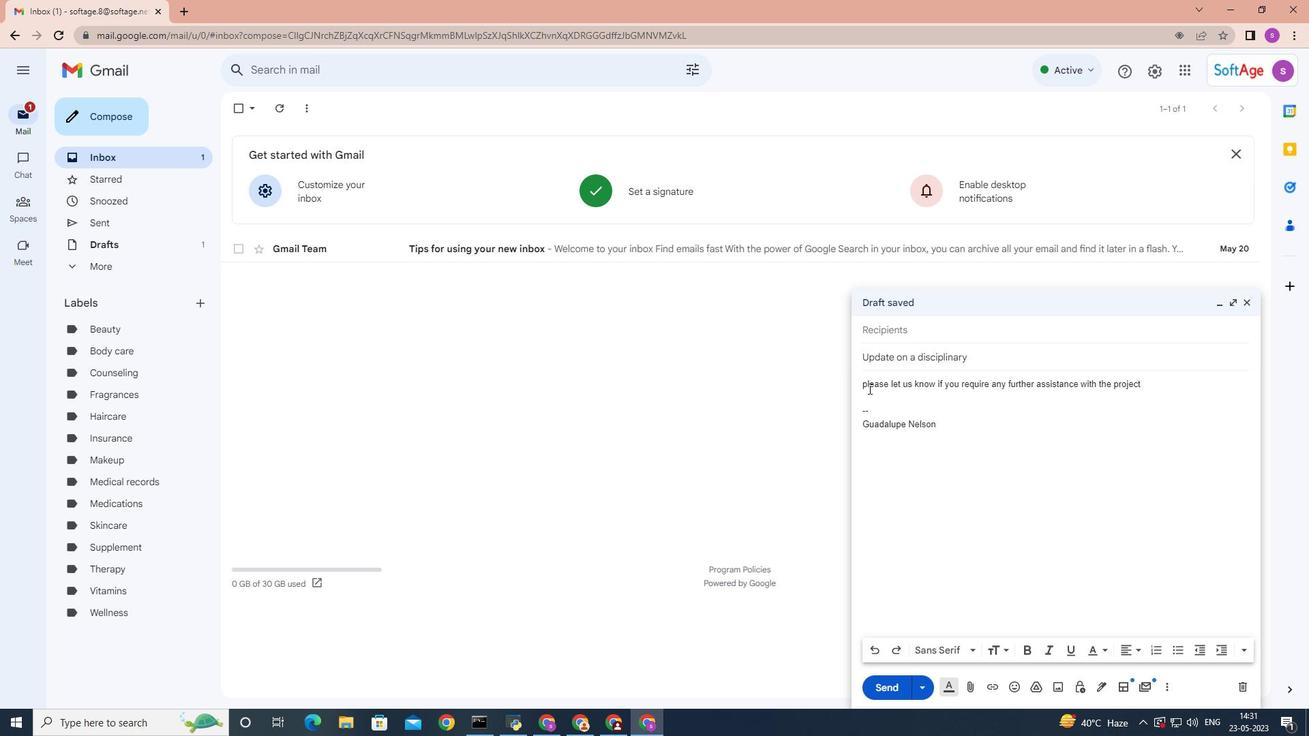 
Action: Mouse moved to (900, 333)
Screenshot: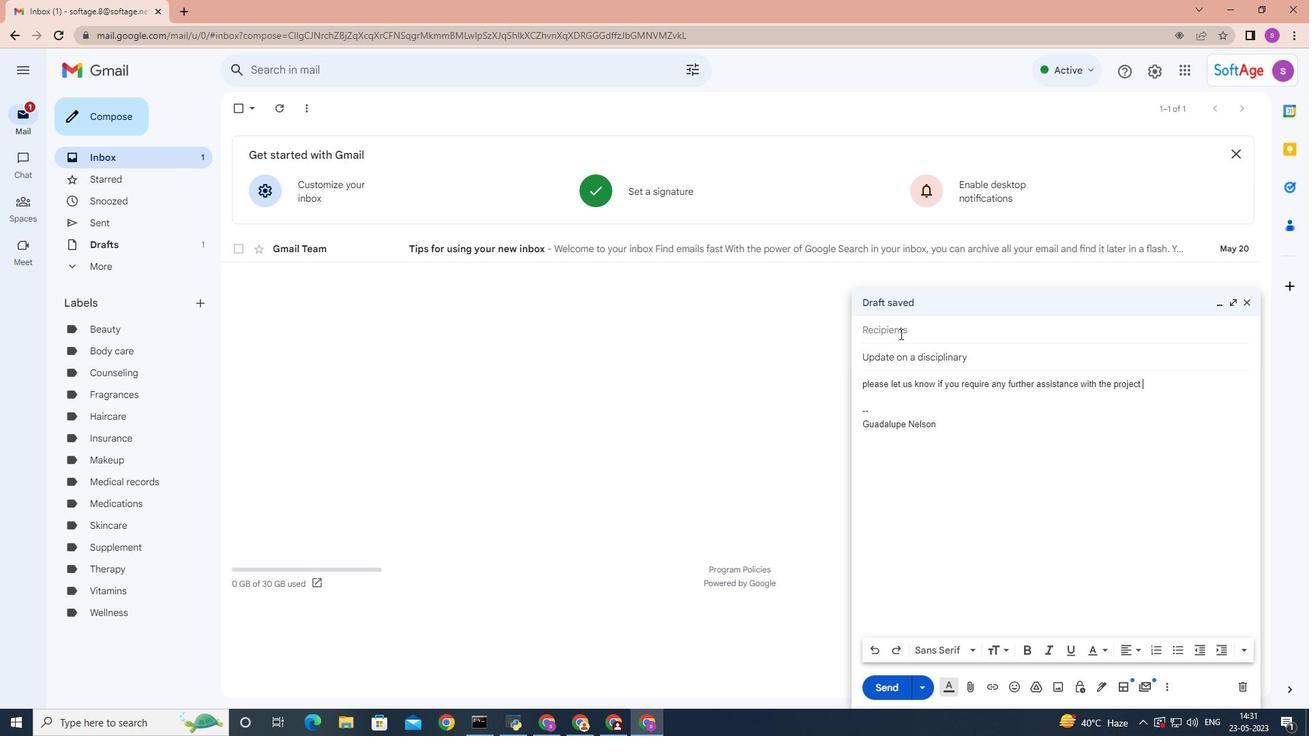 
Action: Mouse pressed left at (900, 333)
Screenshot: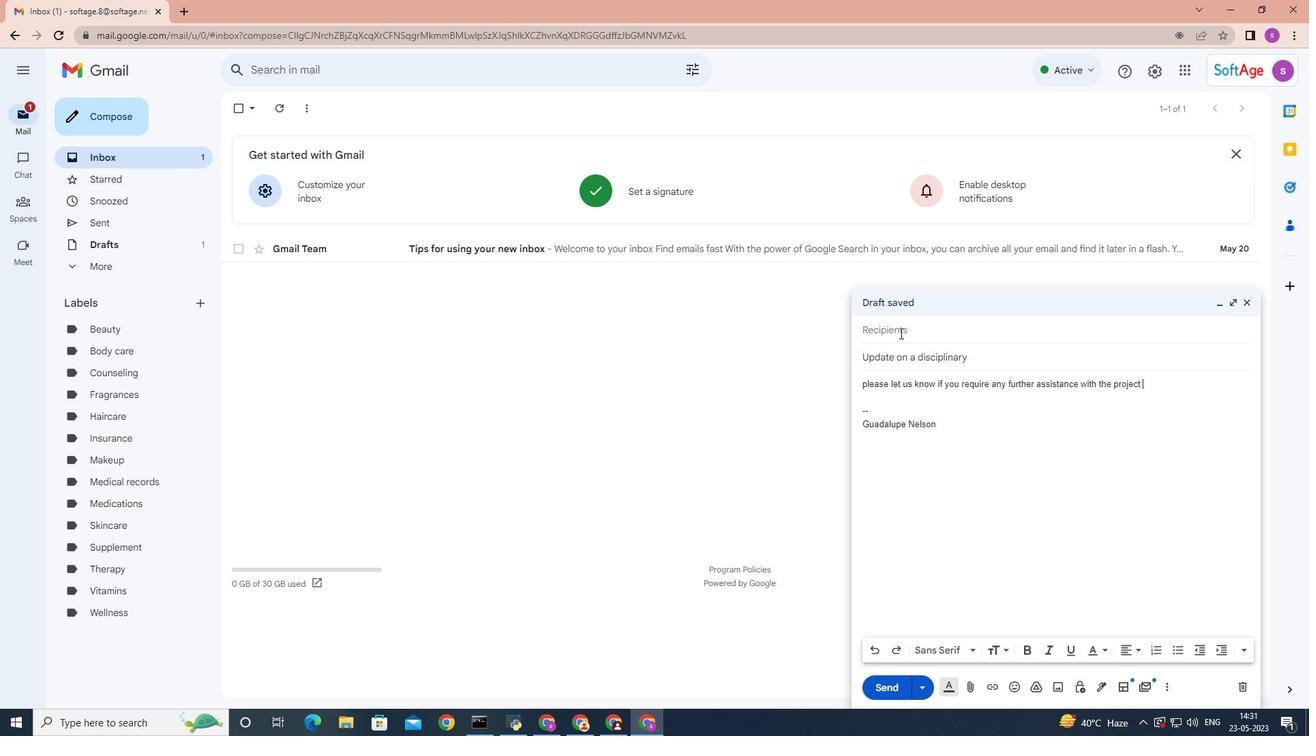 
Action: Mouse moved to (900, 333)
Screenshot: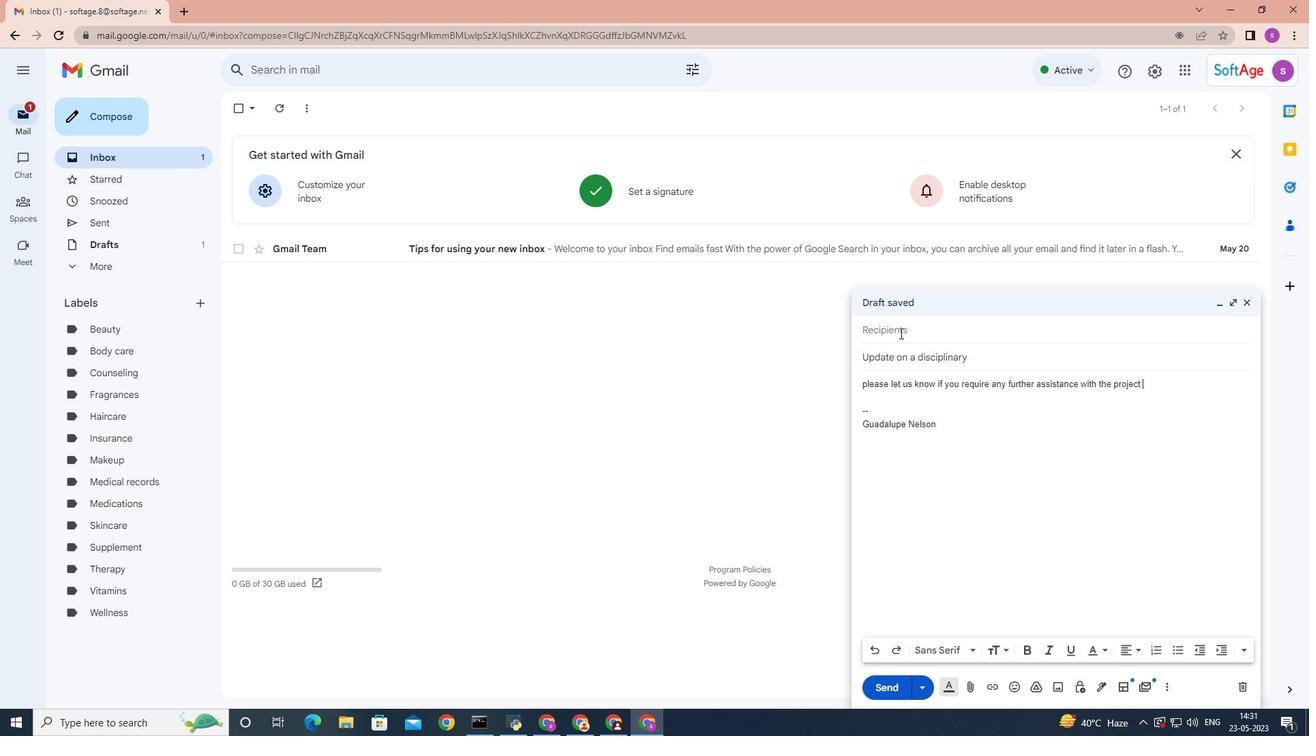 
Action: Key pressed softage.5
Screenshot: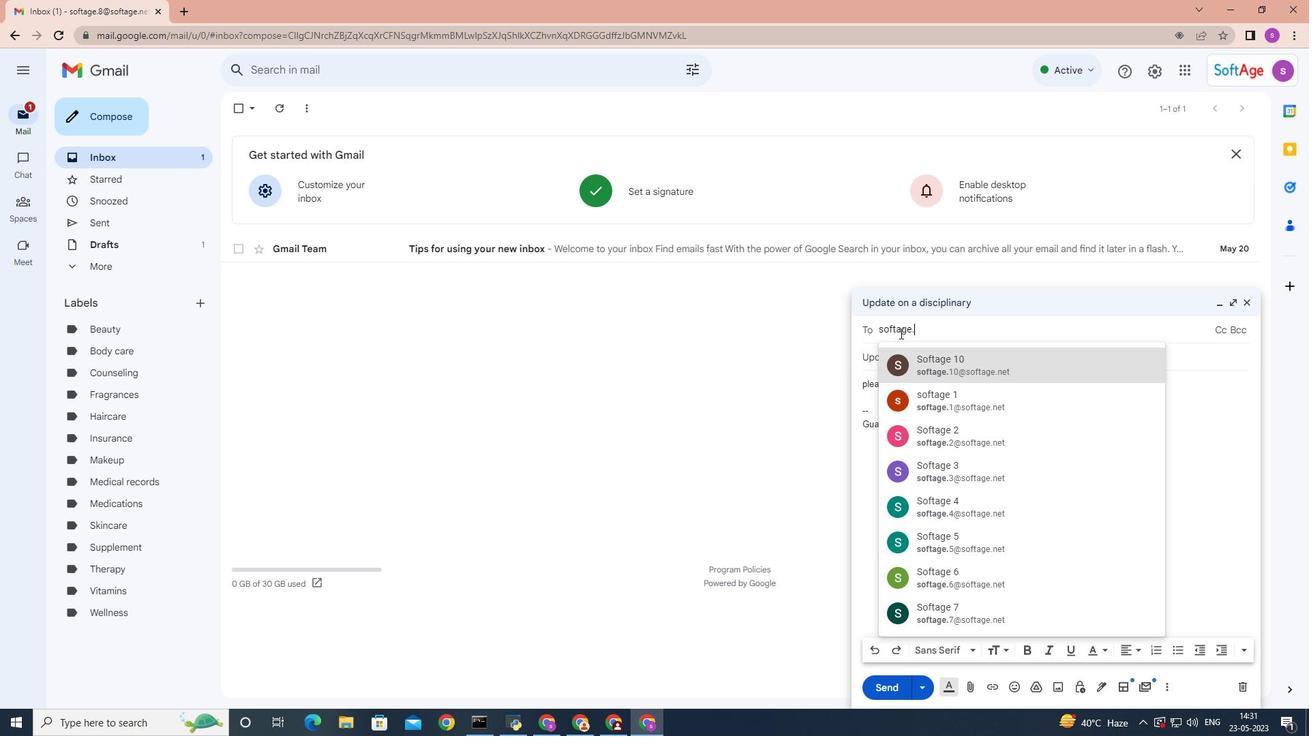 
Action: Mouse moved to (973, 357)
Screenshot: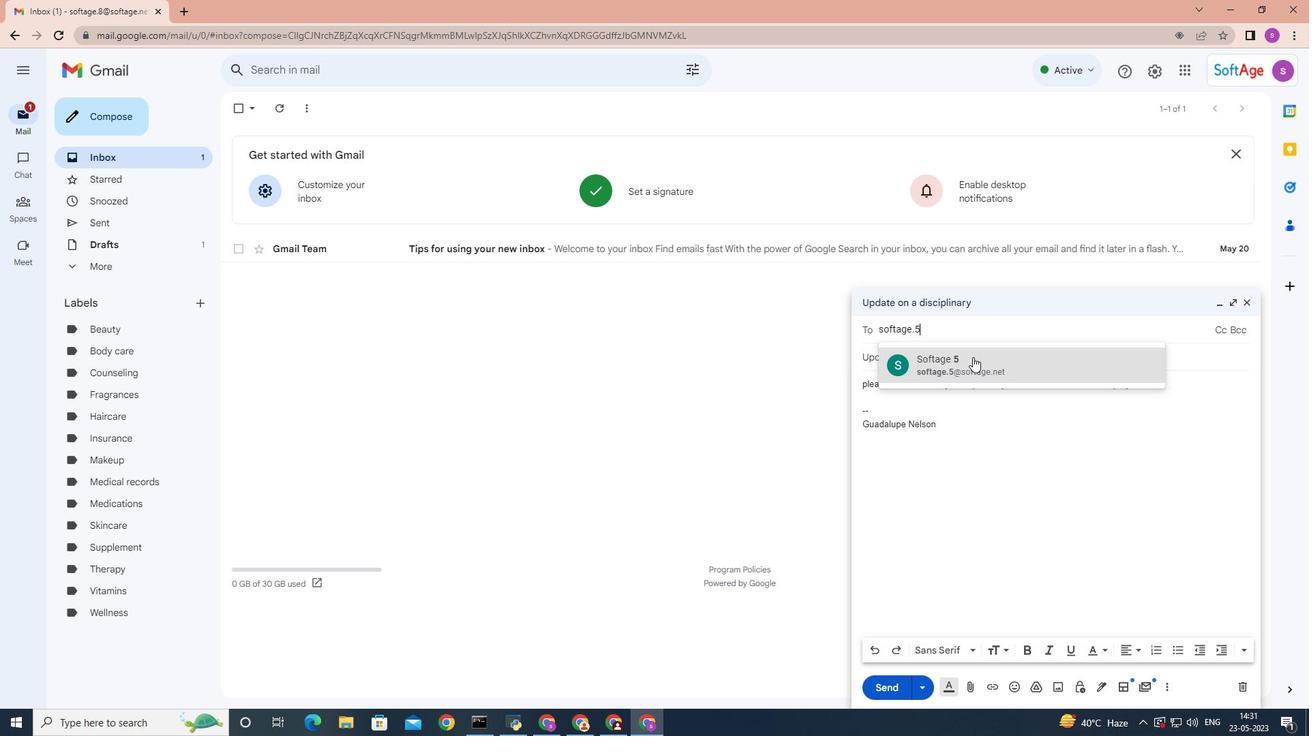
Action: Mouse pressed left at (973, 357)
Screenshot: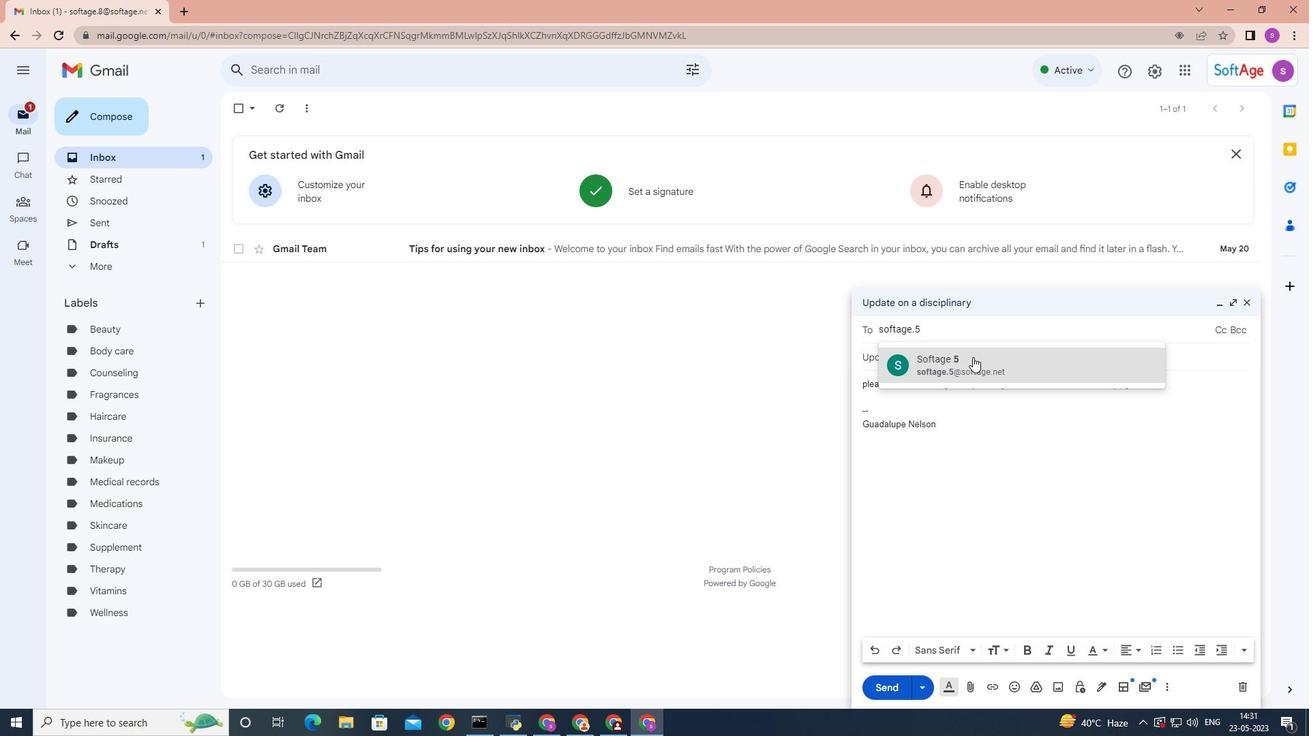 
Action: Mouse moved to (1151, 399)
Screenshot: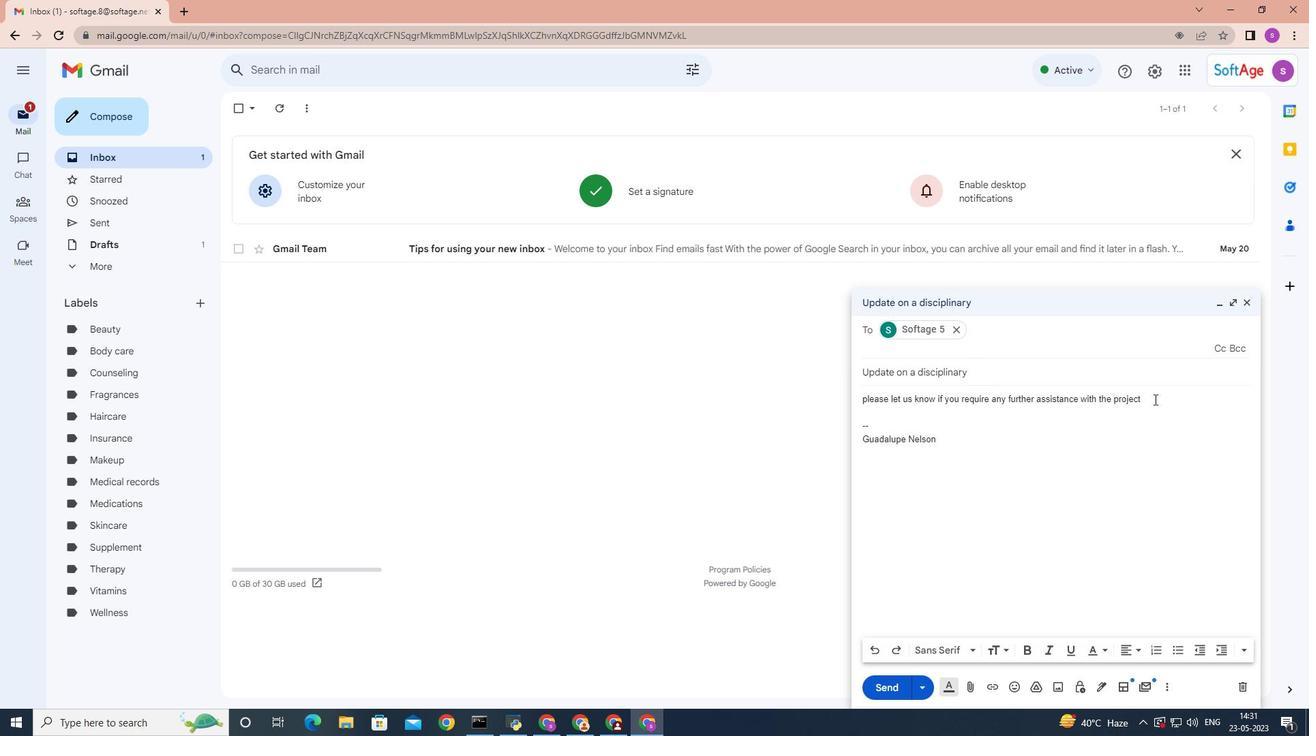 
Action: Mouse pressed left at (1151, 399)
Screenshot: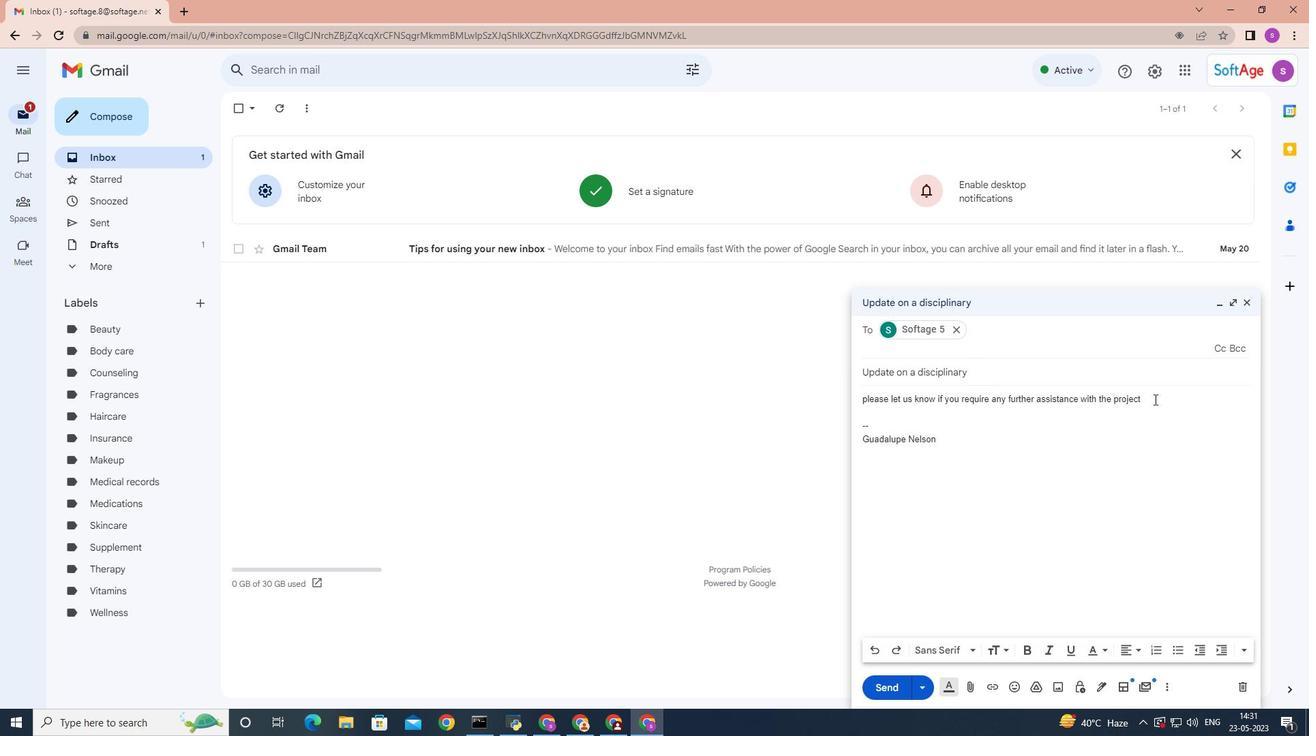 
Action: Mouse moved to (1148, 381)
Screenshot: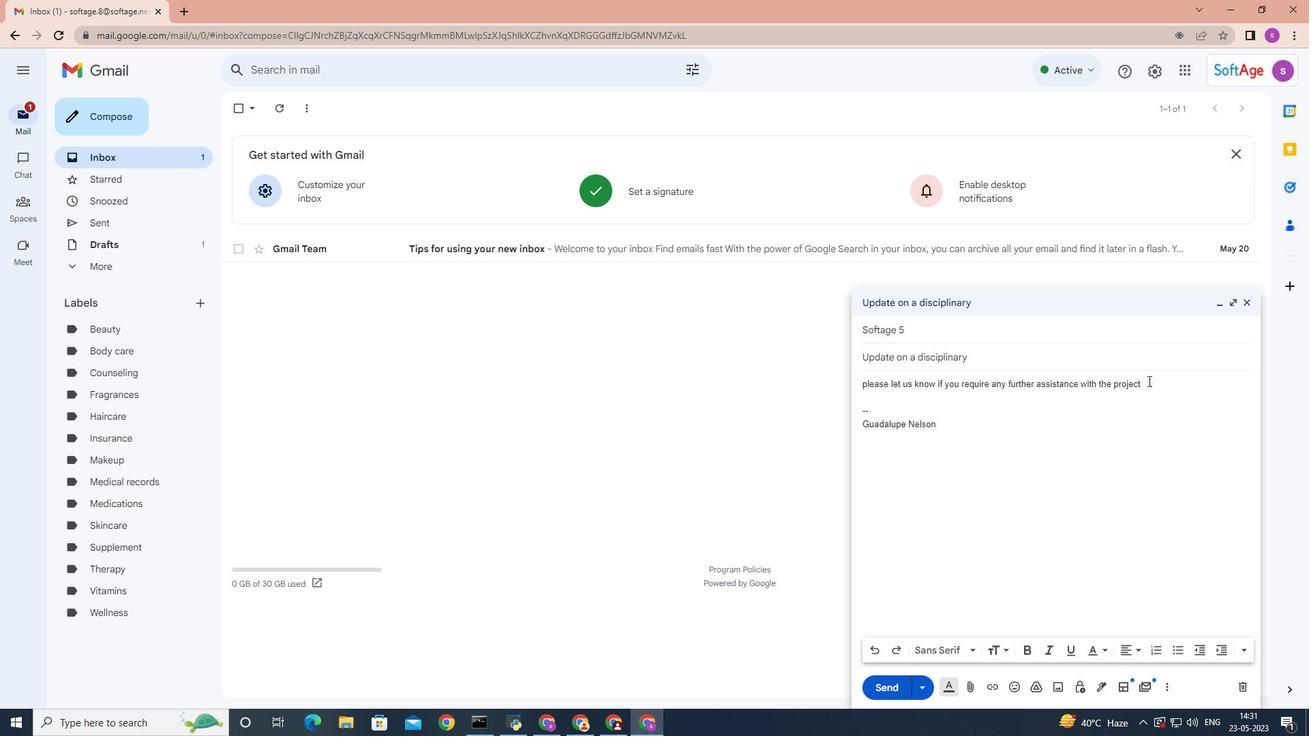 
Action: Mouse pressed left at (1148, 381)
Screenshot: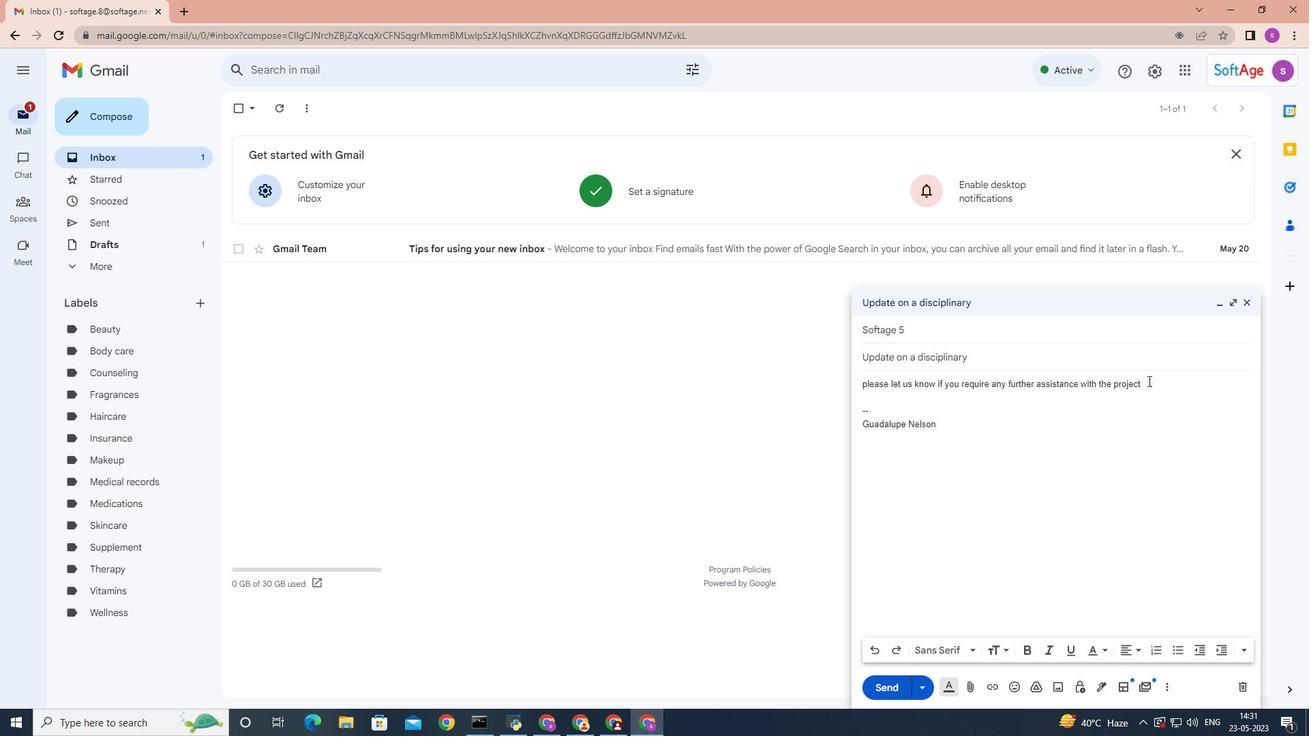 
Action: Mouse moved to (1176, 650)
Screenshot: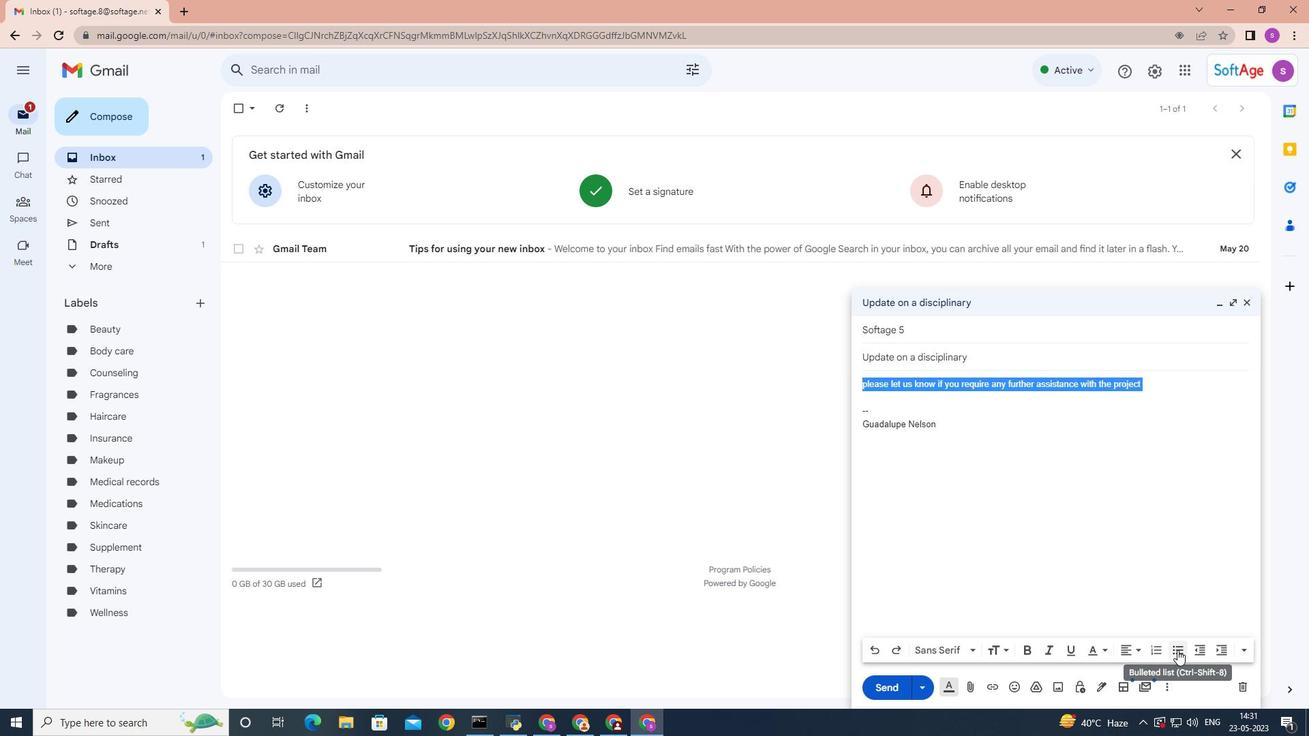 
Action: Mouse pressed left at (1176, 650)
Screenshot: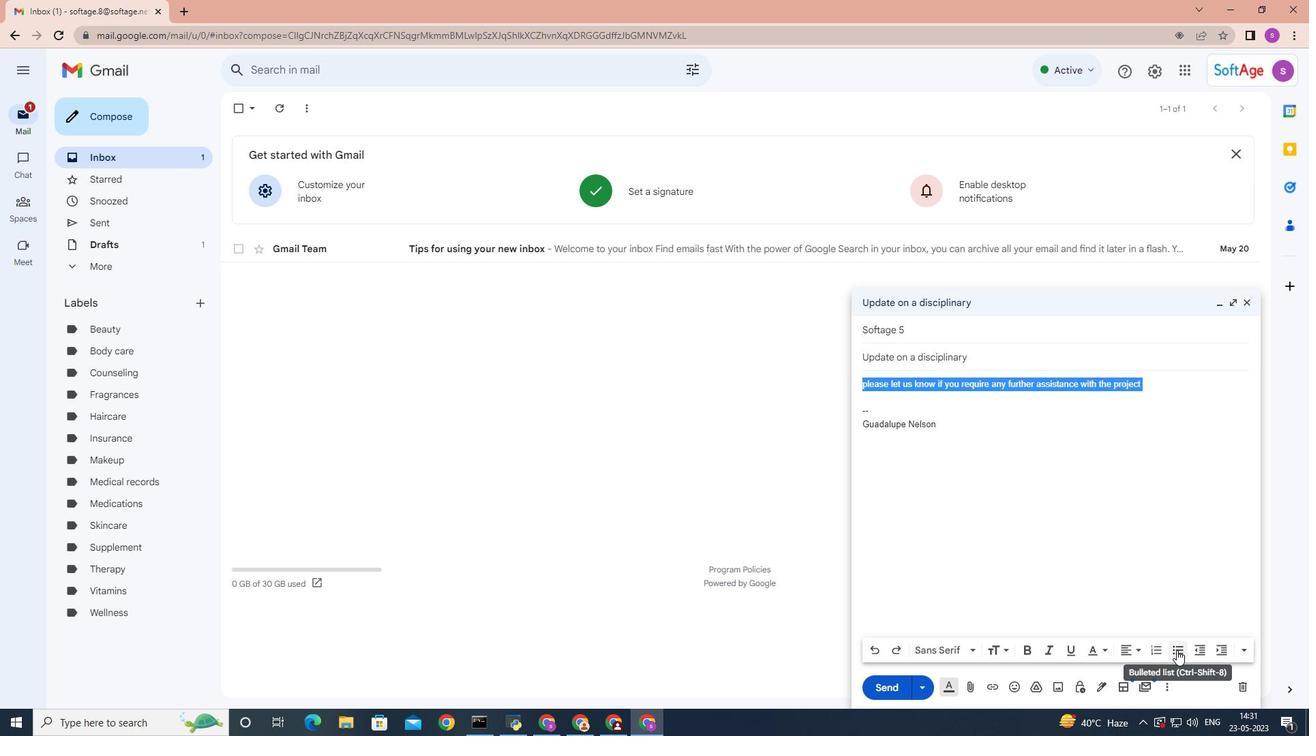 
Action: Mouse moved to (977, 650)
Screenshot: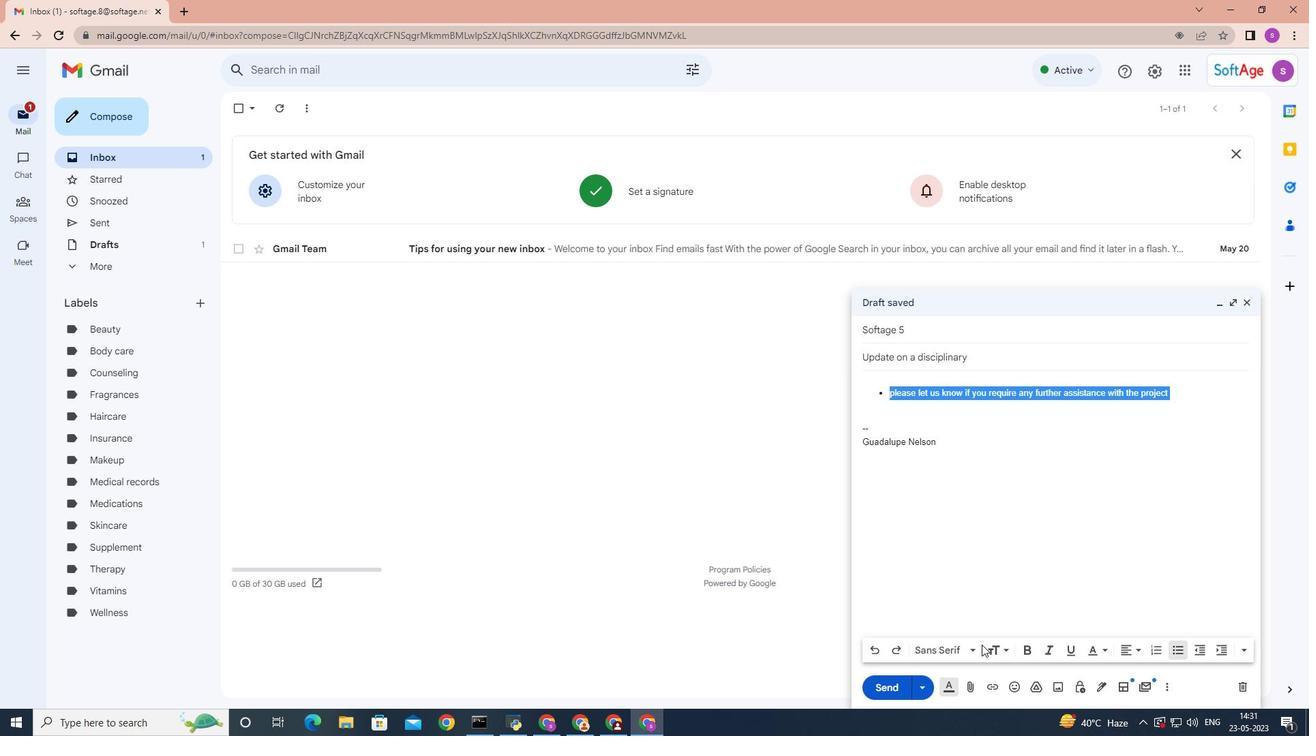 
Action: Mouse pressed left at (977, 650)
Screenshot: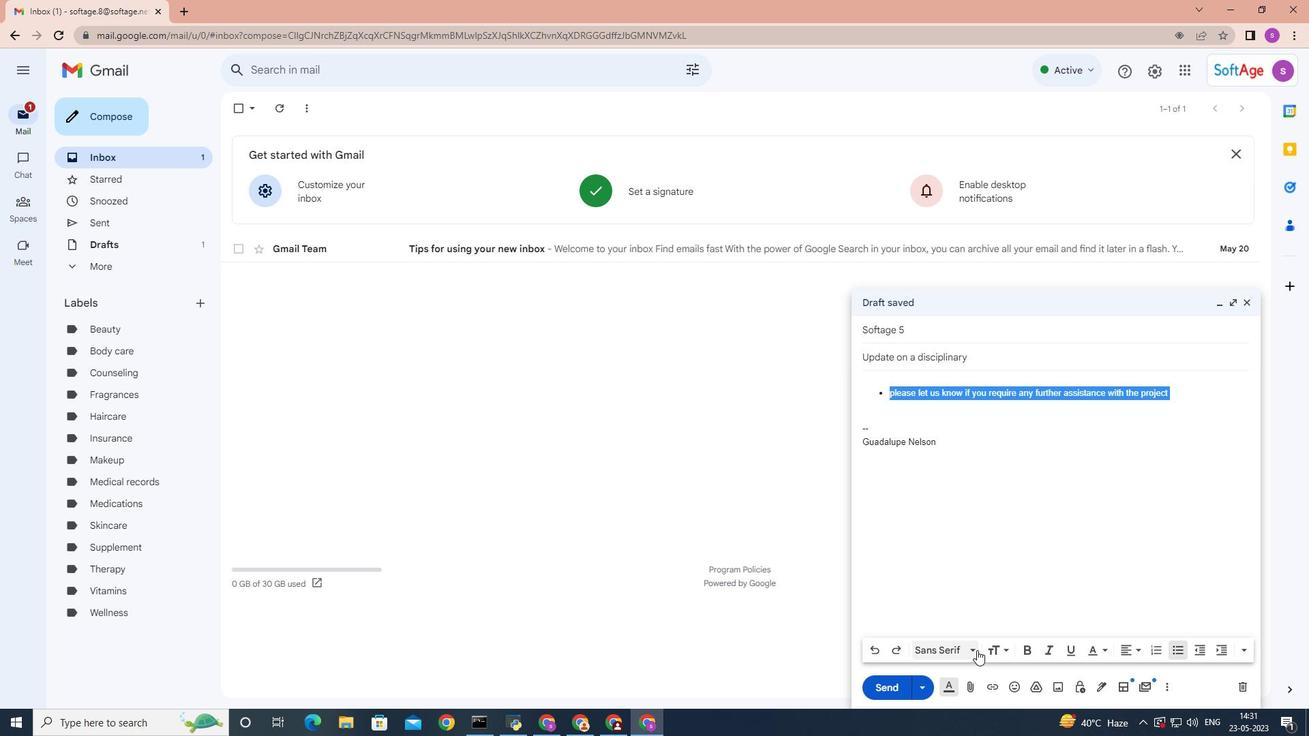 
Action: Mouse moved to (995, 500)
Screenshot: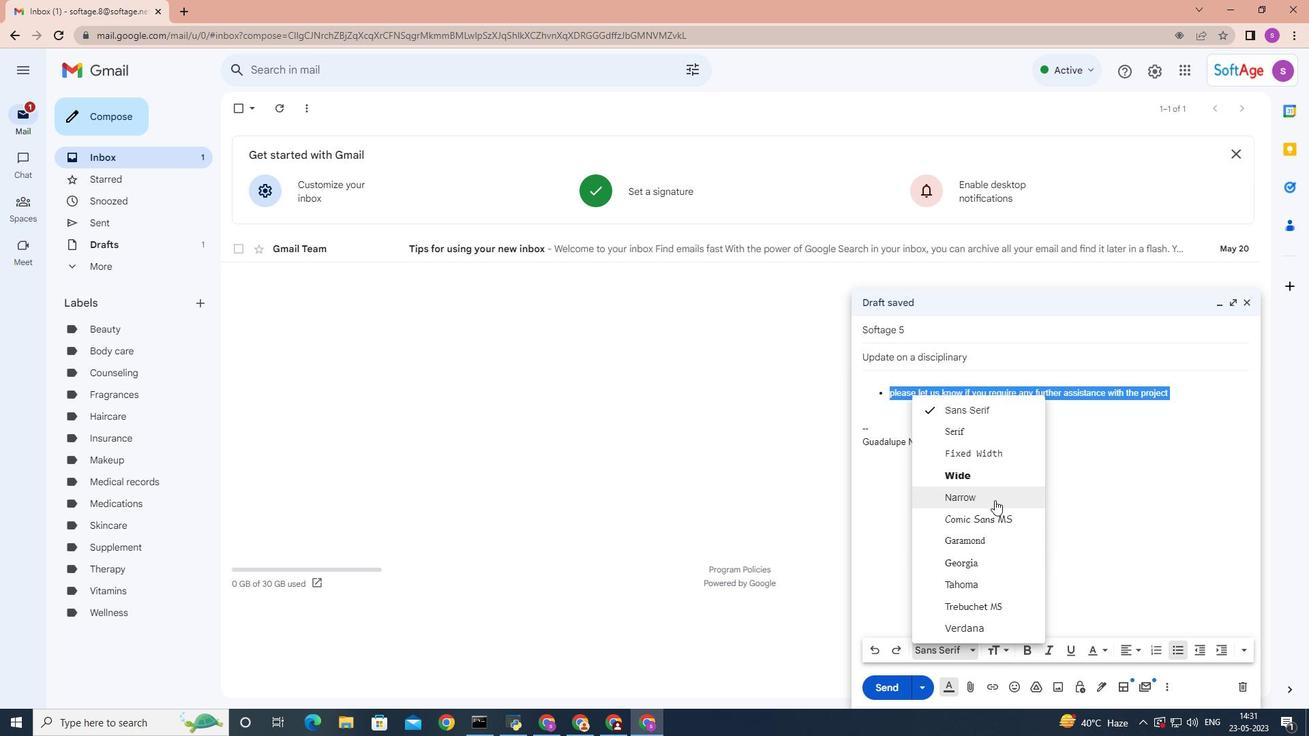 
Action: Mouse pressed left at (995, 500)
Screenshot: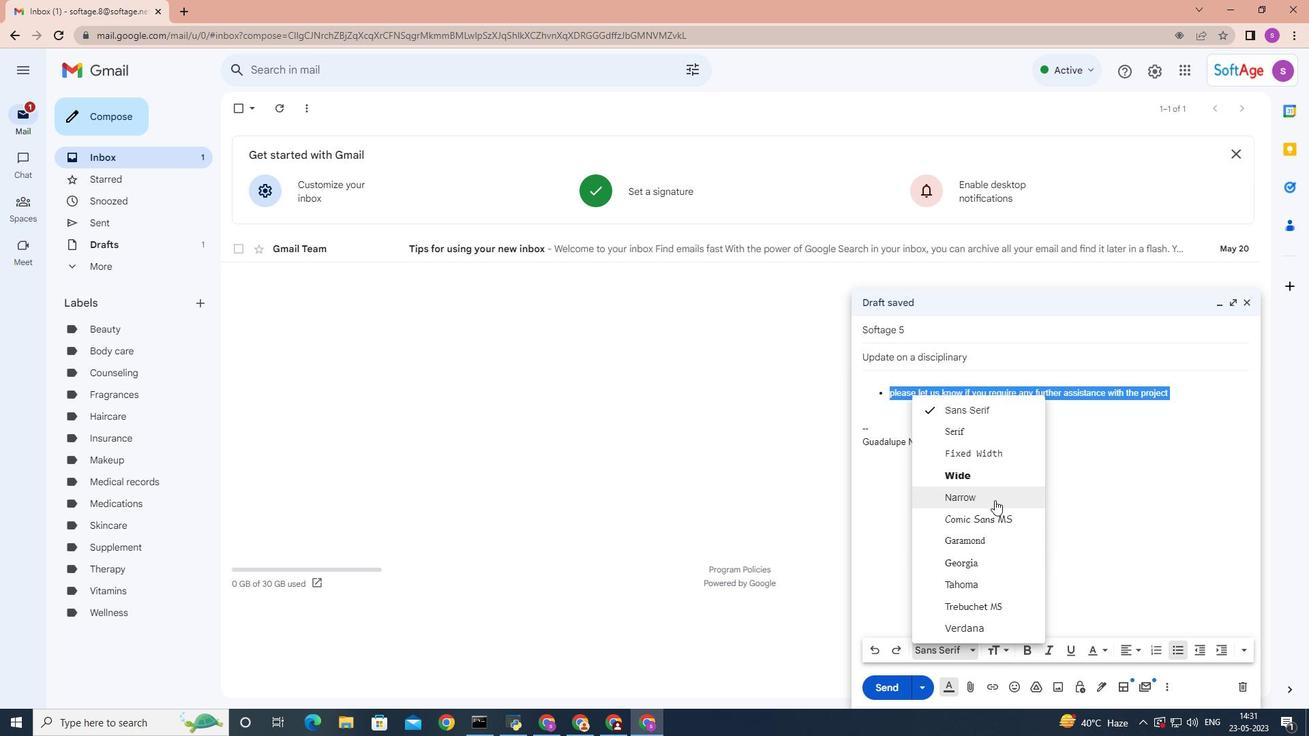 
Action: Mouse moved to (1238, 651)
Screenshot: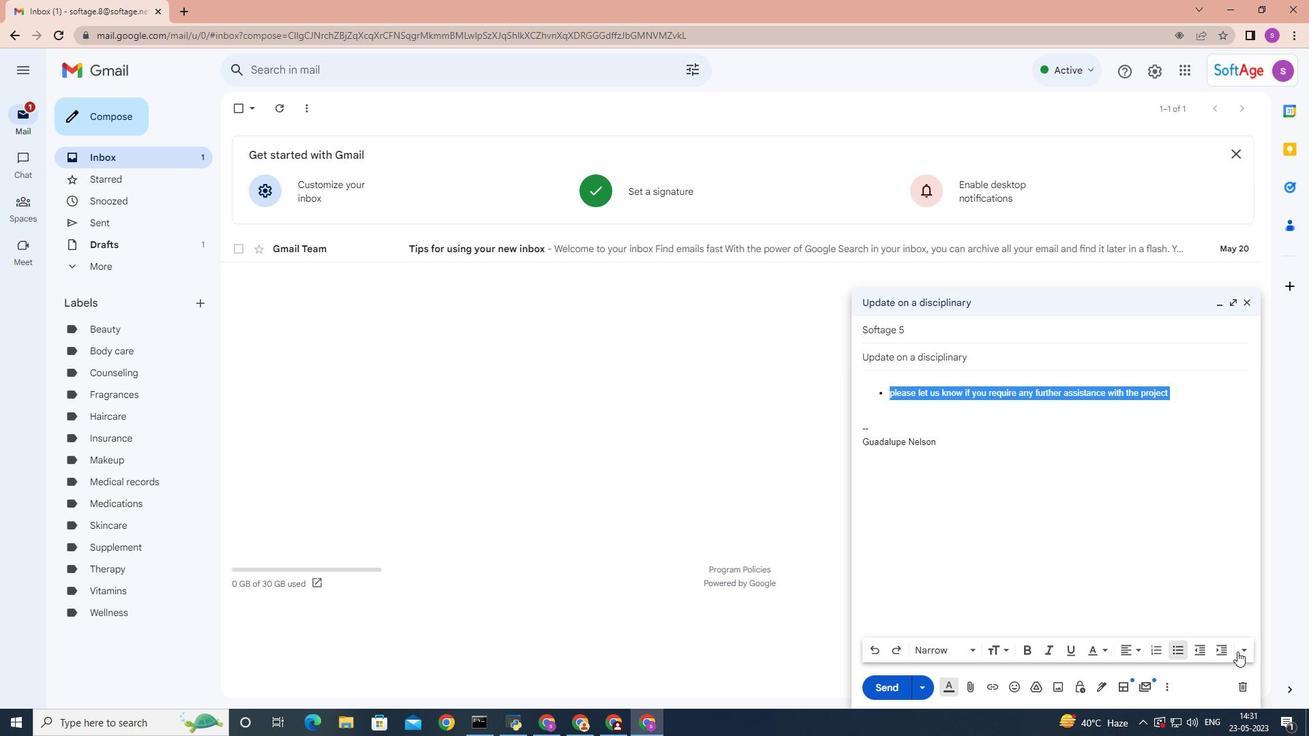 
Action: Mouse pressed left at (1238, 651)
Screenshot: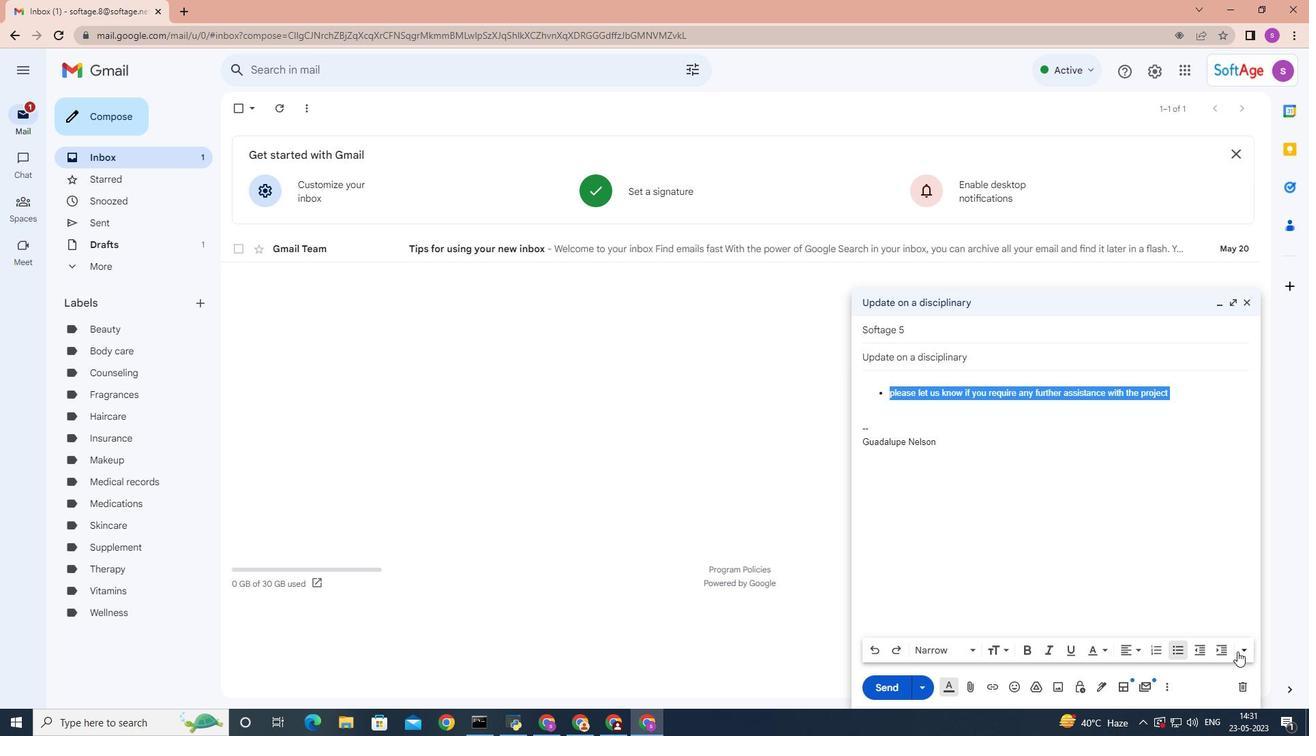 
Action: Mouse moved to (1251, 610)
Screenshot: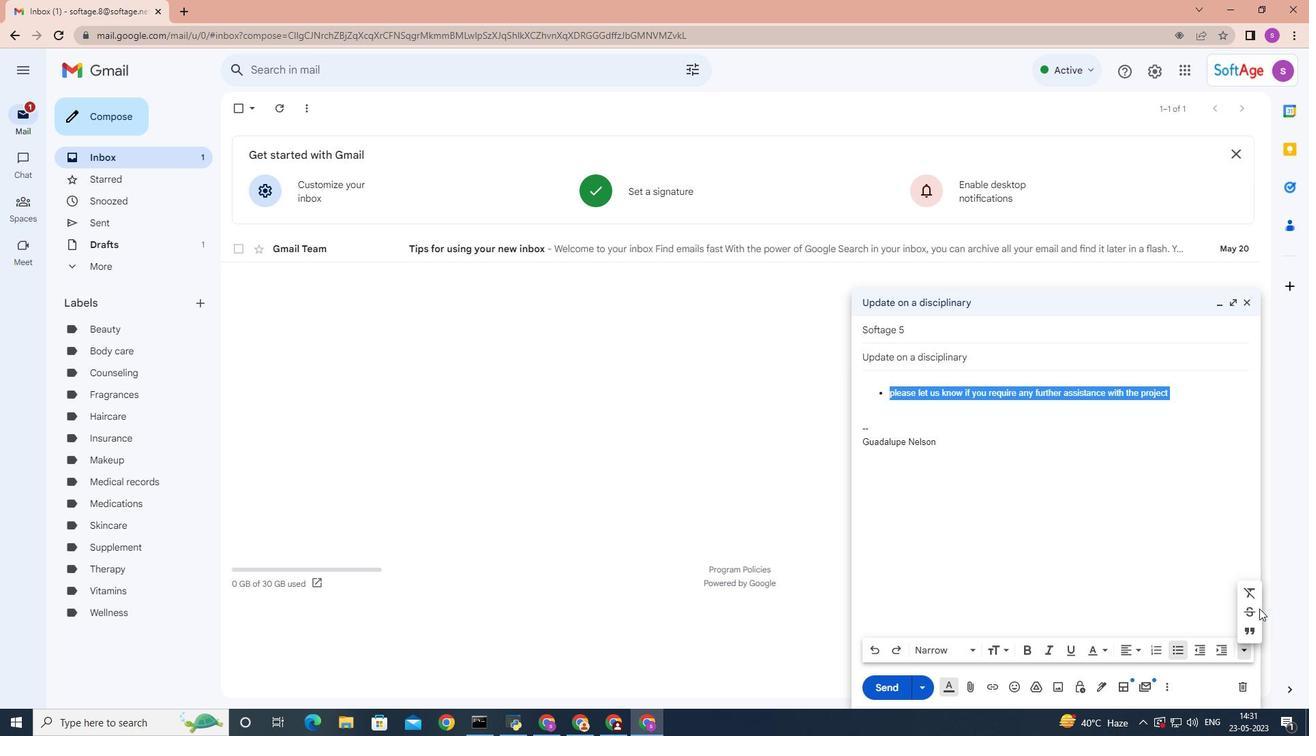 
Action: Mouse pressed left at (1251, 610)
Screenshot: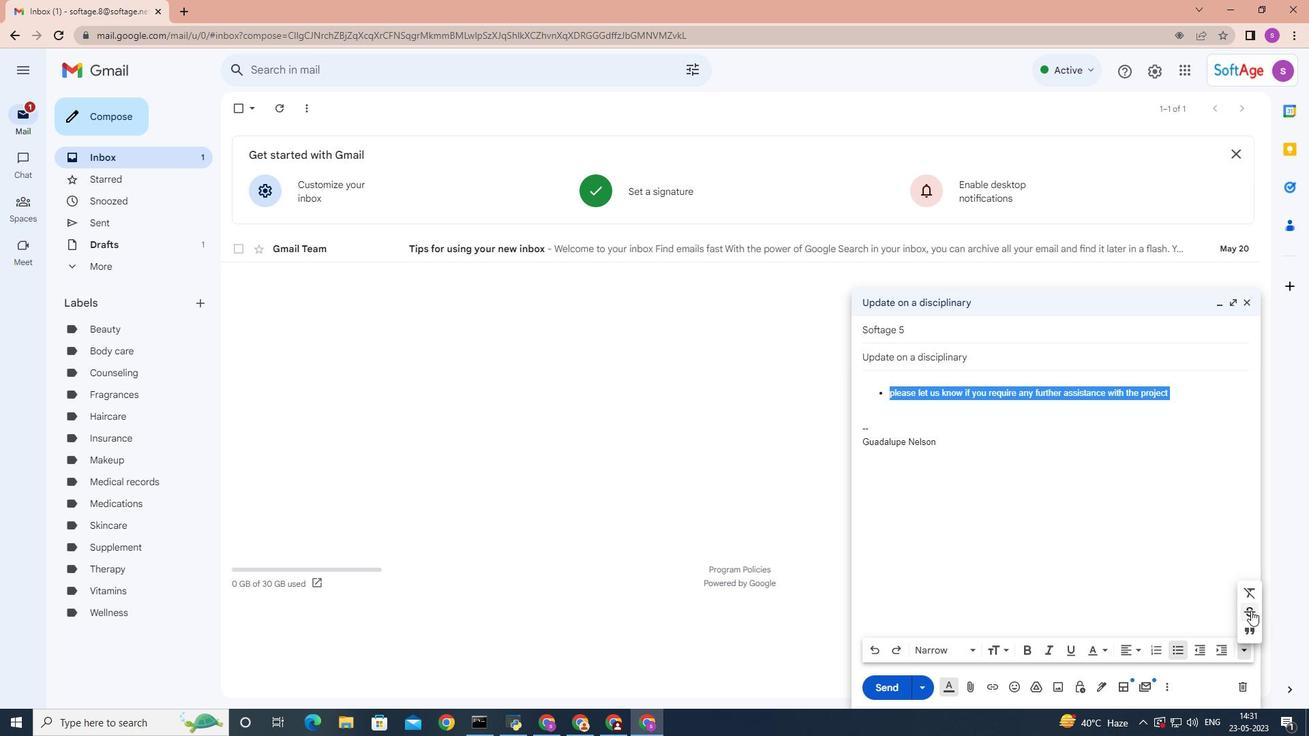 
Action: Mouse moved to (1176, 644)
Screenshot: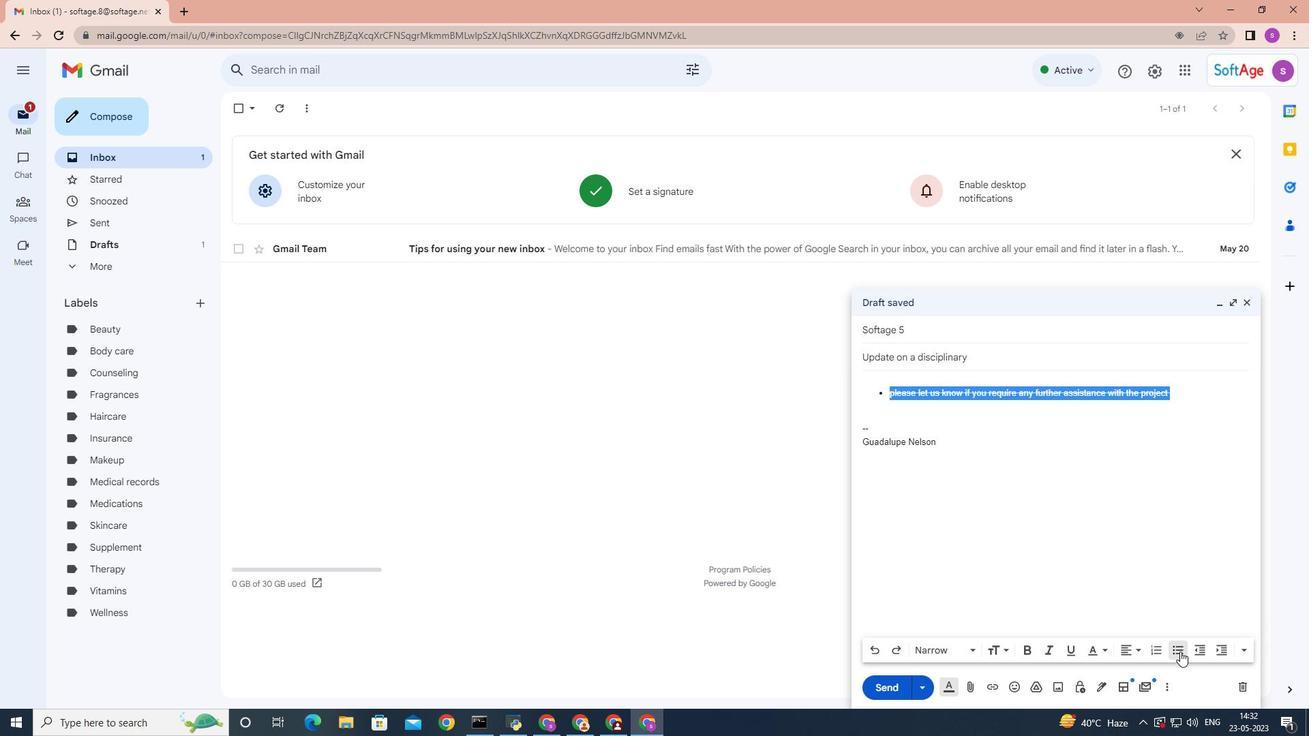 
Action: Mouse pressed left at (1176, 644)
Screenshot: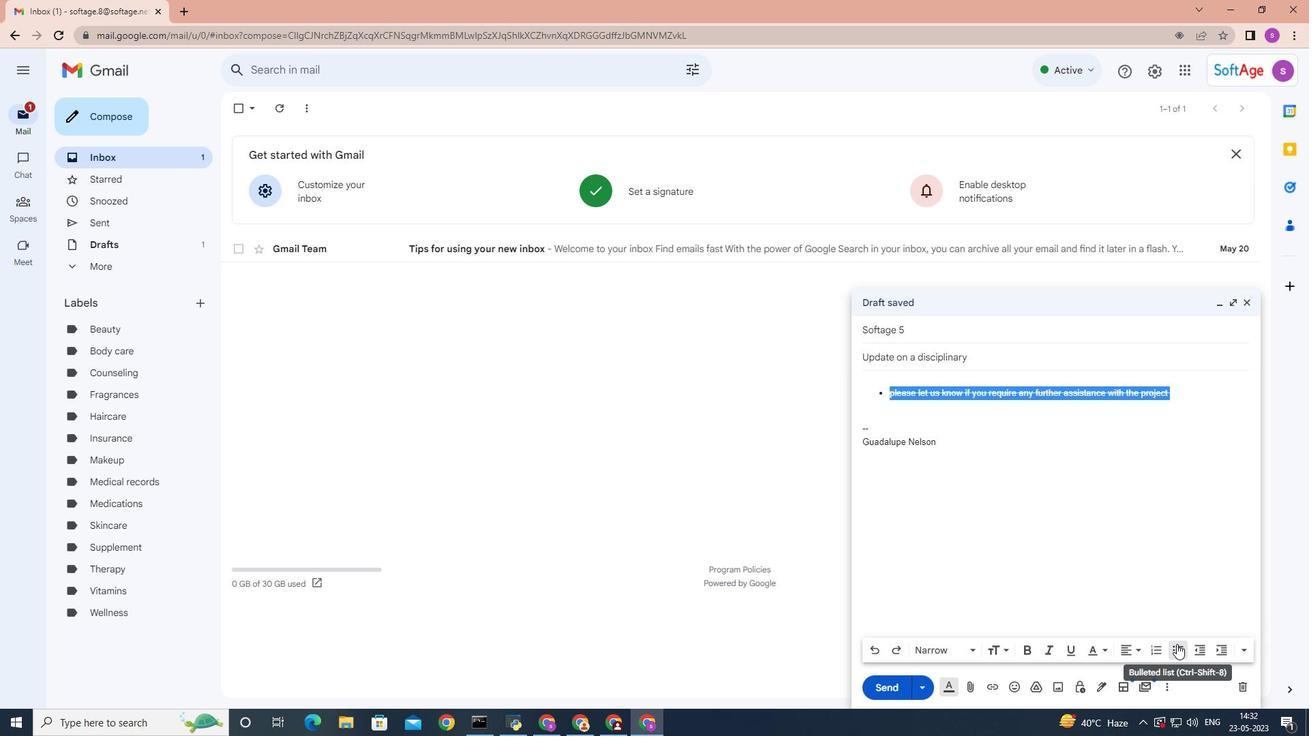 
Action: Mouse moved to (881, 688)
Screenshot: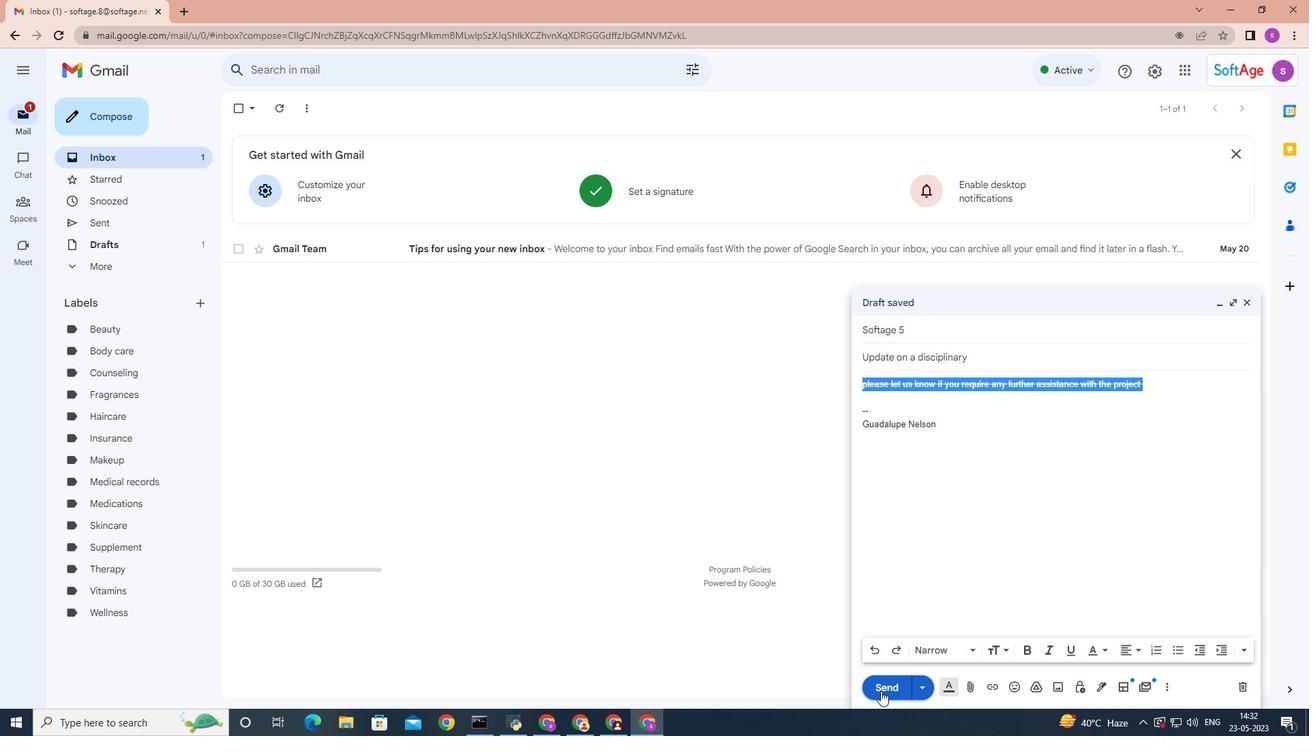
Action: Mouse pressed left at (881, 688)
Screenshot: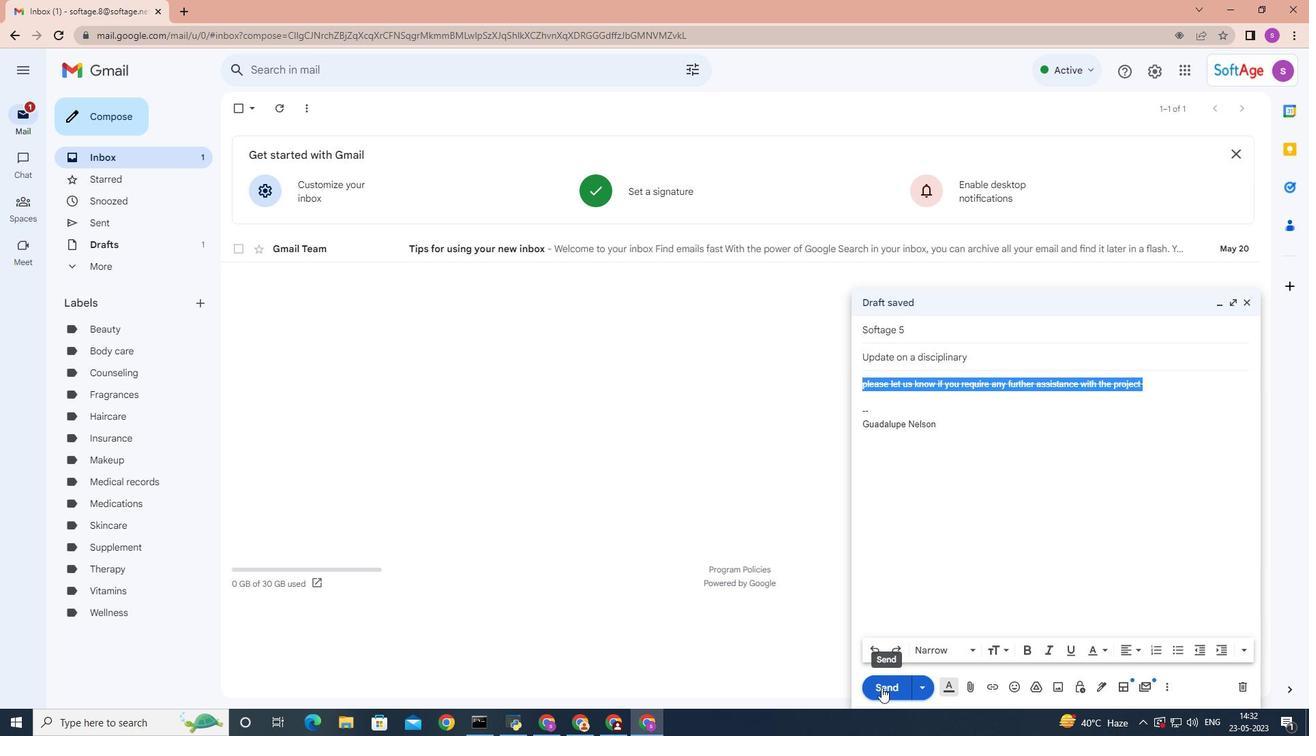 
Action: Mouse moved to (143, 220)
Screenshot: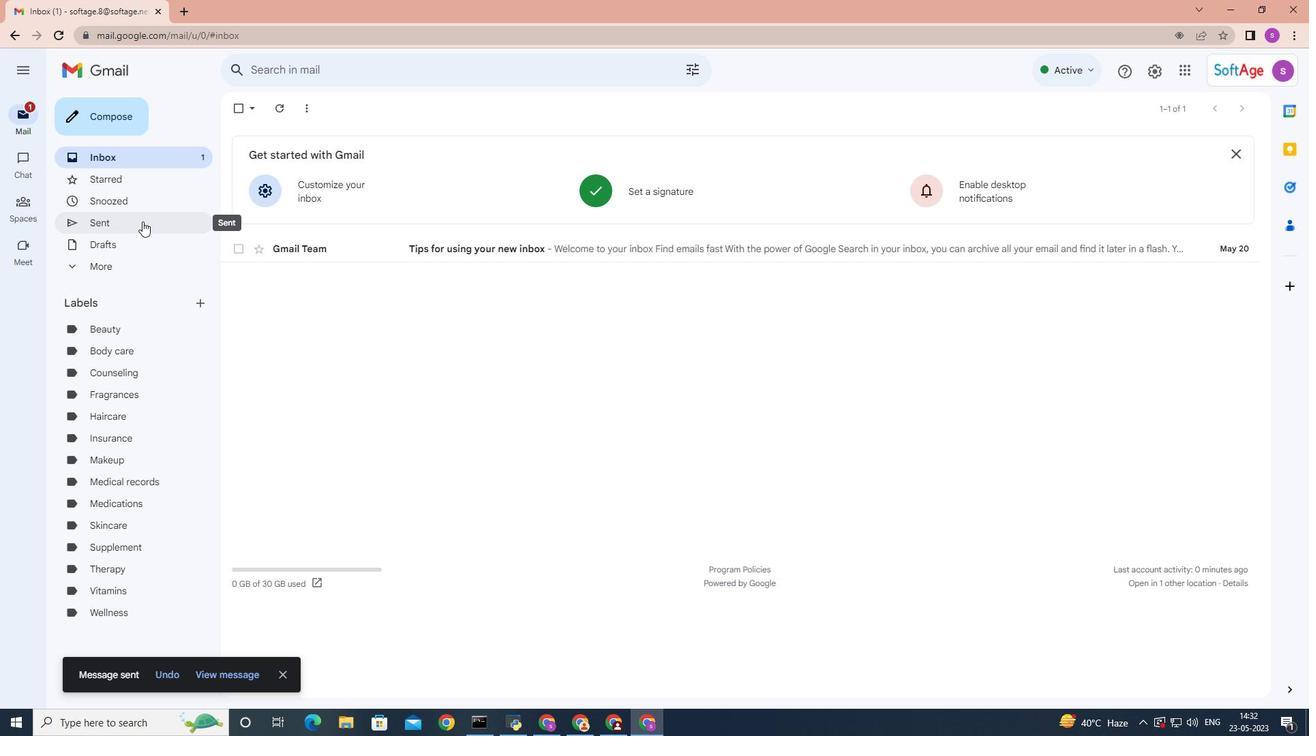 
Action: Mouse pressed left at (143, 220)
Screenshot: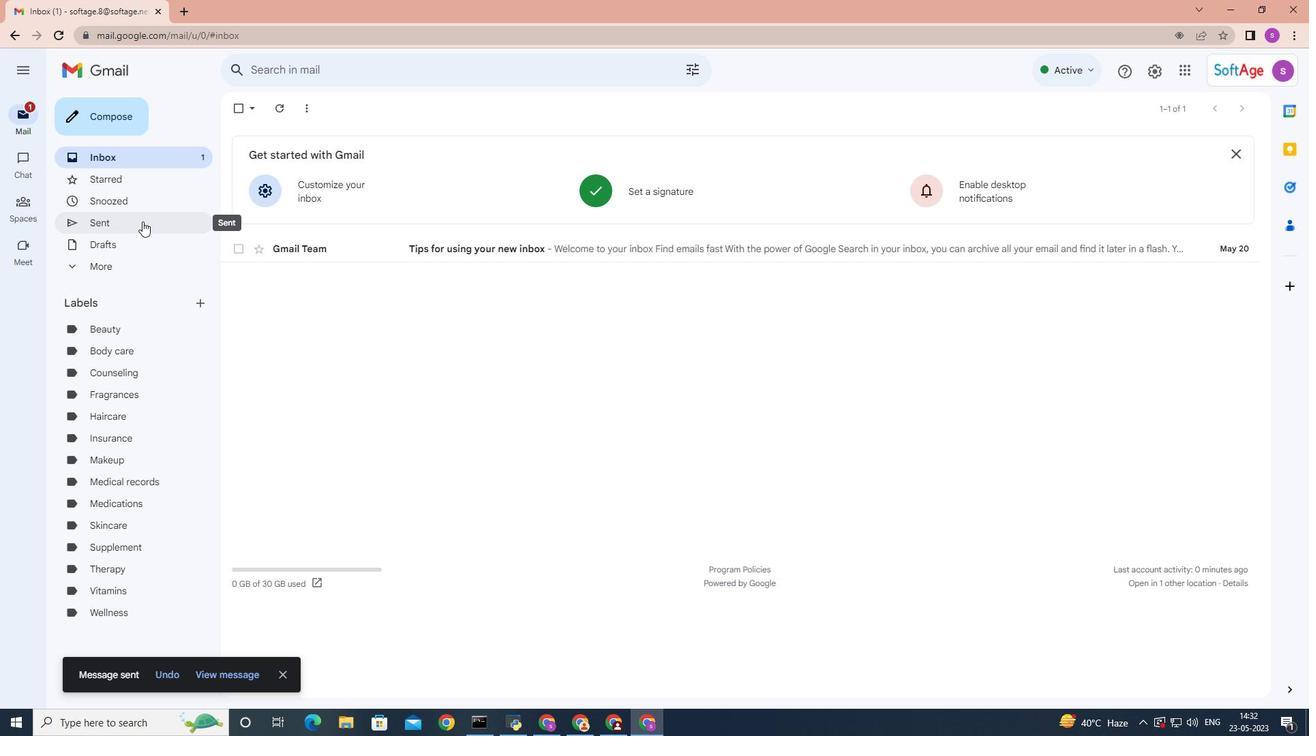 
Action: Mouse moved to (321, 175)
Screenshot: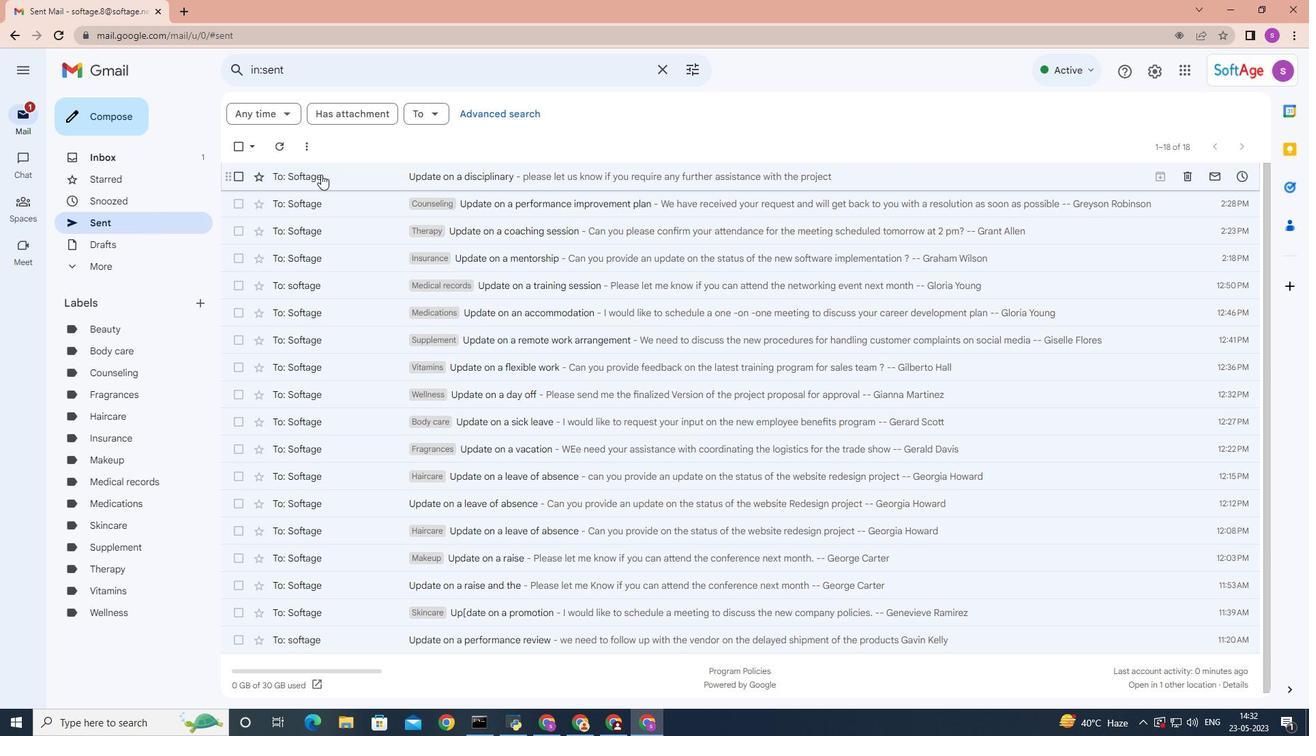 
Action: Mouse pressed right at (321, 175)
Screenshot: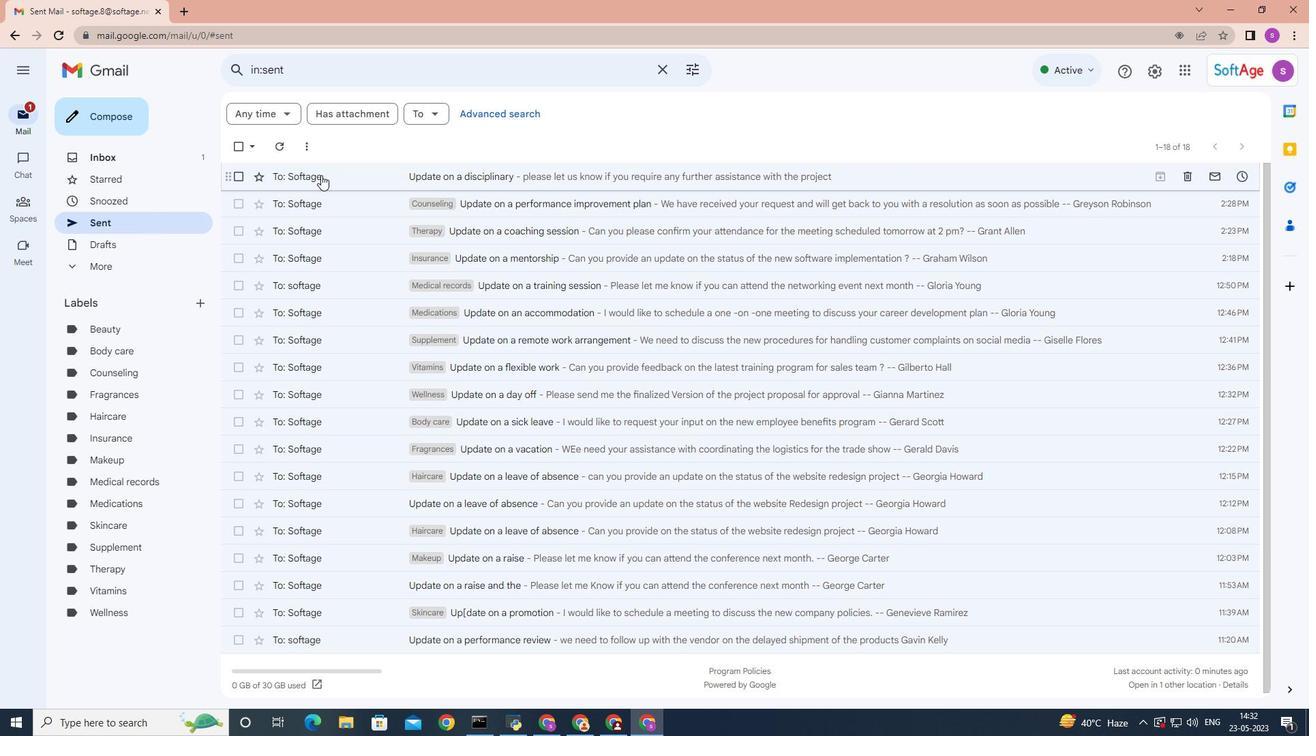 
Action: Mouse moved to (508, 447)
Screenshot: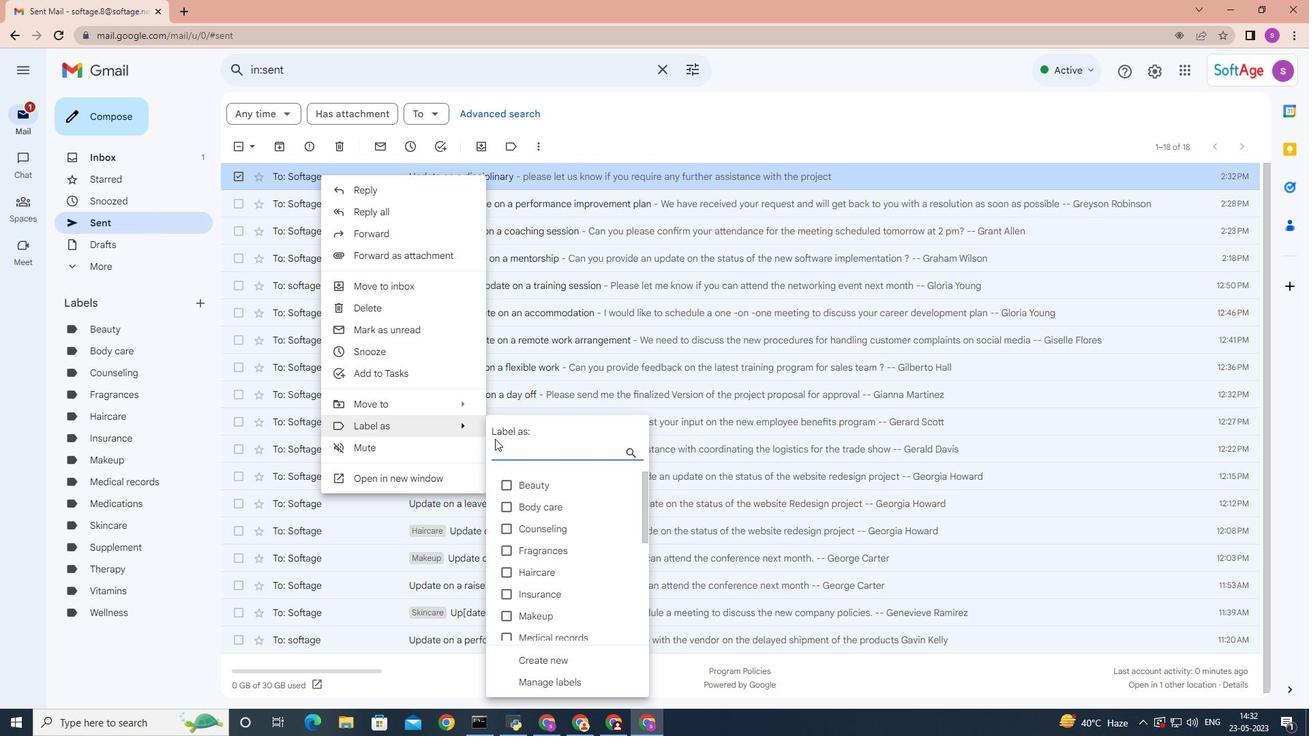 
Action: Key pressed <Key.shift>Self-<Key.space>improvement
Screenshot: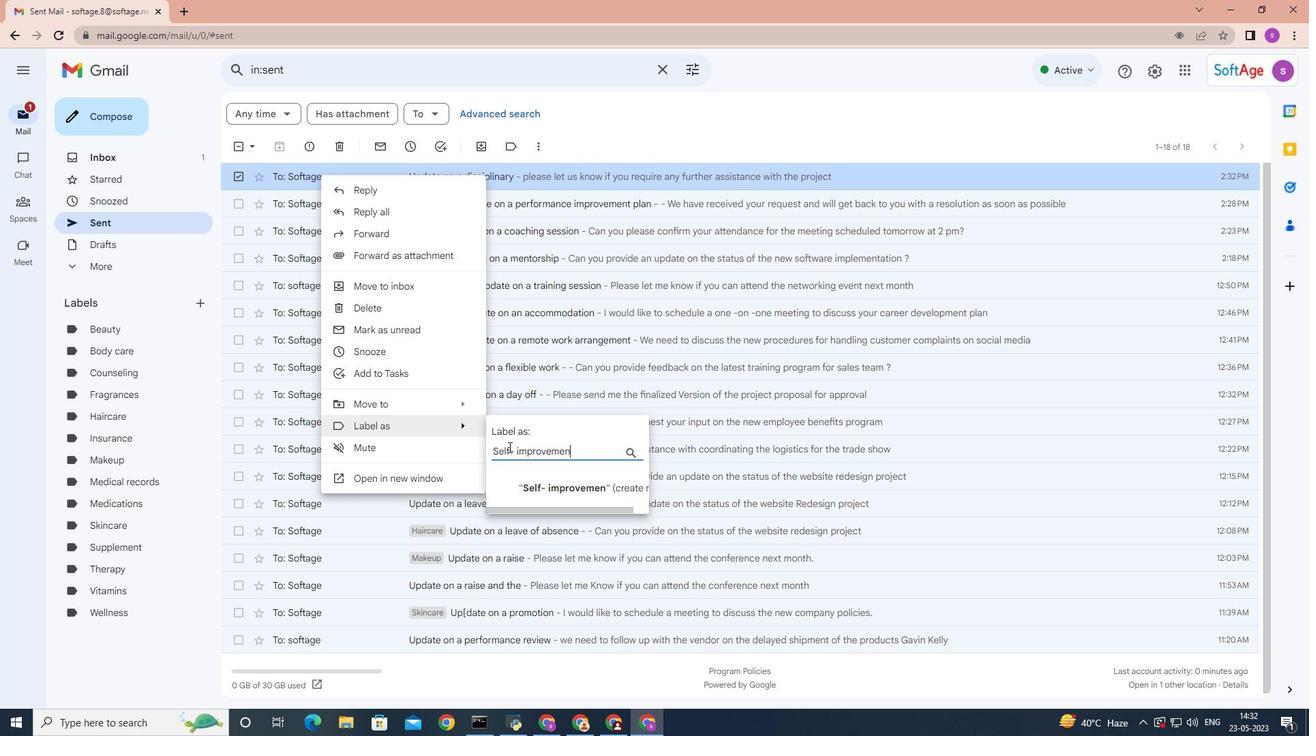 
Action: Mouse moved to (540, 489)
Screenshot: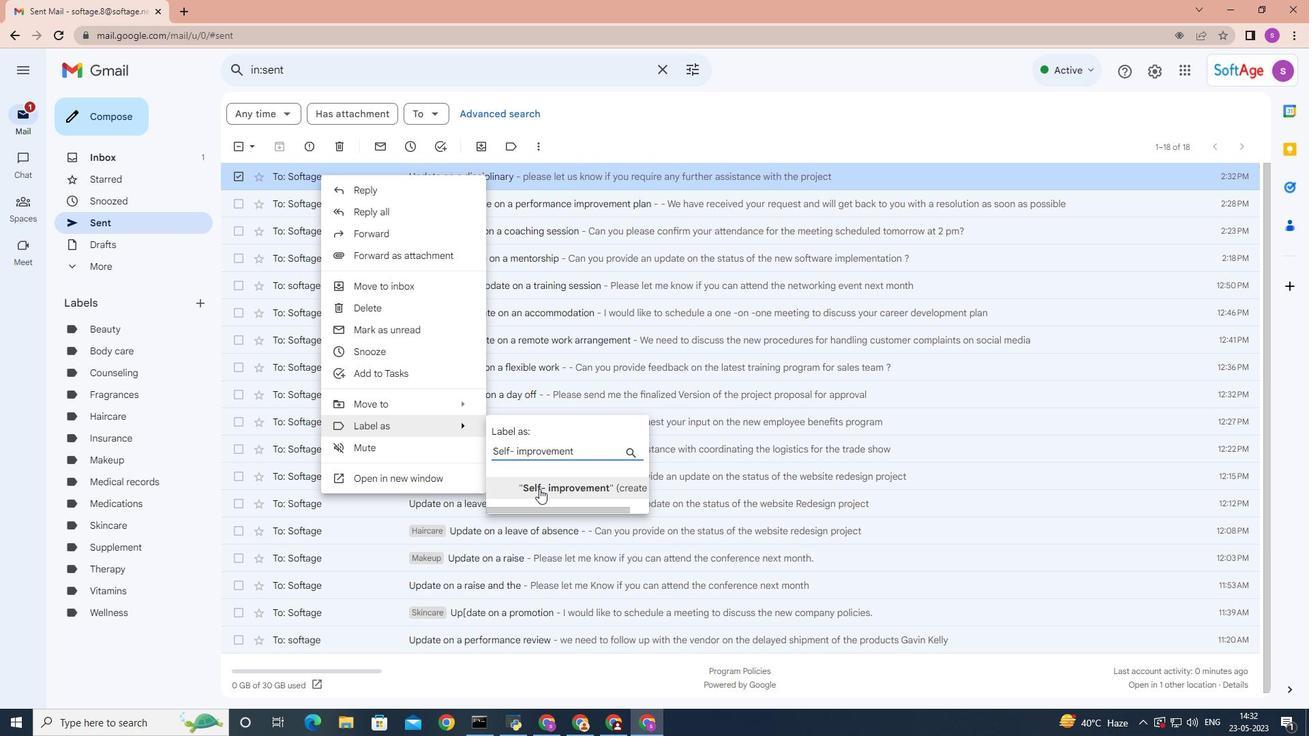
Action: Mouse pressed left at (540, 489)
Screenshot: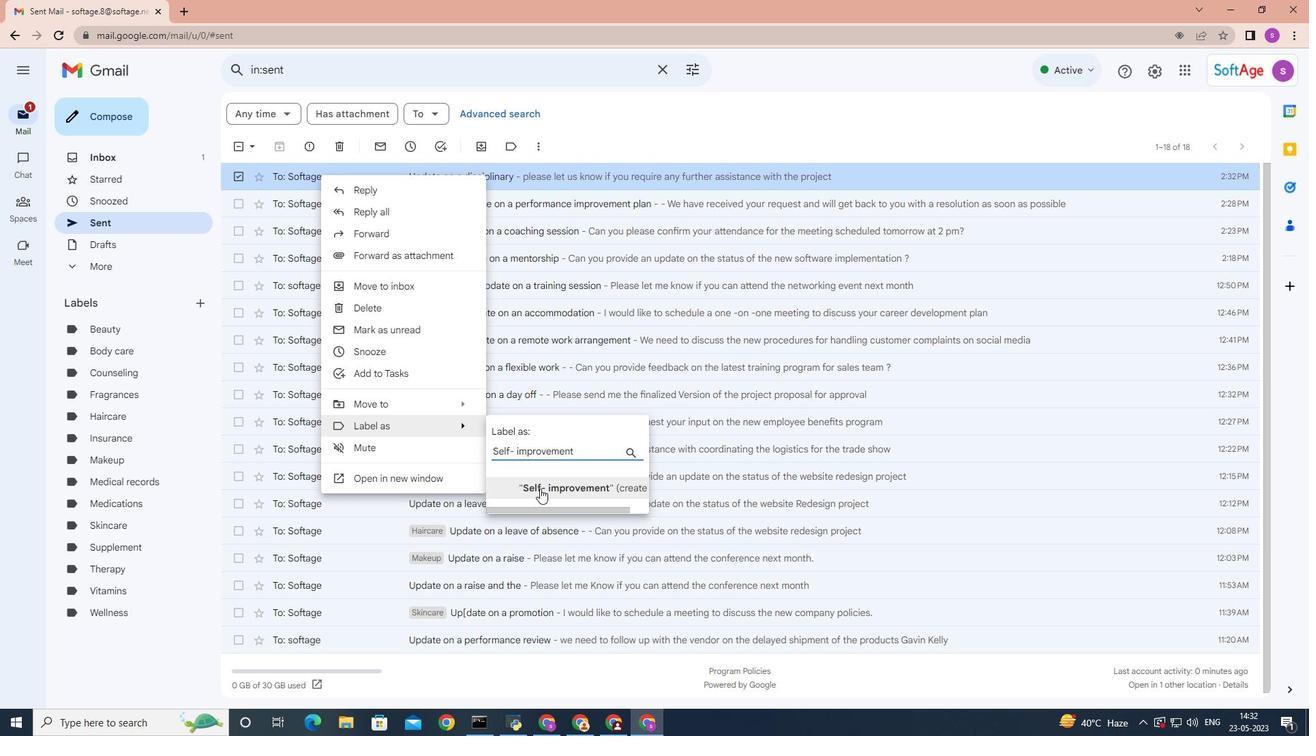 
Action: Mouse moved to (773, 428)
Screenshot: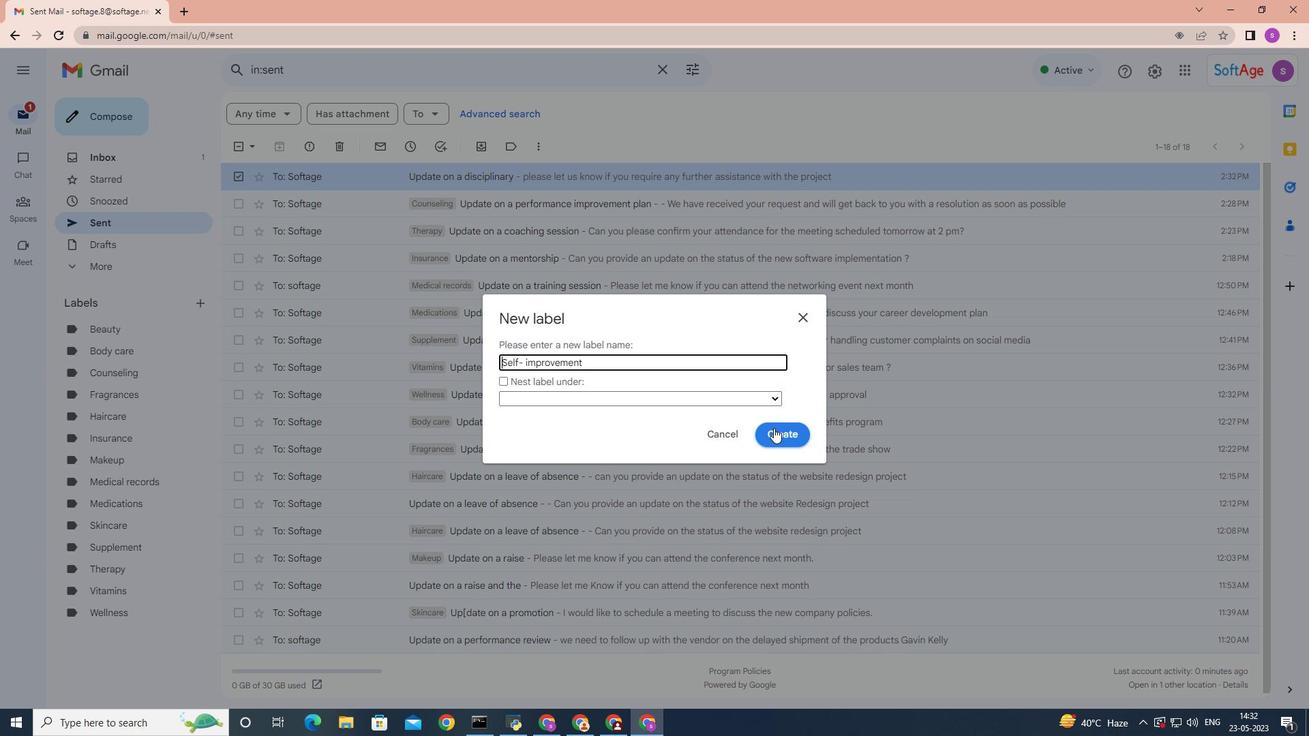 
Action: Mouse pressed left at (773, 428)
Screenshot: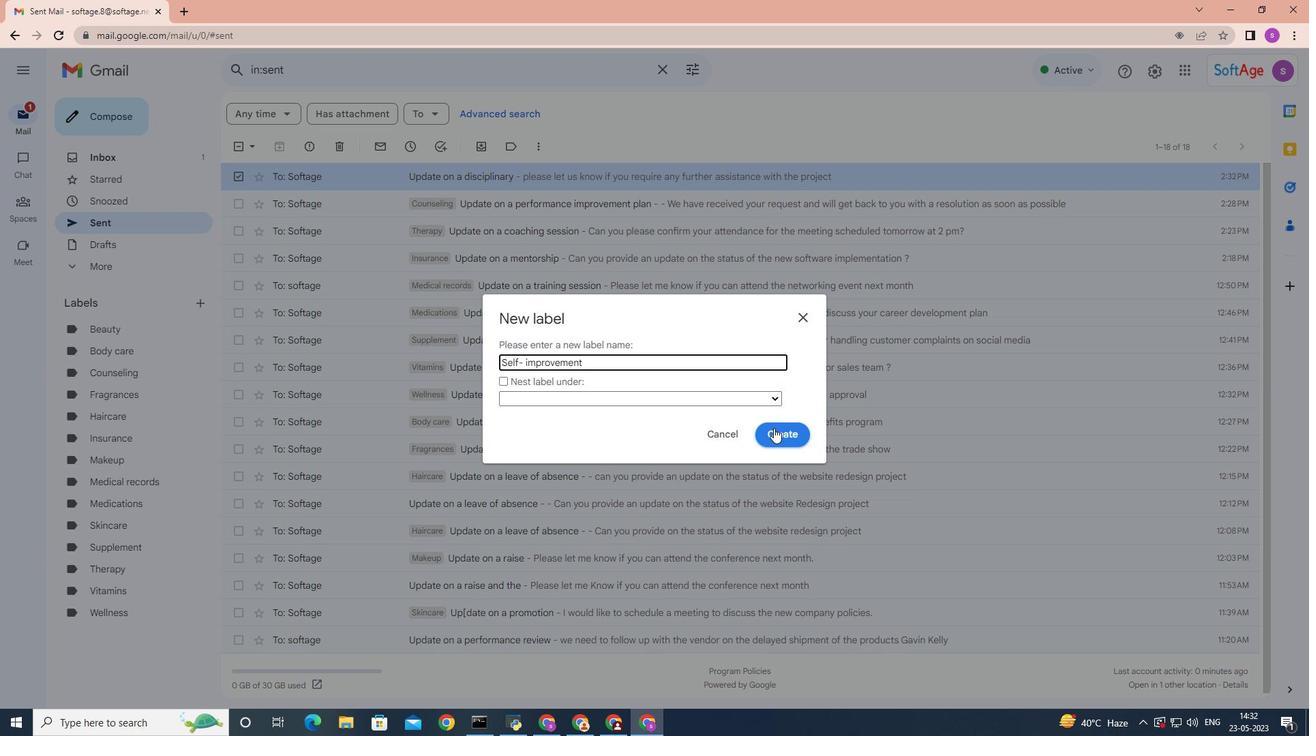 
Action: Mouse moved to (774, 428)
Screenshot: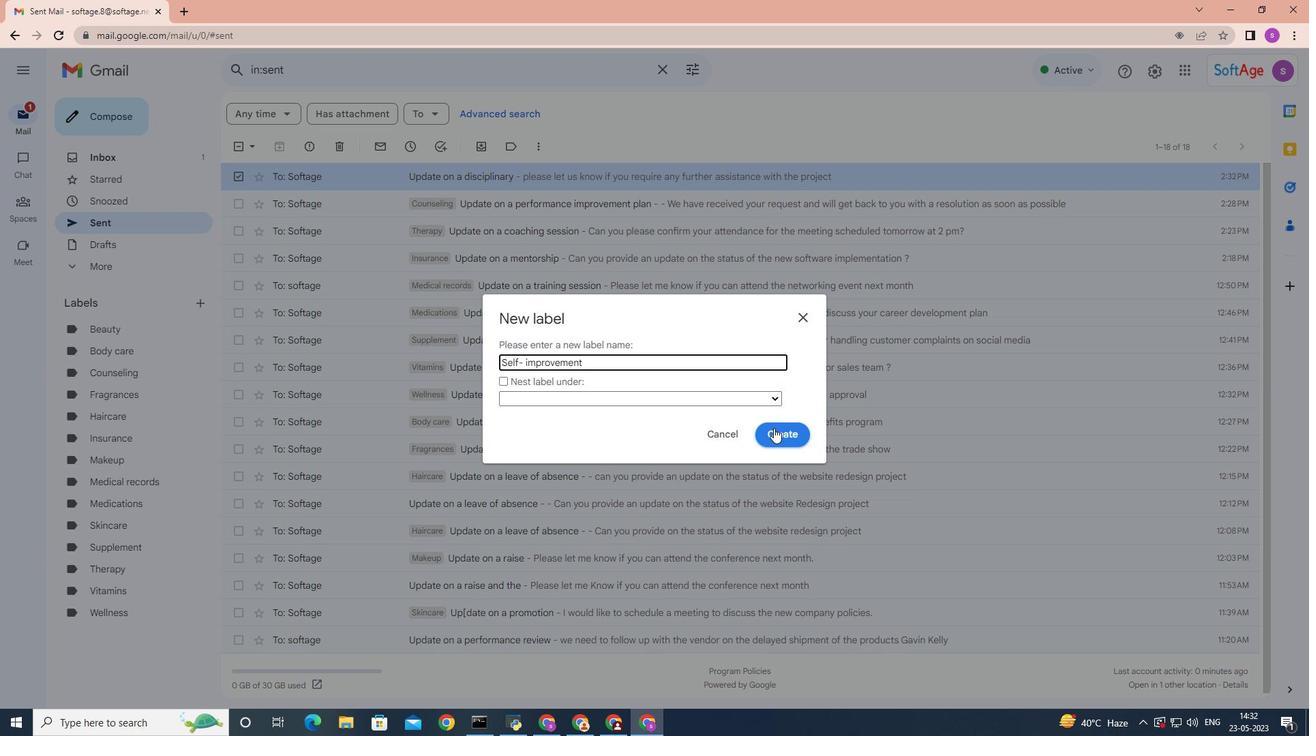 
